 Task: Find a house in Patarra, Costa Rica for 7 guests from July 10 to July 15, with a price range of ₹10,000 to ₹15,000, 4 bedrooms, 7 beds, 4 bathrooms, and amenities including Wifi, Free parking, TV, Gym, and Breakfast. Ensure the property allows self check-in and the host speaks English.
Action: Mouse pressed left at (455, 59)
Screenshot: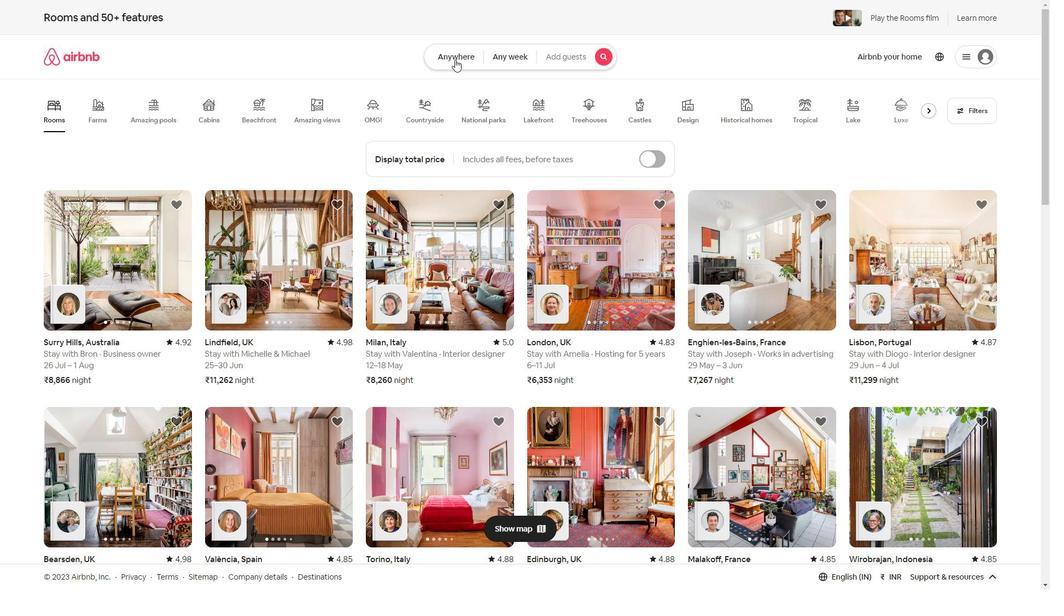 
Action: Mouse moved to (362, 92)
Screenshot: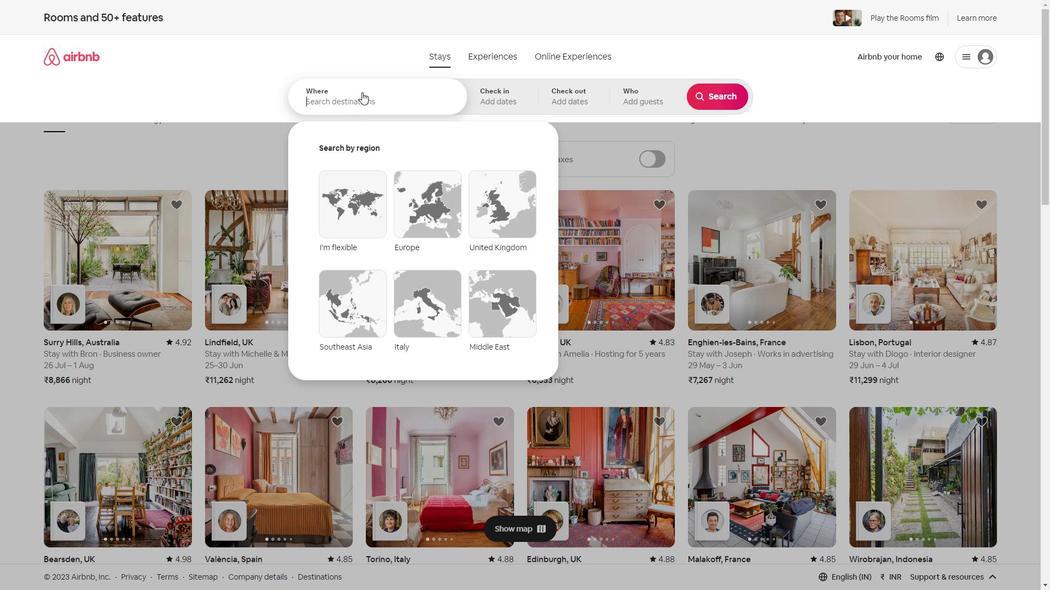 
Action: Key pressed <Key.shift>Patt<Key.backspace>arra,<Key.shift>Costa<Key.space><Key.shift>Rica
Screenshot: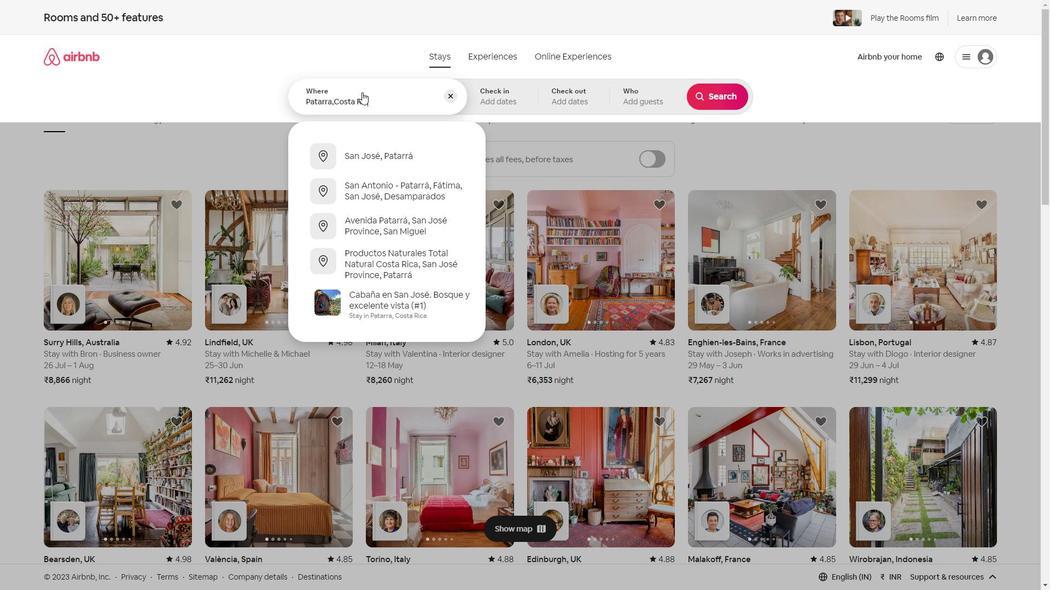
Action: Mouse moved to (510, 107)
Screenshot: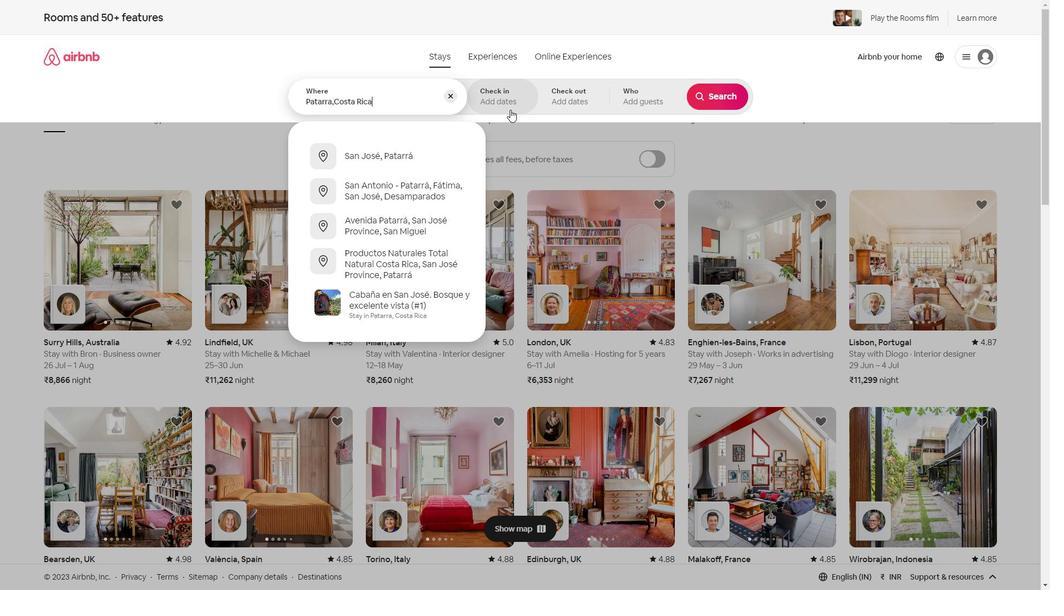 
Action: Mouse pressed left at (510, 107)
Screenshot: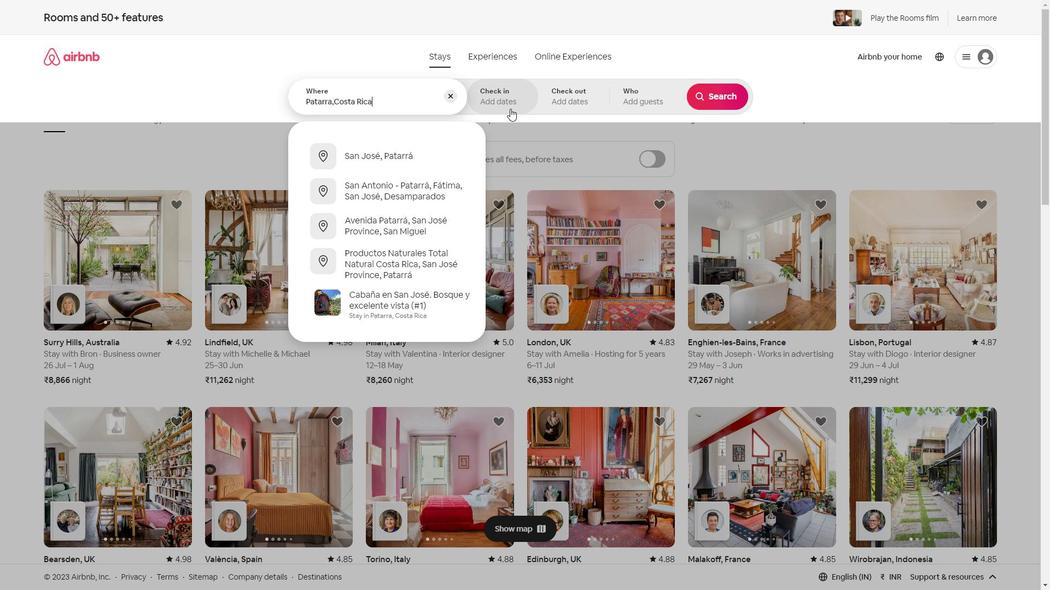 
Action: Mouse moved to (711, 186)
Screenshot: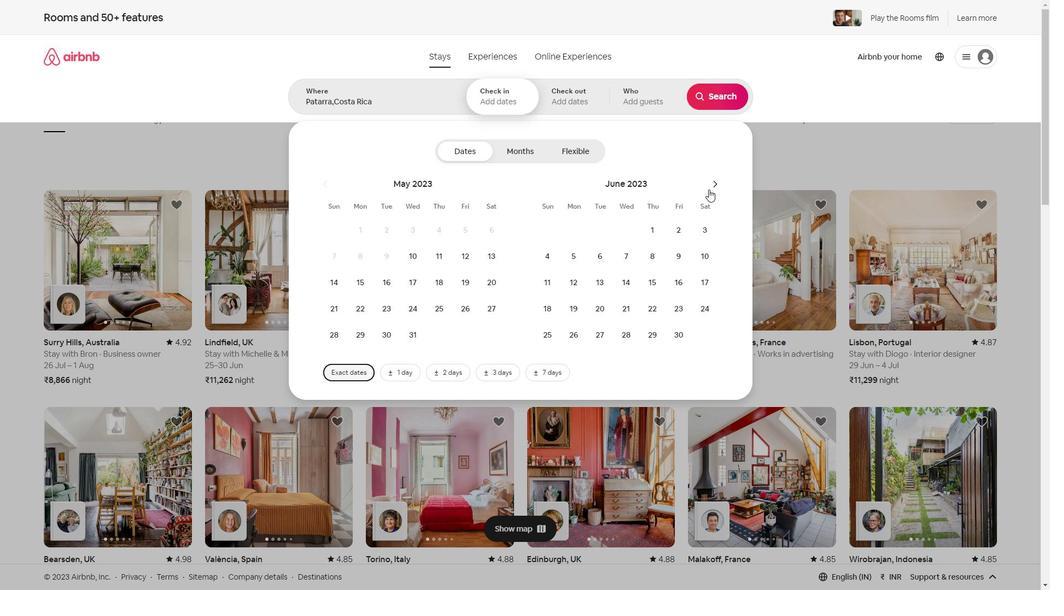 
Action: Mouse pressed left at (711, 186)
Screenshot: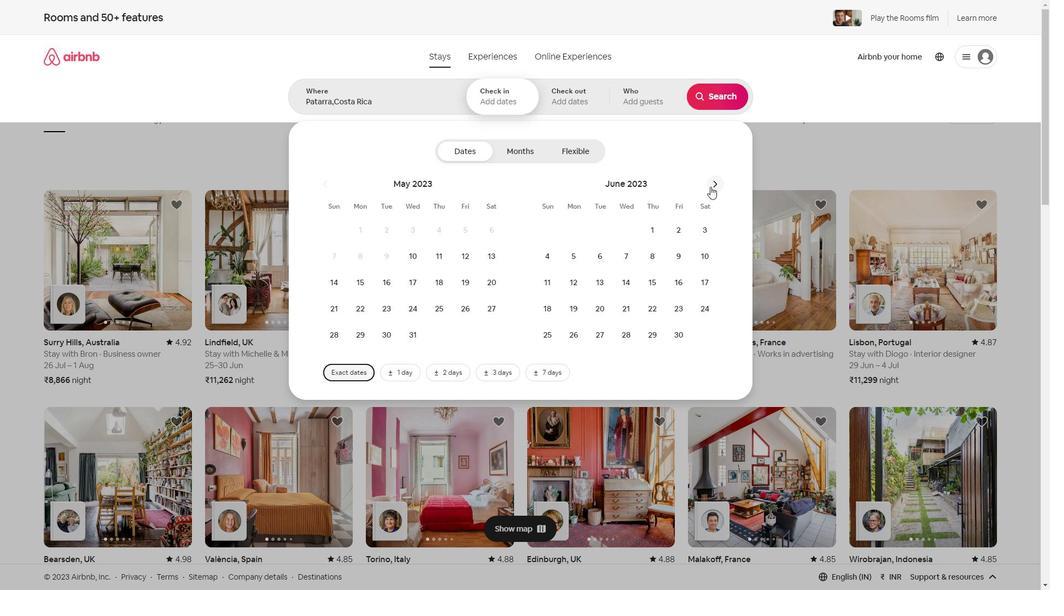 
Action: Mouse moved to (583, 279)
Screenshot: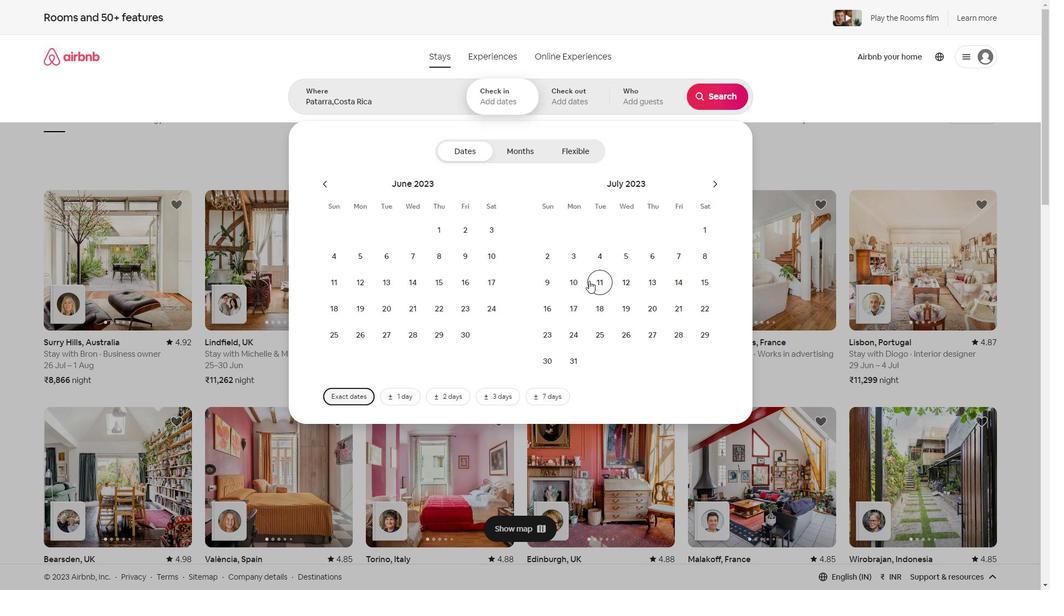 
Action: Mouse pressed left at (583, 279)
Screenshot: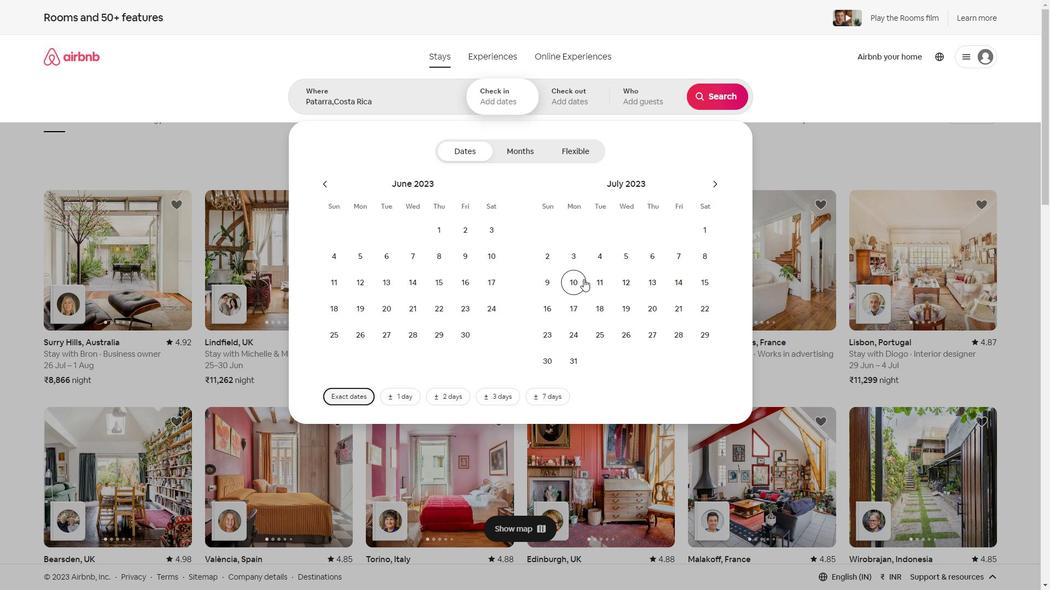 
Action: Mouse moved to (704, 280)
Screenshot: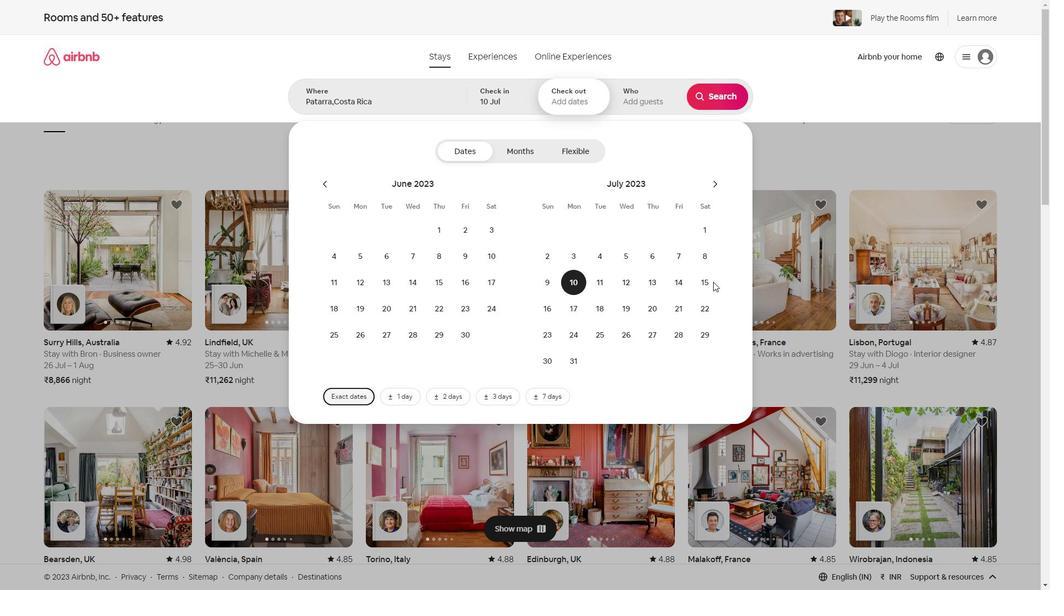 
Action: Mouse pressed left at (704, 280)
Screenshot: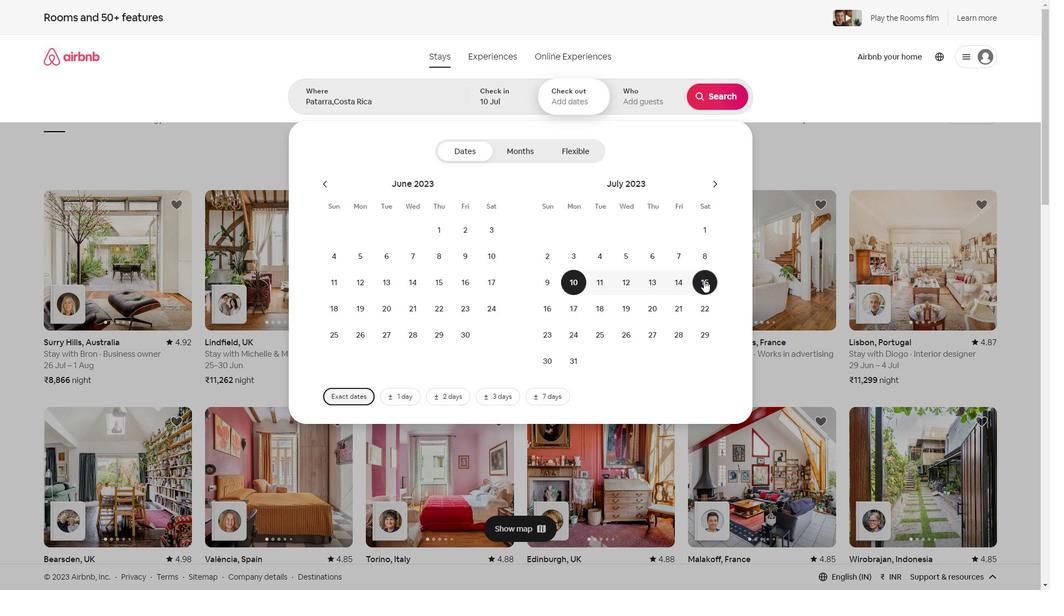 
Action: Mouse moved to (664, 97)
Screenshot: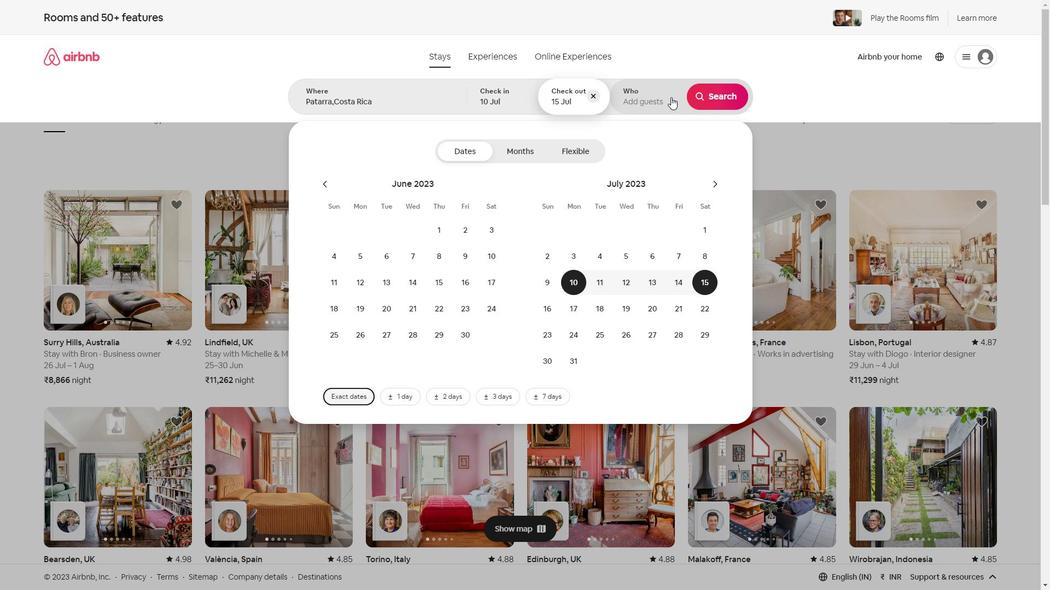 
Action: Mouse pressed left at (664, 97)
Screenshot: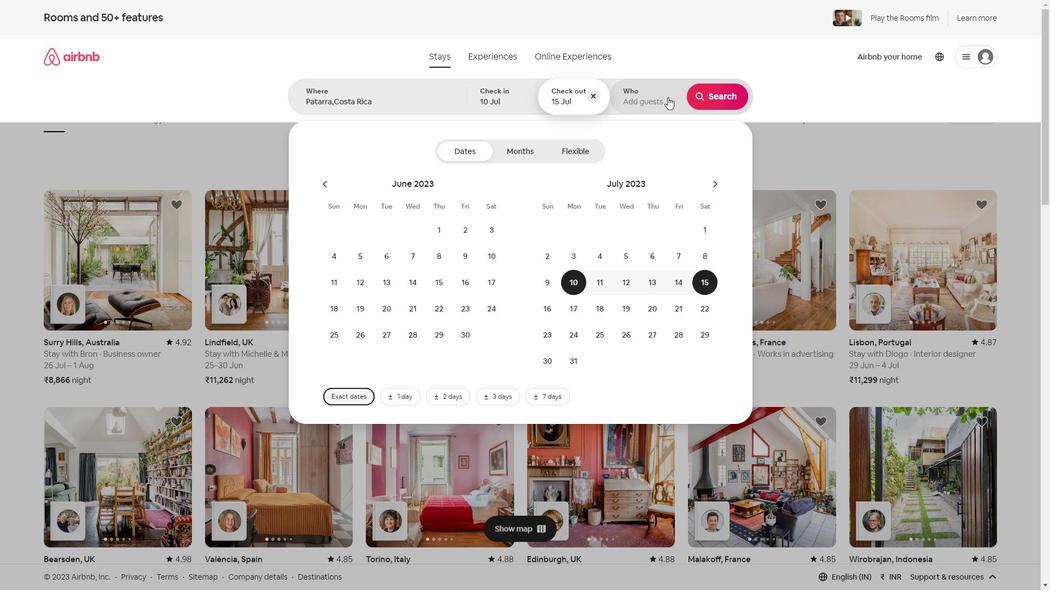 
Action: Mouse moved to (715, 148)
Screenshot: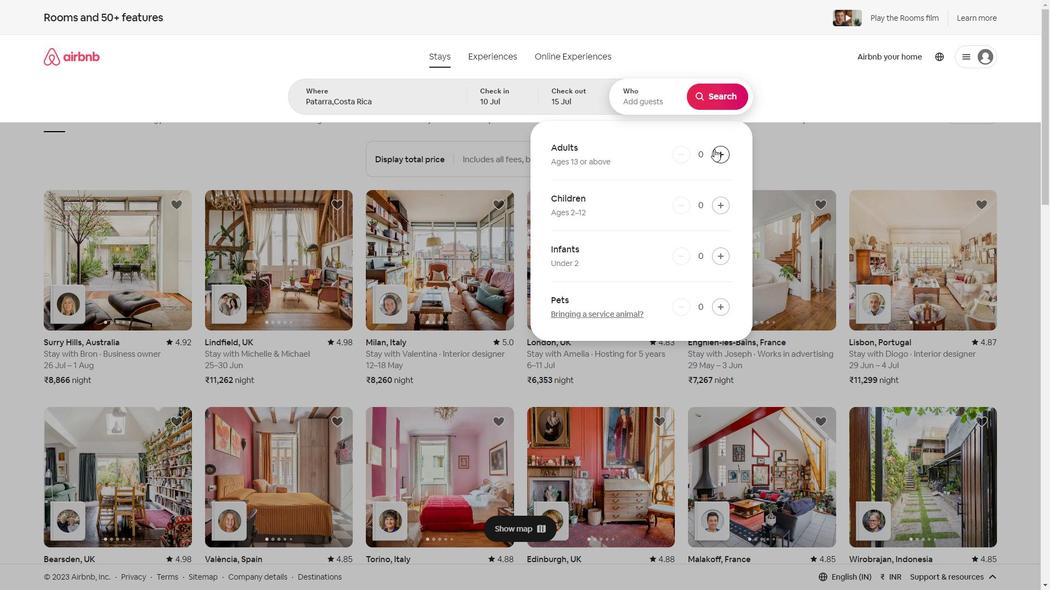 
Action: Mouse pressed left at (715, 148)
Screenshot: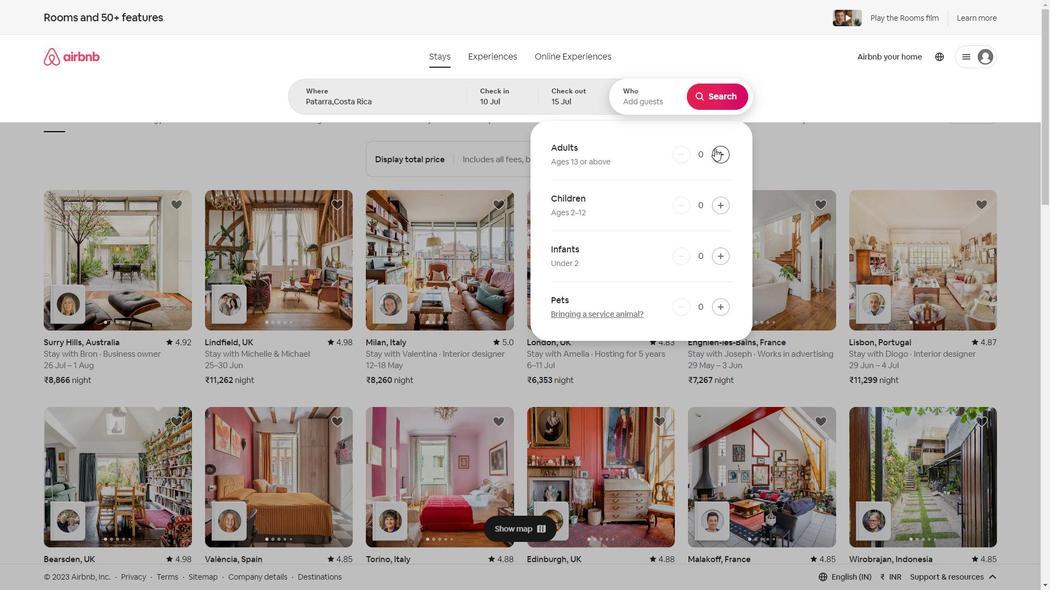 
Action: Mouse pressed left at (715, 148)
Screenshot: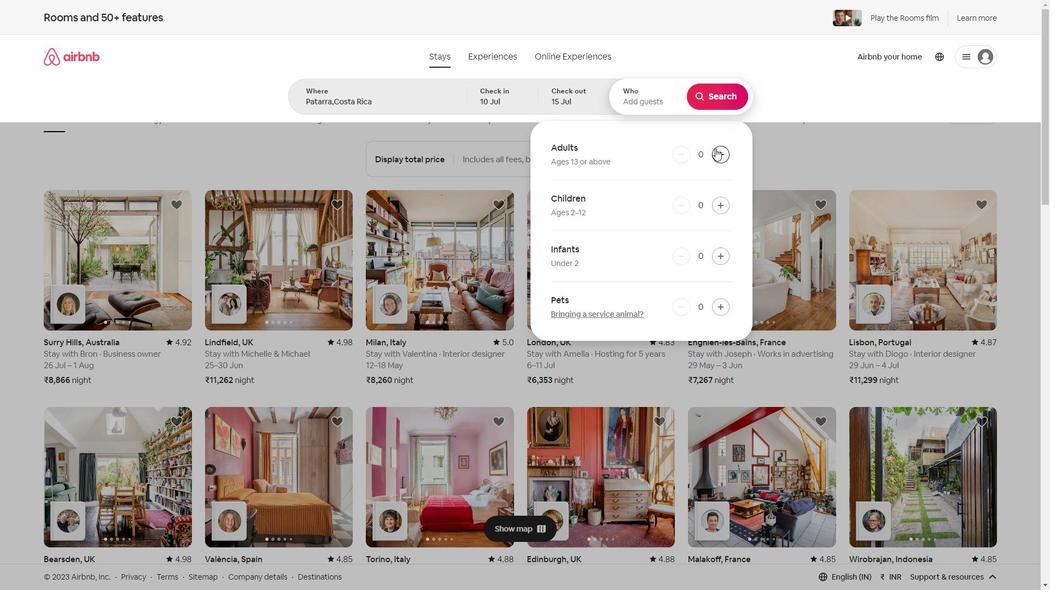 
Action: Mouse pressed left at (715, 148)
Screenshot: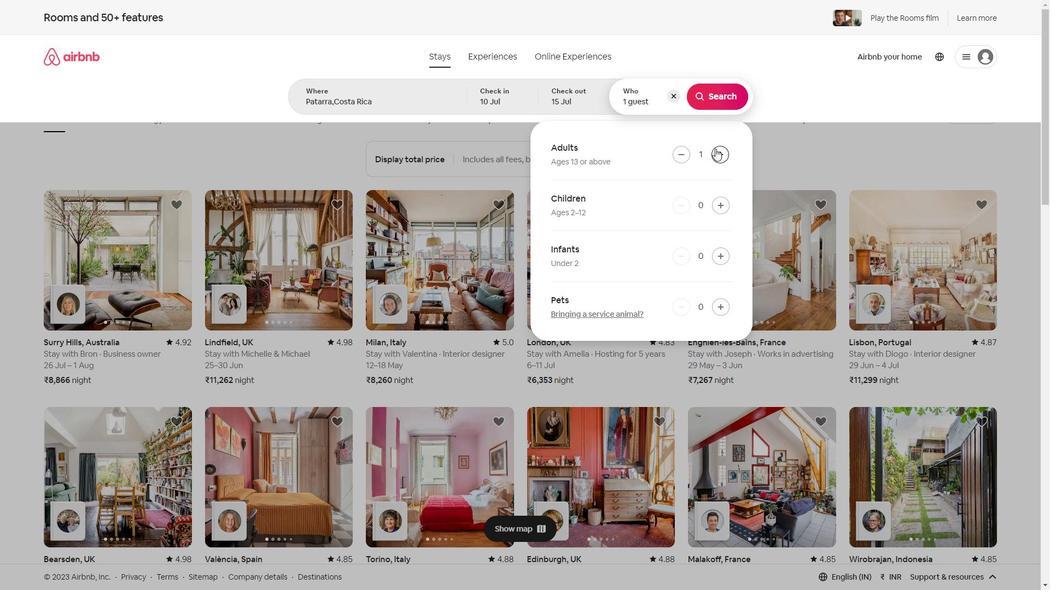 
Action: Mouse pressed left at (715, 148)
Screenshot: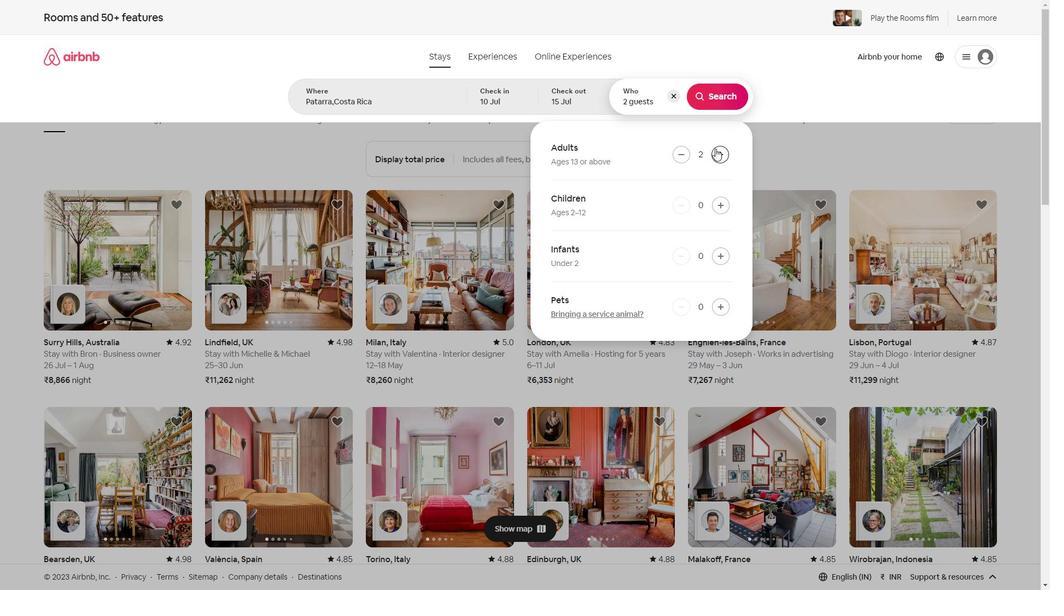 
Action: Mouse moved to (715, 148)
Screenshot: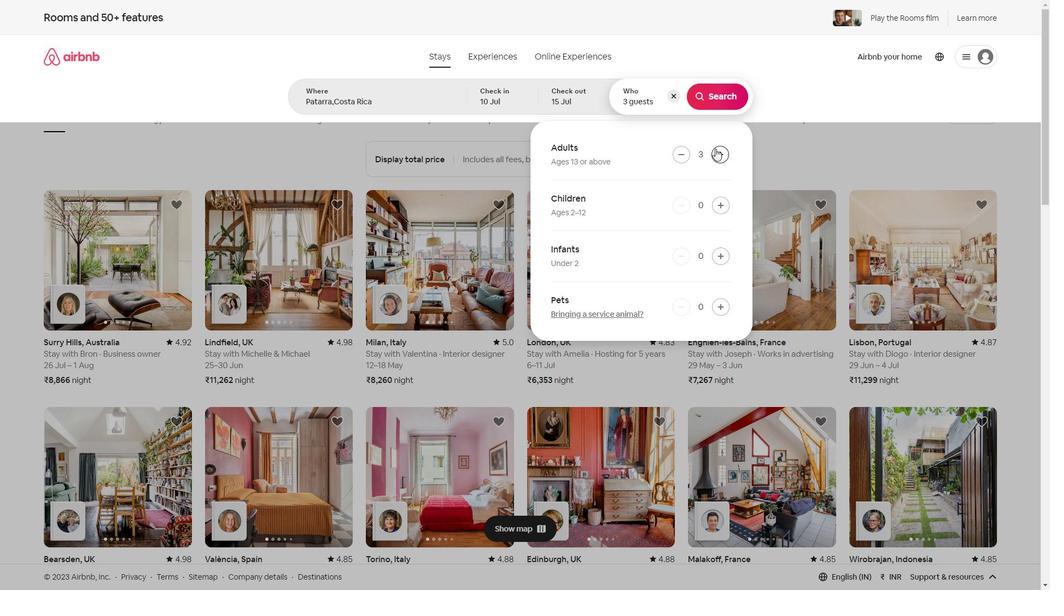 
Action: Mouse pressed left at (715, 148)
Screenshot: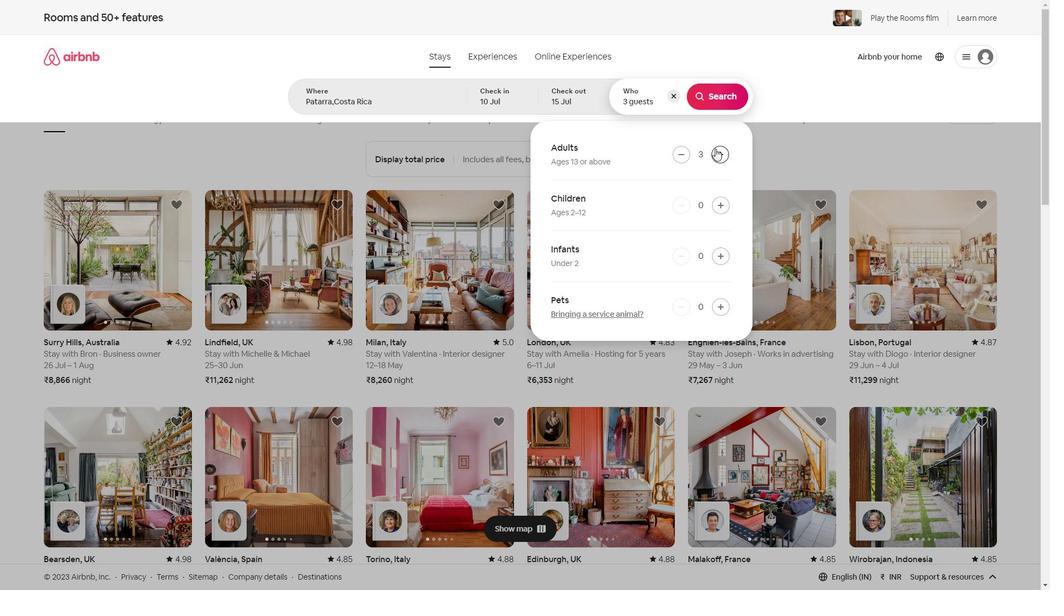 
Action: Mouse moved to (704, 140)
Screenshot: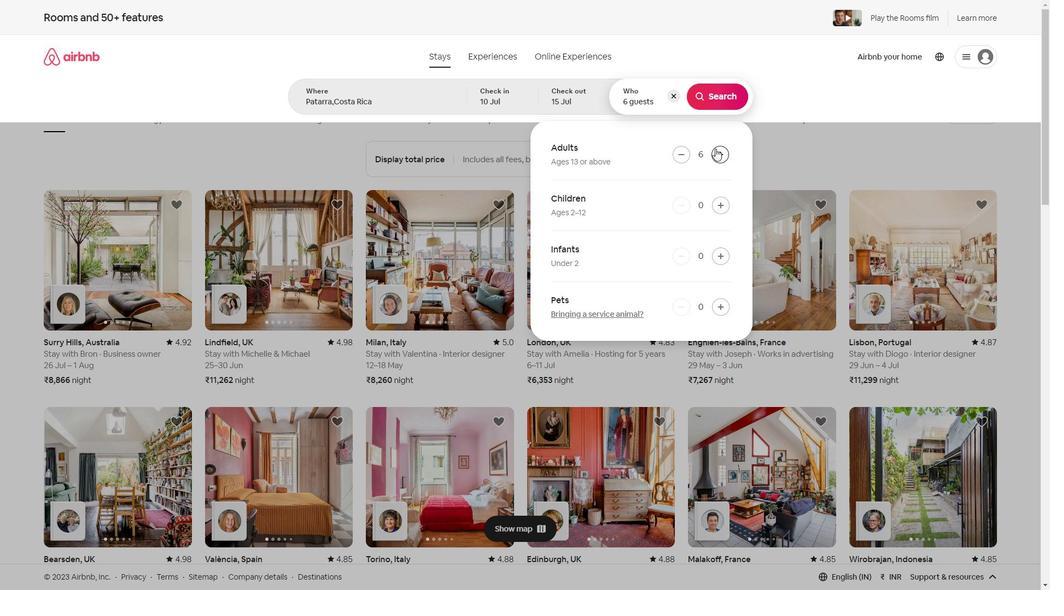
Action: Mouse pressed left at (715, 148)
Screenshot: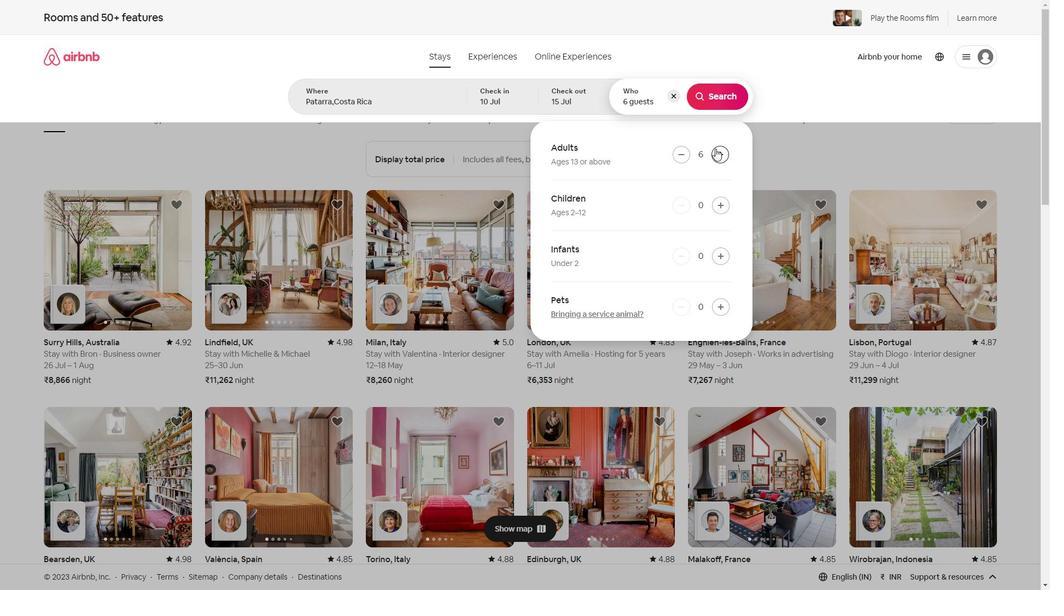 
Action: Mouse moved to (703, 112)
Screenshot: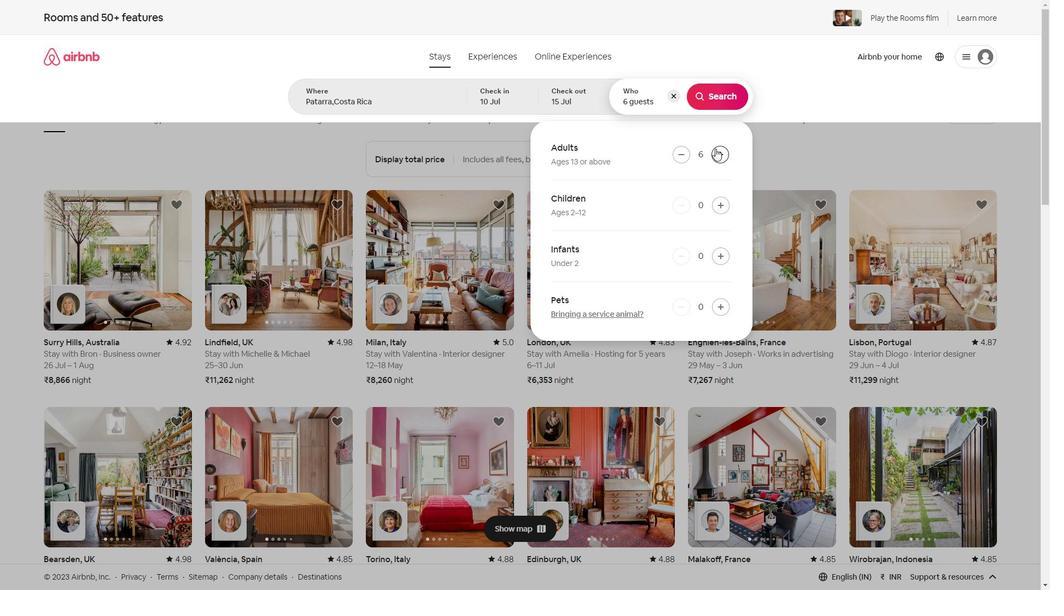 
Action: Mouse pressed left at (715, 148)
Screenshot: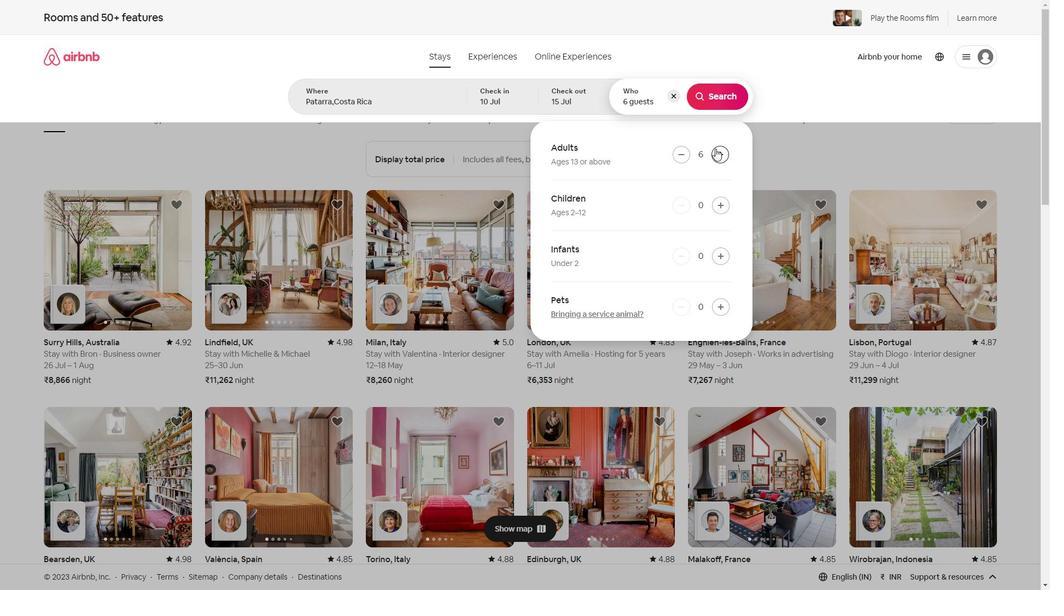 
Action: Mouse moved to (680, 155)
Screenshot: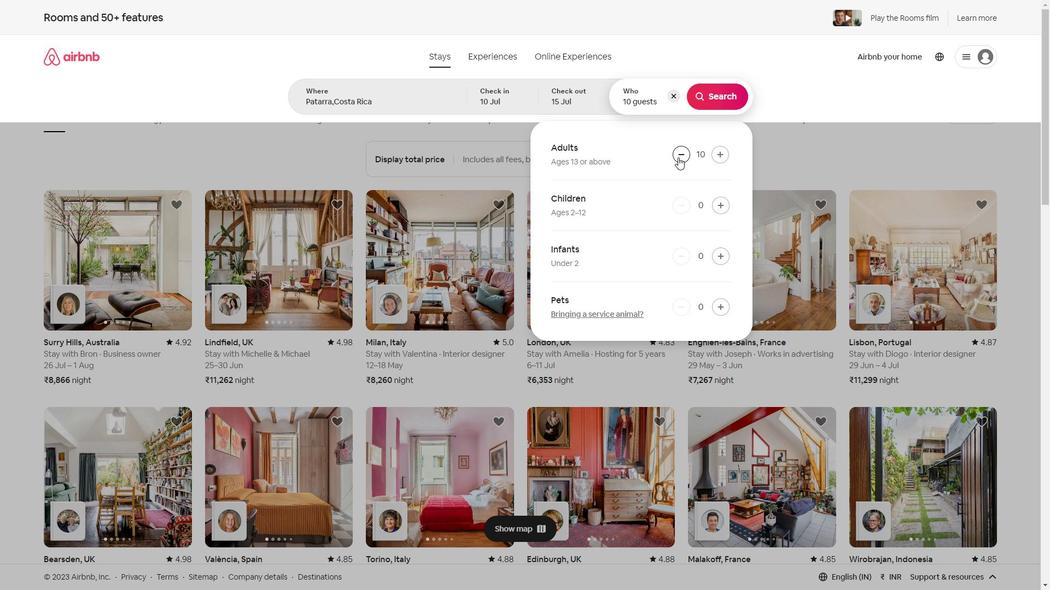 
Action: Mouse pressed left at (680, 155)
Screenshot: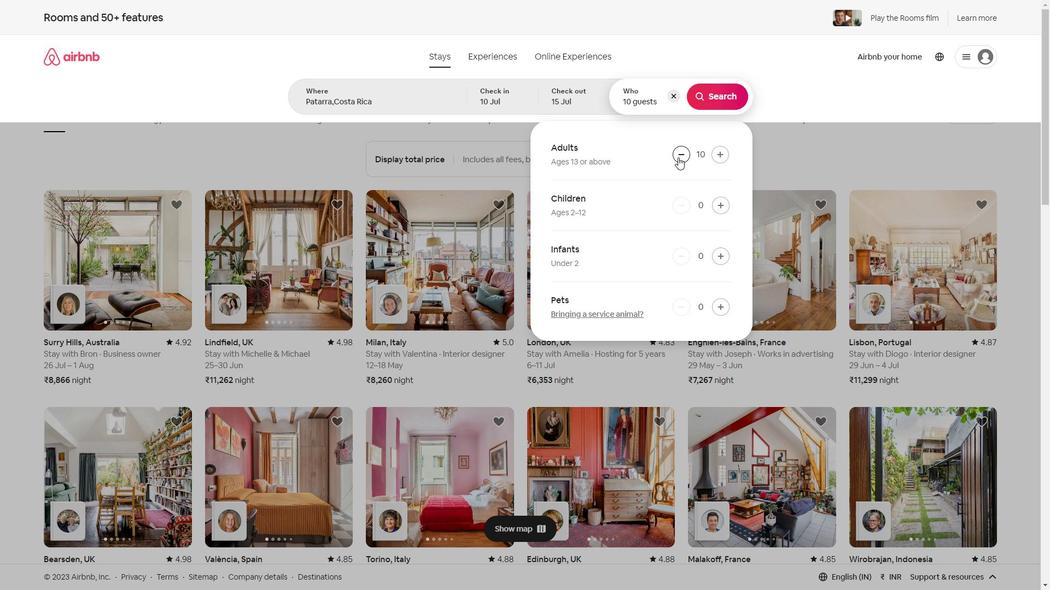
Action: Mouse pressed left at (680, 155)
Screenshot: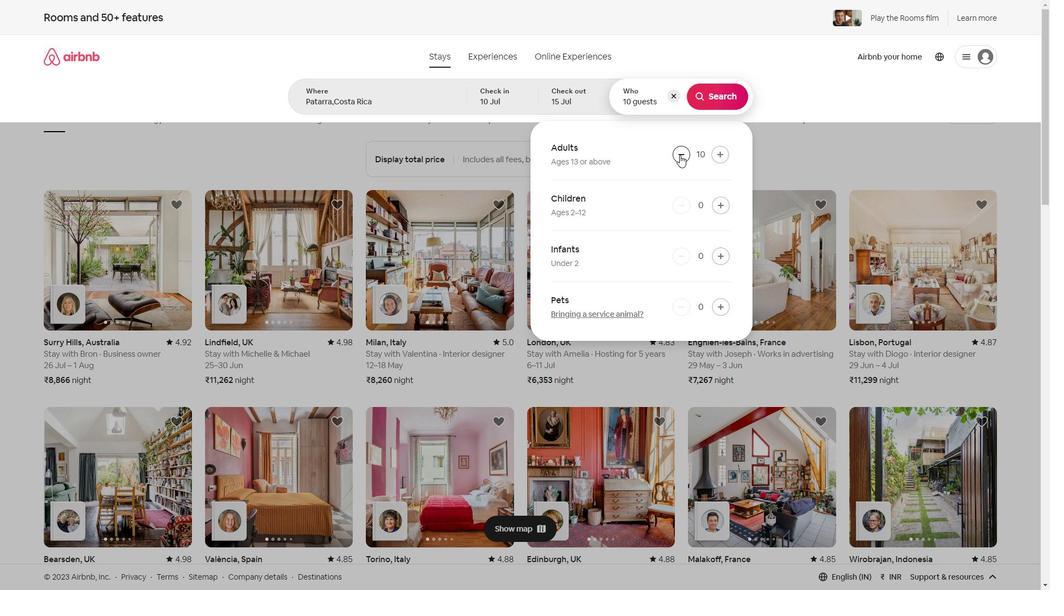 
Action: Mouse pressed left at (680, 155)
Screenshot: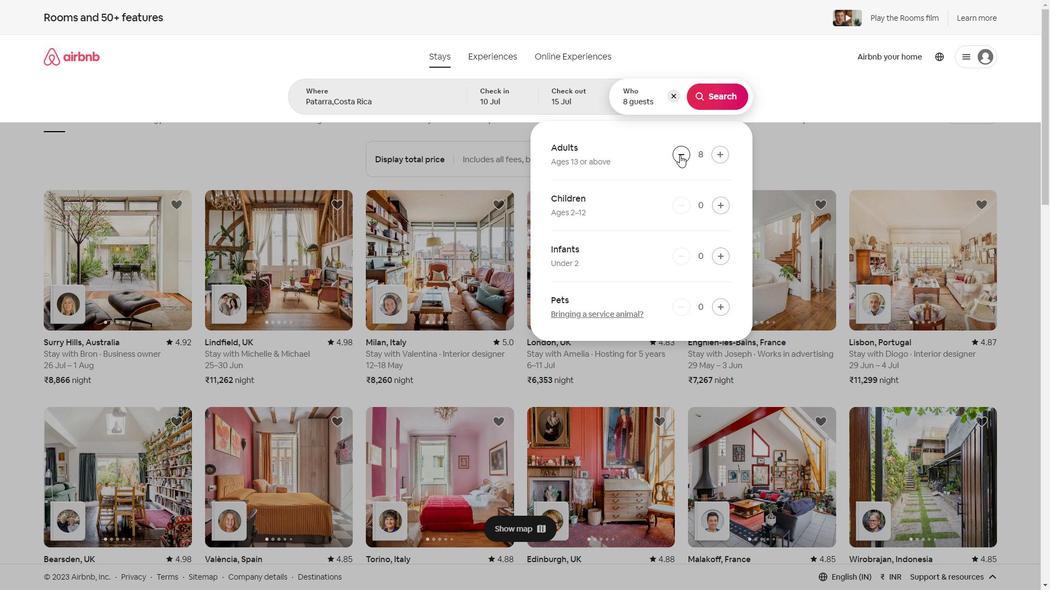 
Action: Mouse moved to (734, 92)
Screenshot: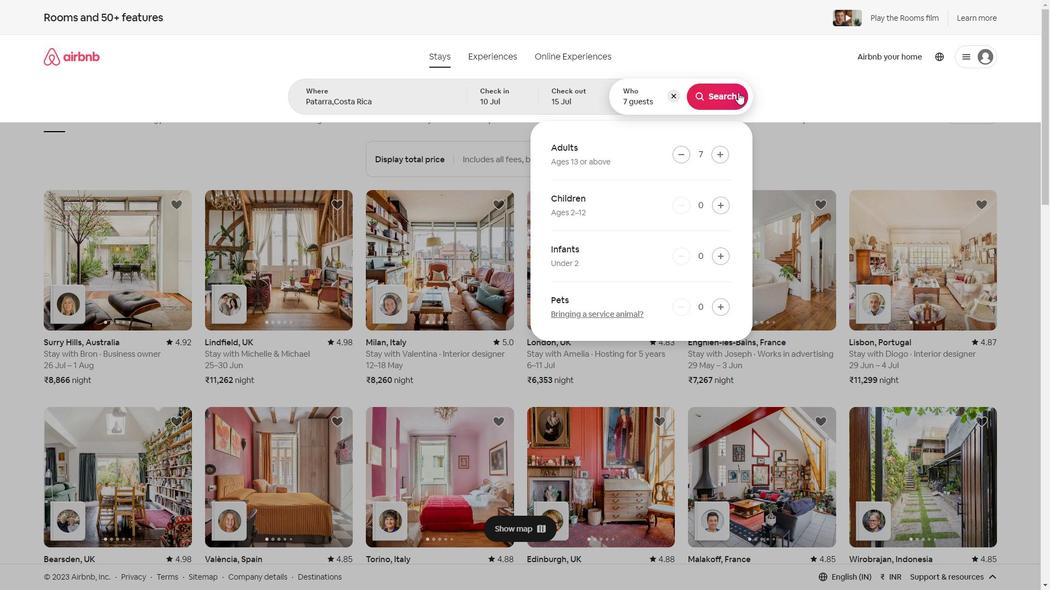 
Action: Mouse pressed left at (734, 92)
Screenshot: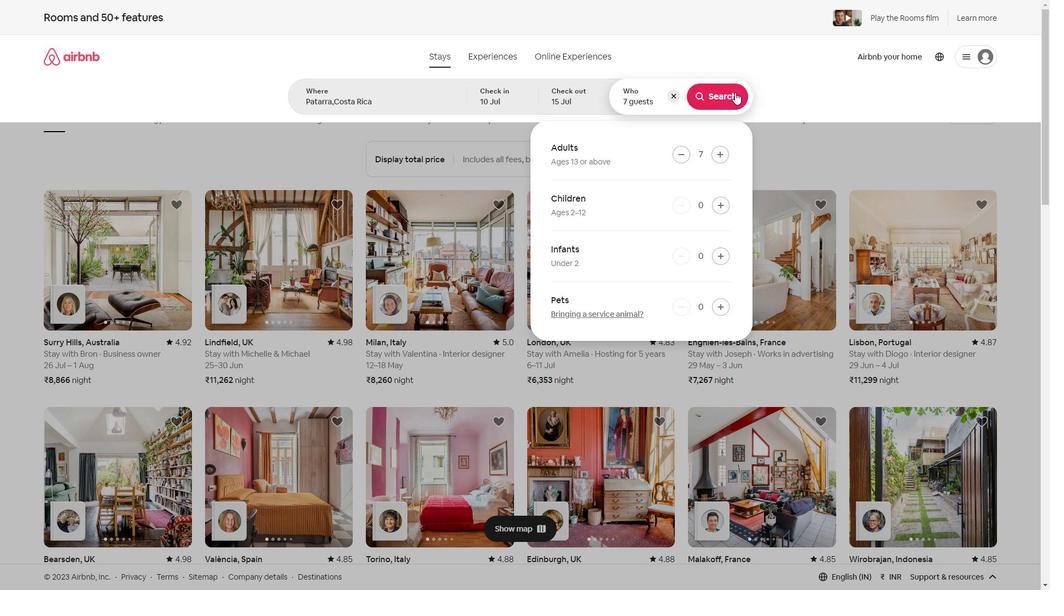 
Action: Mouse moved to (989, 61)
Screenshot: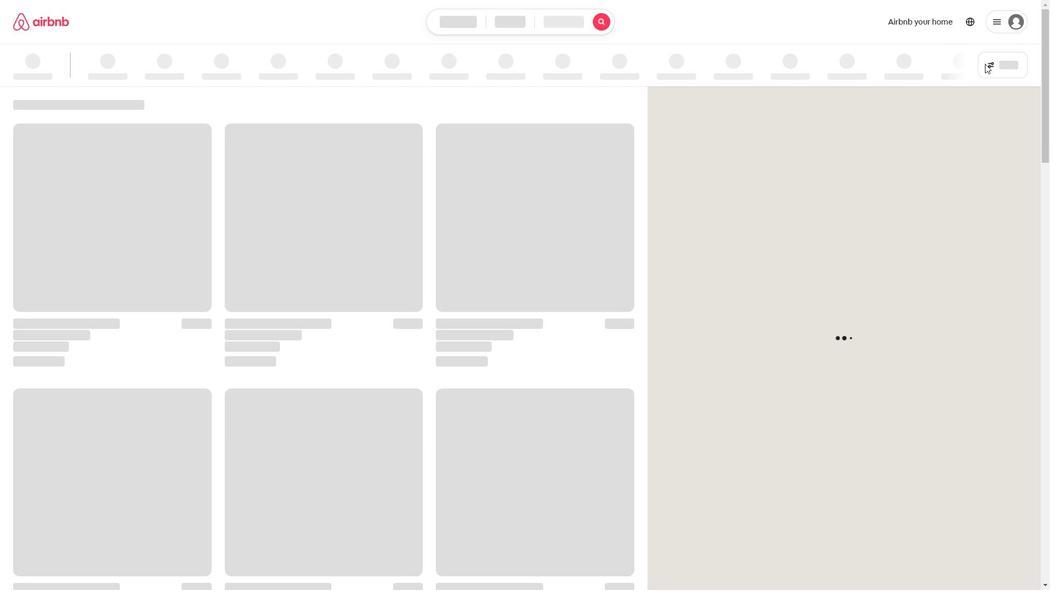 
Action: Mouse pressed left at (989, 61)
Screenshot: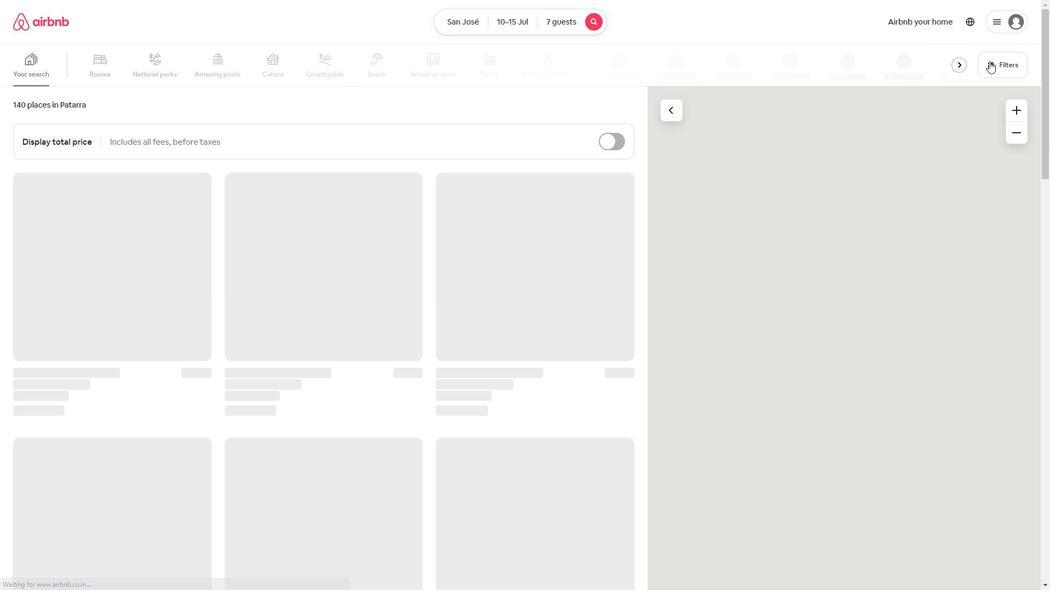 
Action: Mouse moved to (383, 324)
Screenshot: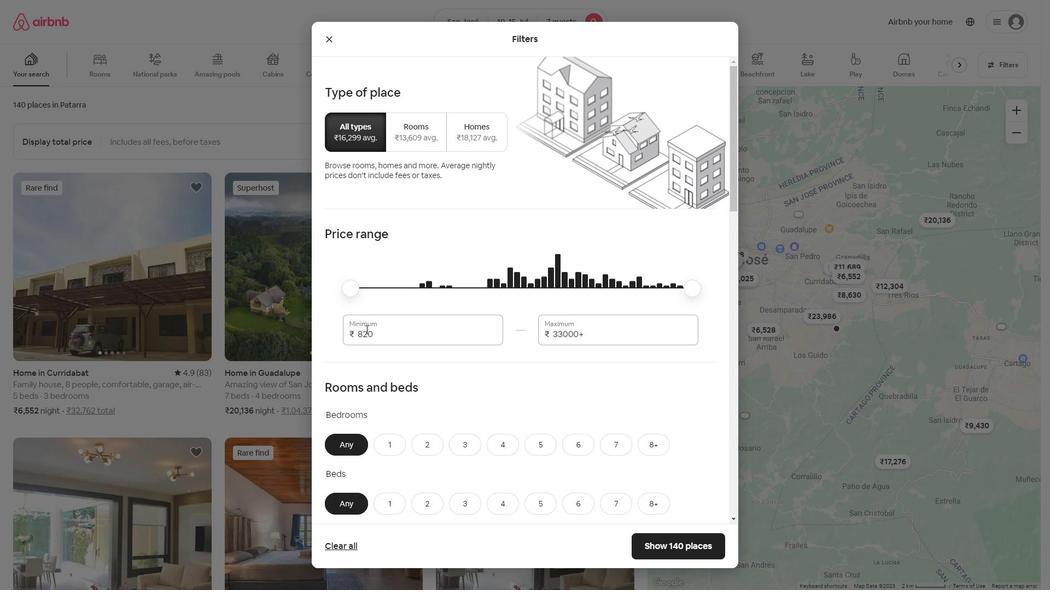 
Action: Mouse pressed left at (383, 324)
Screenshot: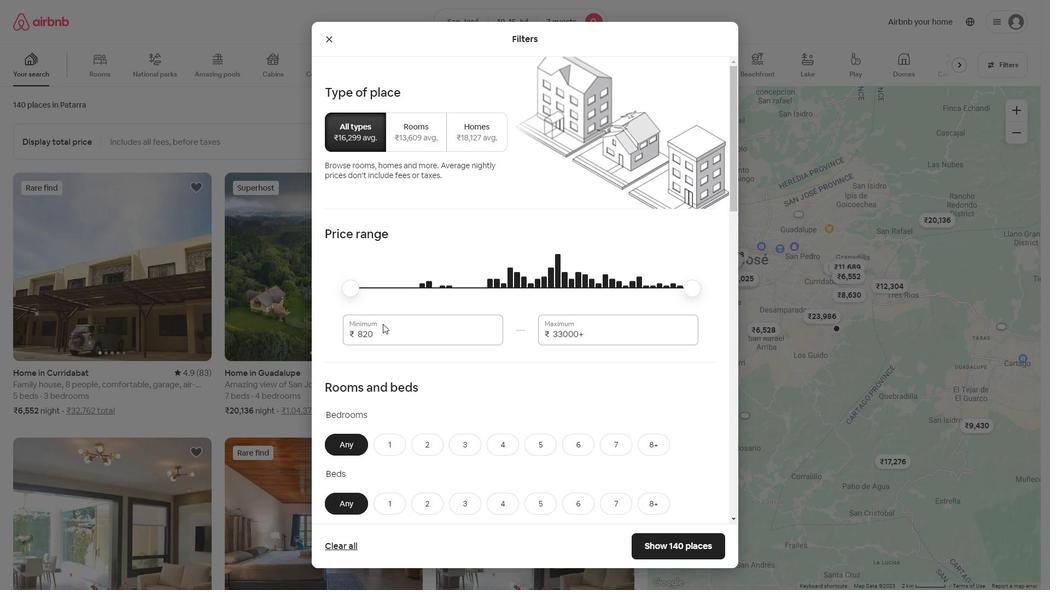 
Action: Mouse moved to (383, 323)
Screenshot: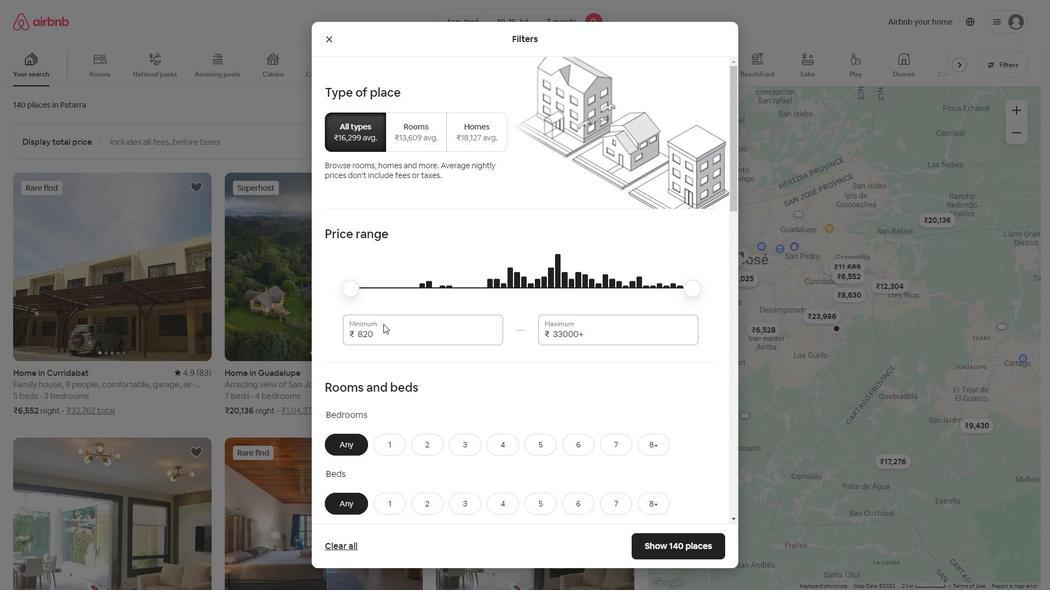 
Action: Key pressed <Key.backspace><Key.backspace><Key.backspace><Key.backspace><Key.backspace><Key.backspace><Key.backspace><Key.backspace><Key.backspace><Key.backspace><Key.backspace><Key.backspace>10
Screenshot: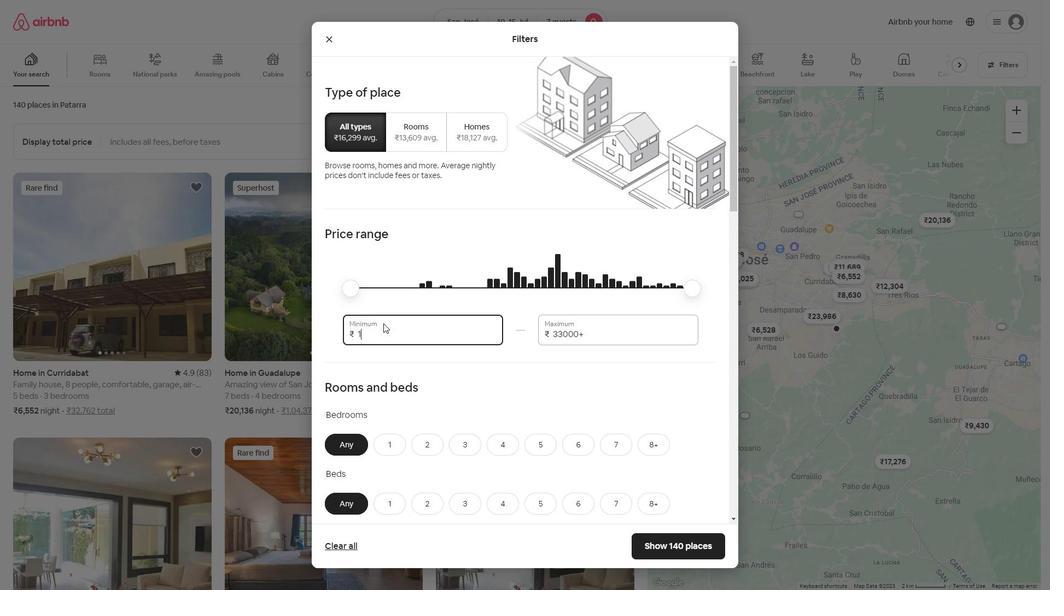 
Action: Mouse moved to (409, 297)
Screenshot: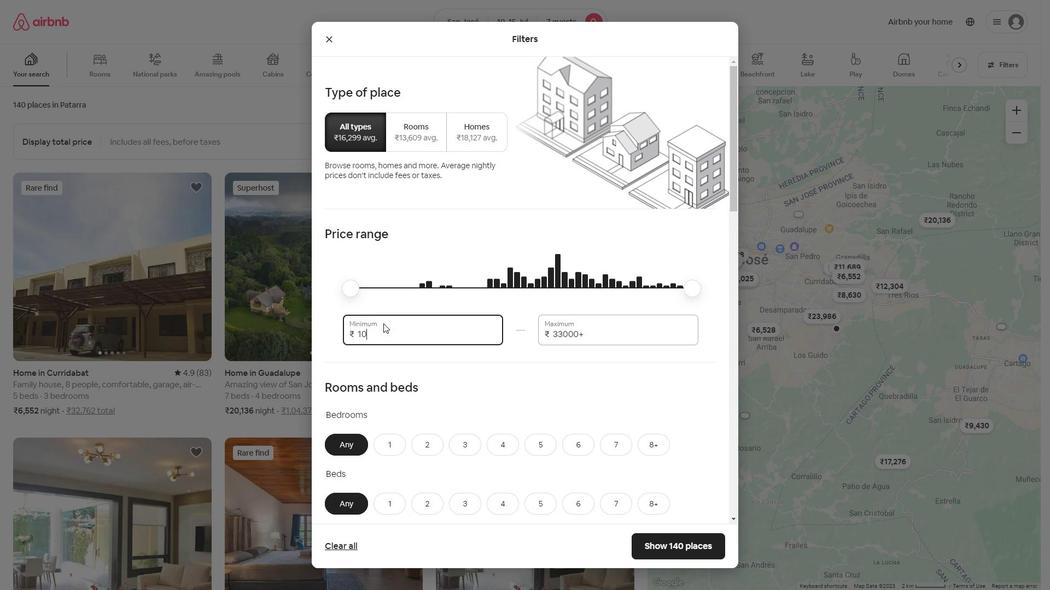 
Action: Key pressed 00
Screenshot: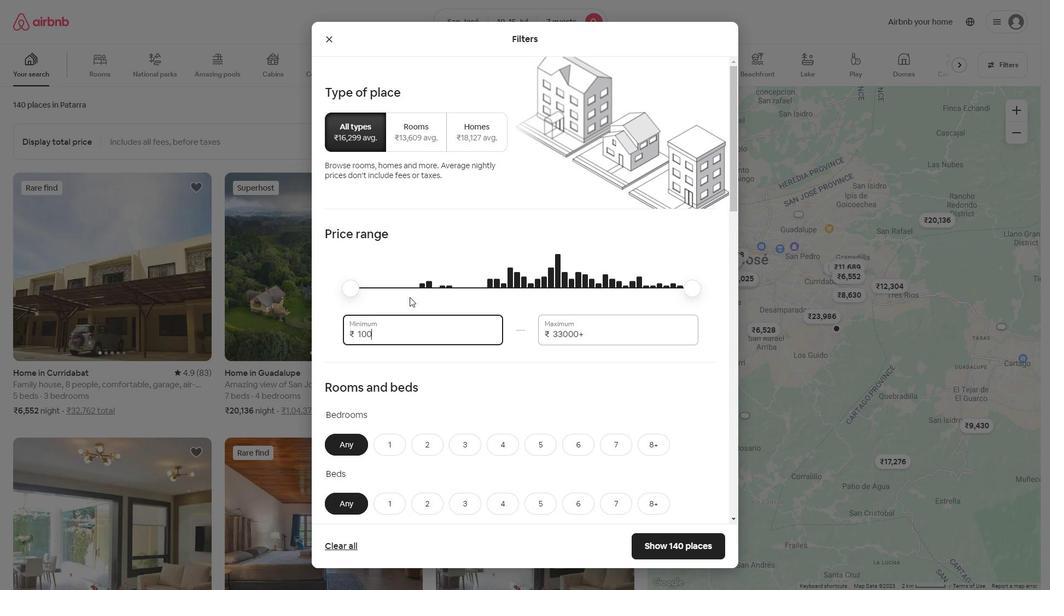
Action: Mouse moved to (439, 326)
Screenshot: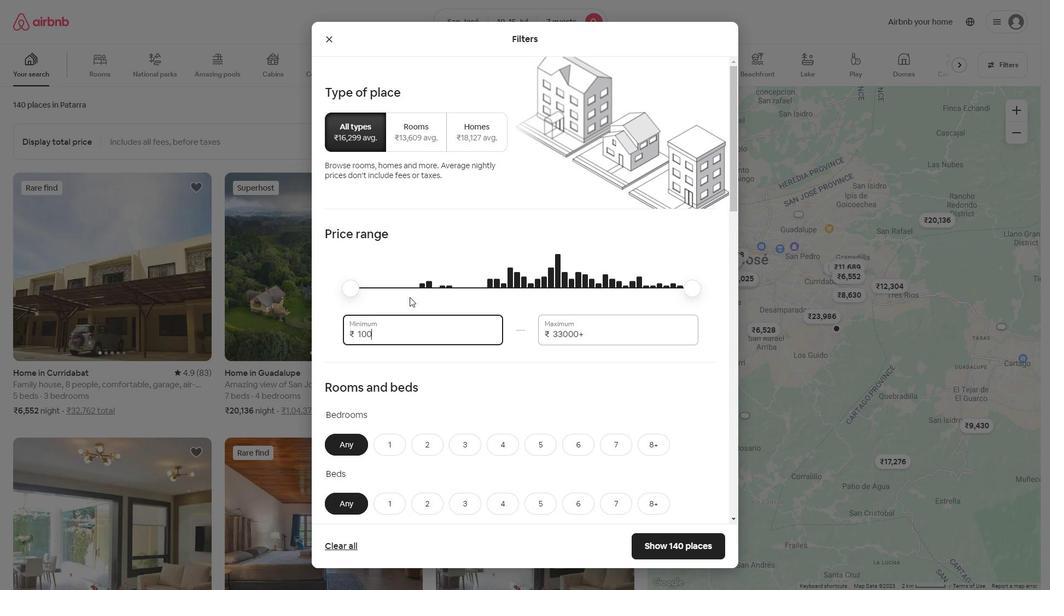
Action: Key pressed 0
Screenshot: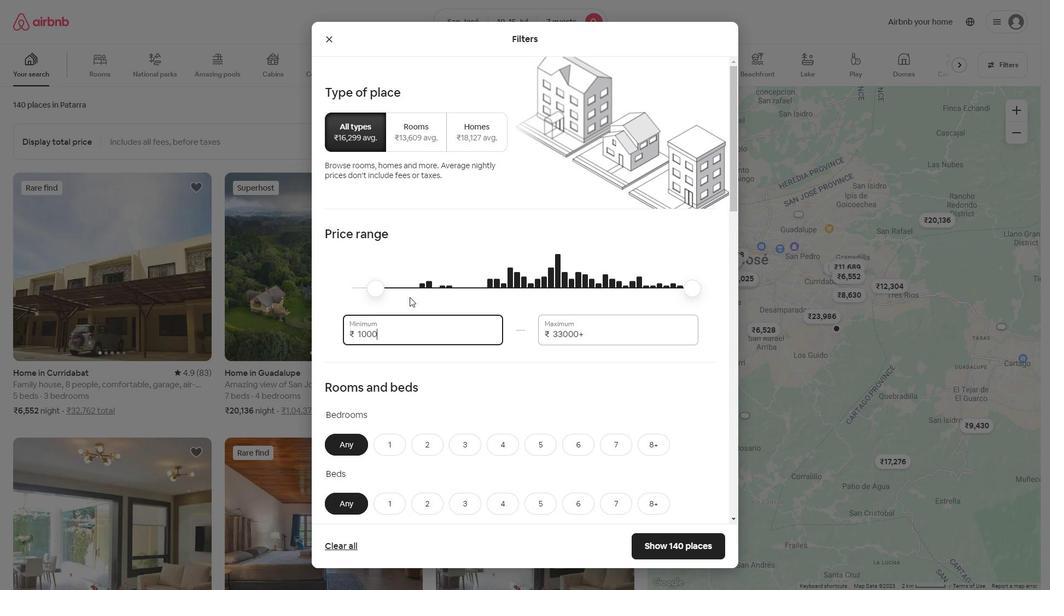 
Action: Mouse moved to (605, 335)
Screenshot: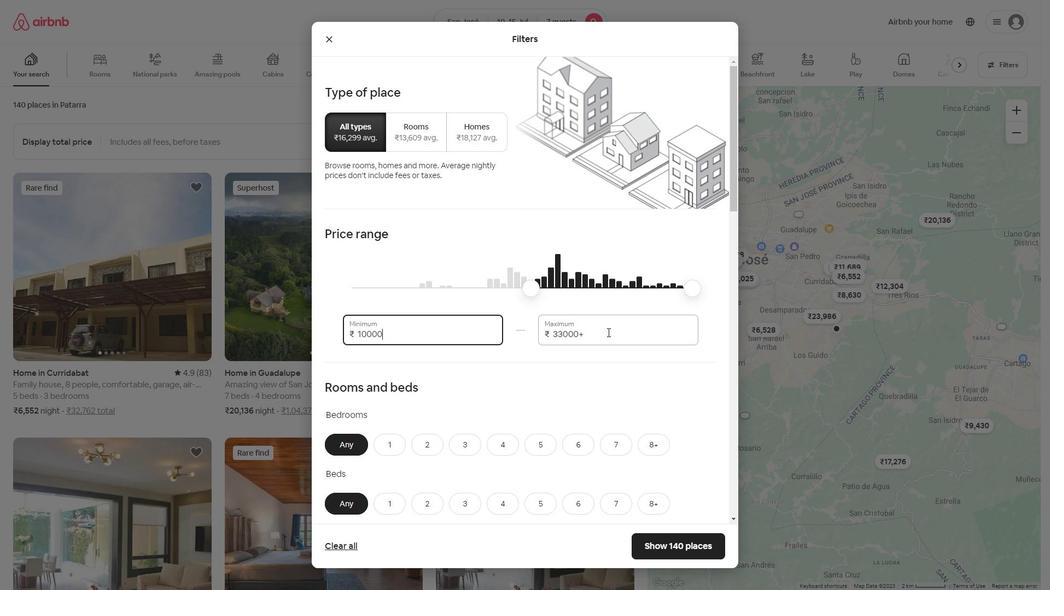 
Action: Mouse pressed left at (605, 335)
Screenshot: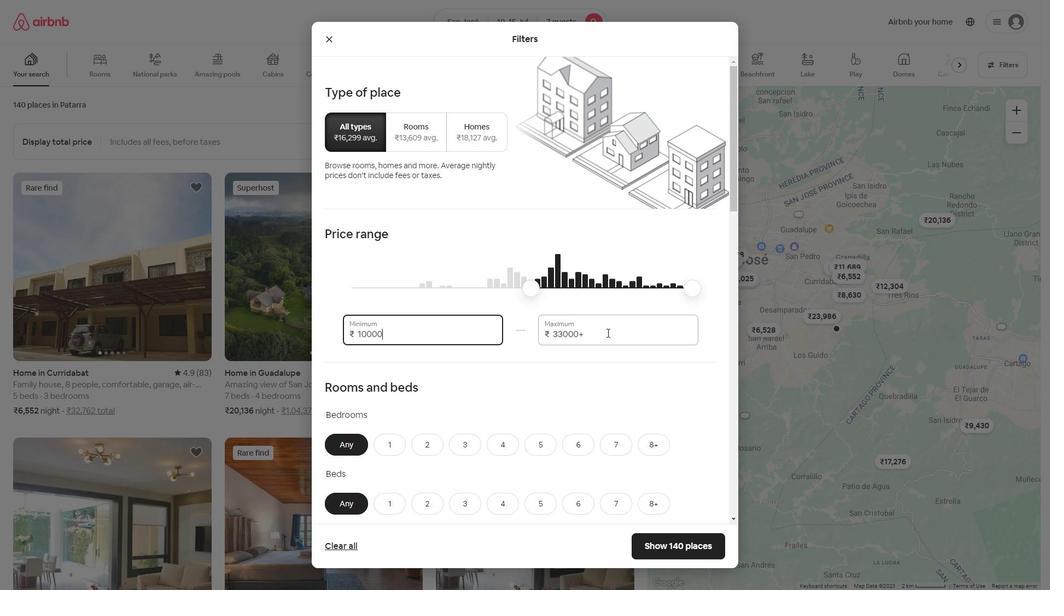 
Action: Key pressed <Key.backspace><Key.backspace><Key.backspace><Key.backspace><Key.backspace><Key.backspace><Key.backspace><Key.backspace><Key.backspace><Key.backspace><Key.backspace><Key.backspace><Key.backspace><Key.backspace><Key.backspace><Key.backspace><Key.backspace><Key.backspace><Key.backspace>15000
Screenshot: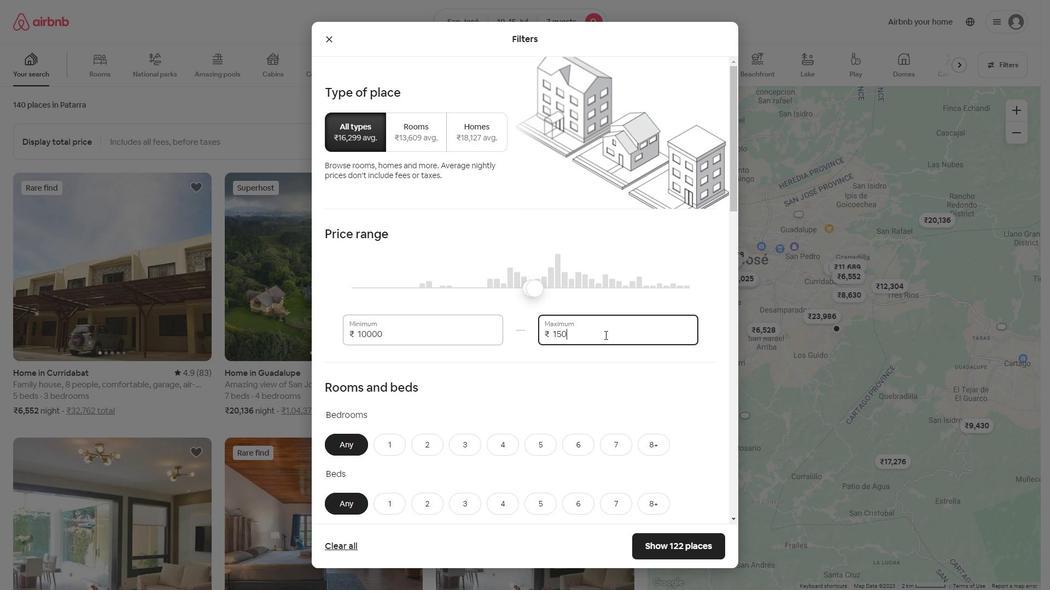 
Action: Mouse moved to (509, 442)
Screenshot: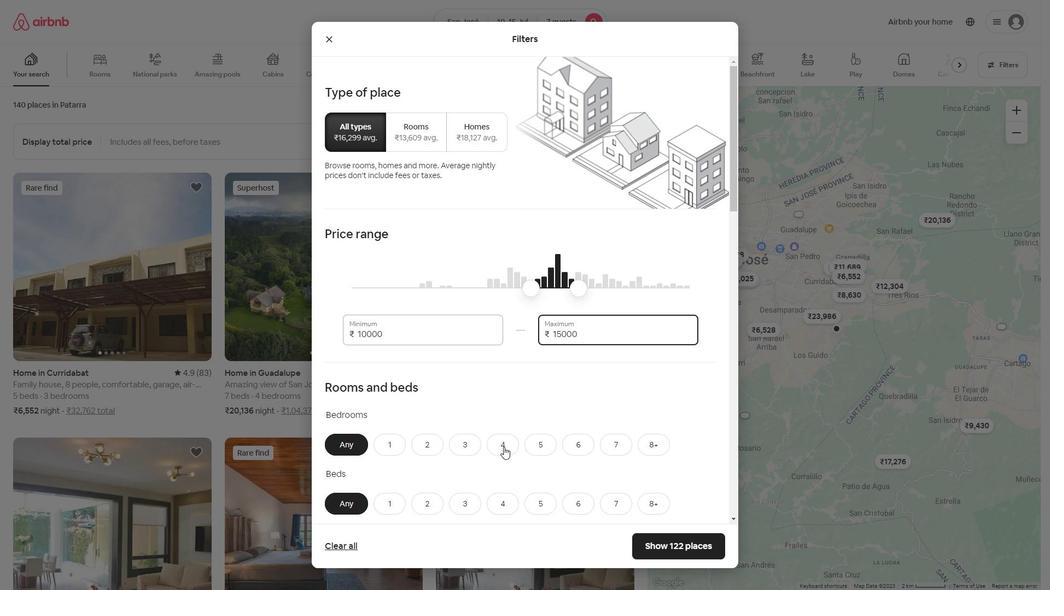 
Action: Mouse pressed left at (509, 442)
Screenshot: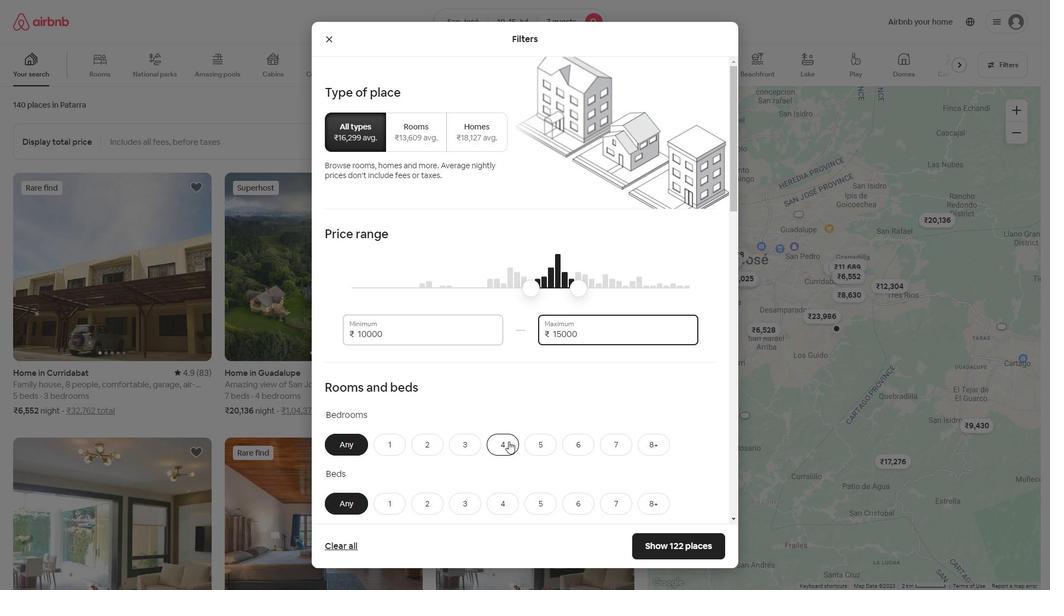 
Action: Mouse moved to (538, 479)
Screenshot: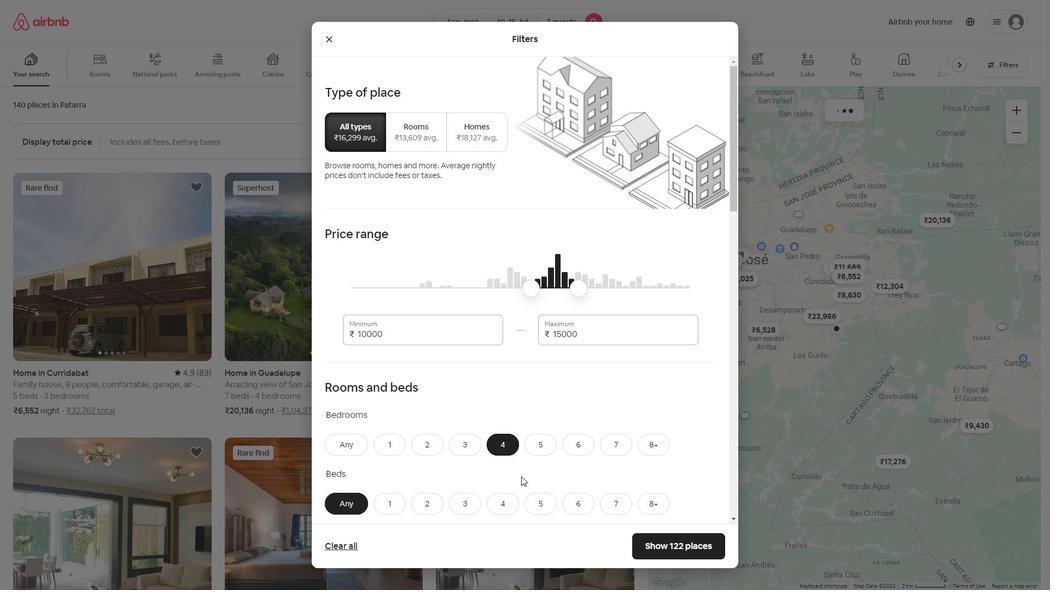
Action: Mouse scrolled (538, 478) with delta (0, 0)
Screenshot: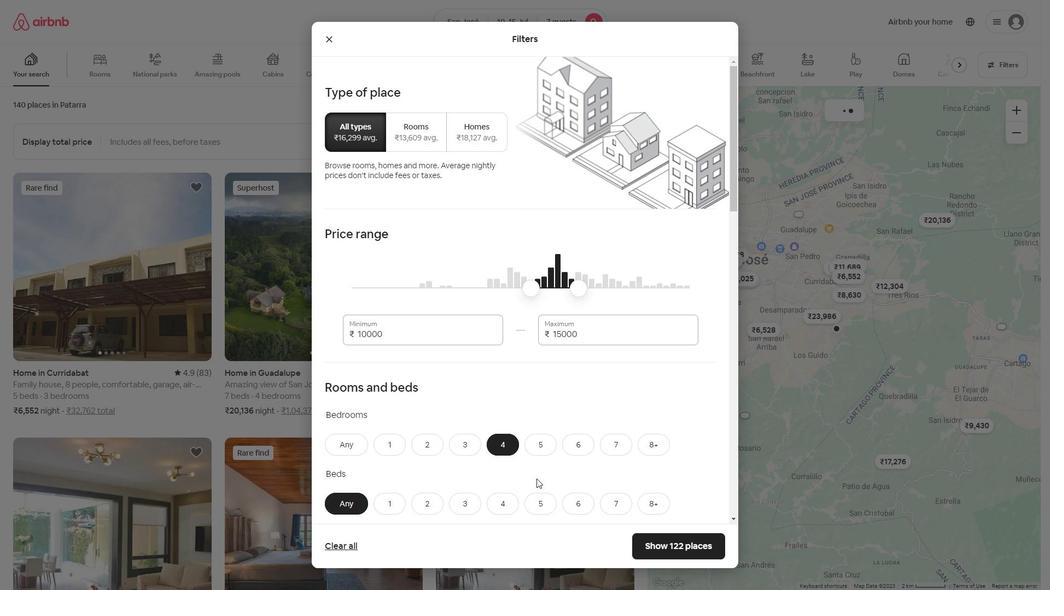 
Action: Mouse scrolled (538, 478) with delta (0, 0)
Screenshot: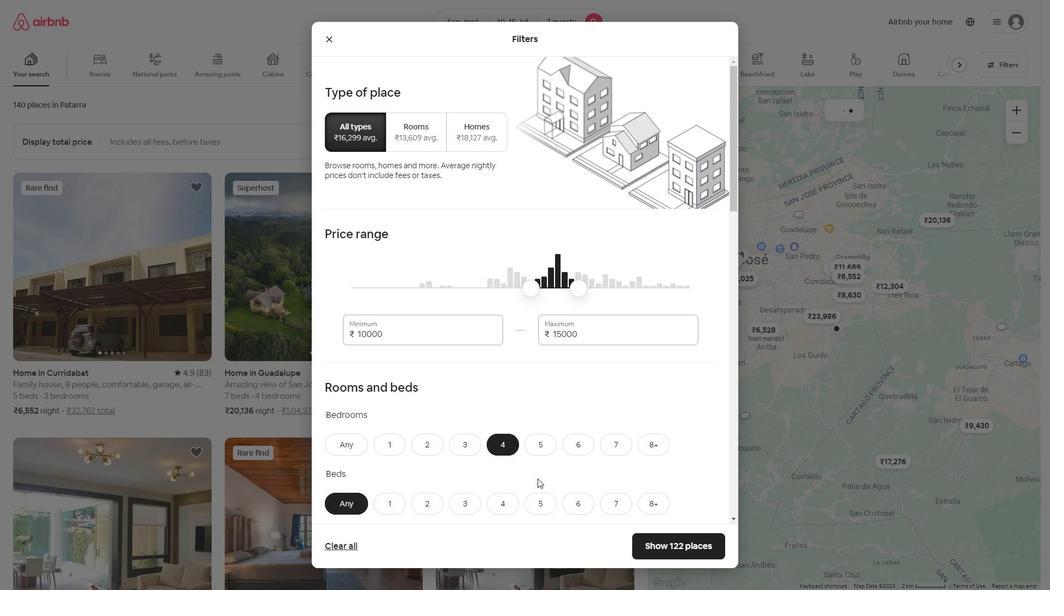 
Action: Mouse scrolled (538, 478) with delta (0, 0)
Screenshot: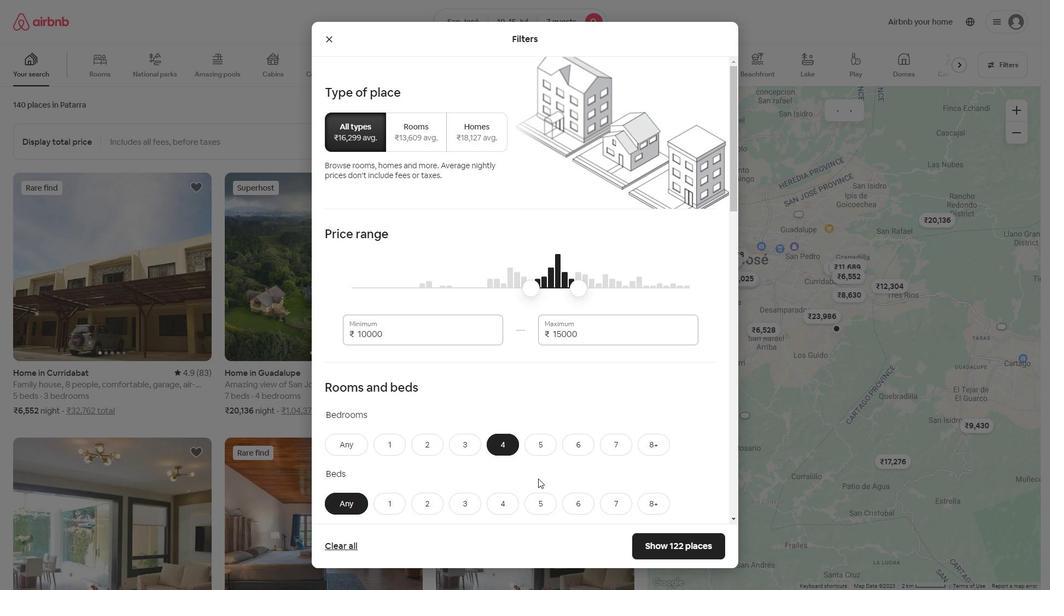 
Action: Mouse moved to (618, 347)
Screenshot: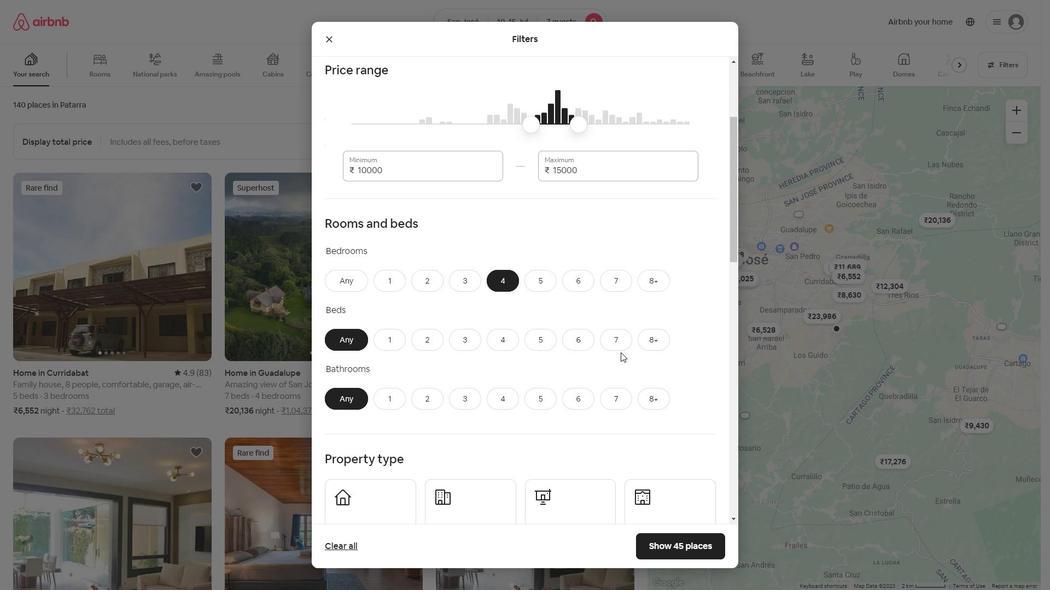 
Action: Mouse pressed left at (618, 347)
Screenshot: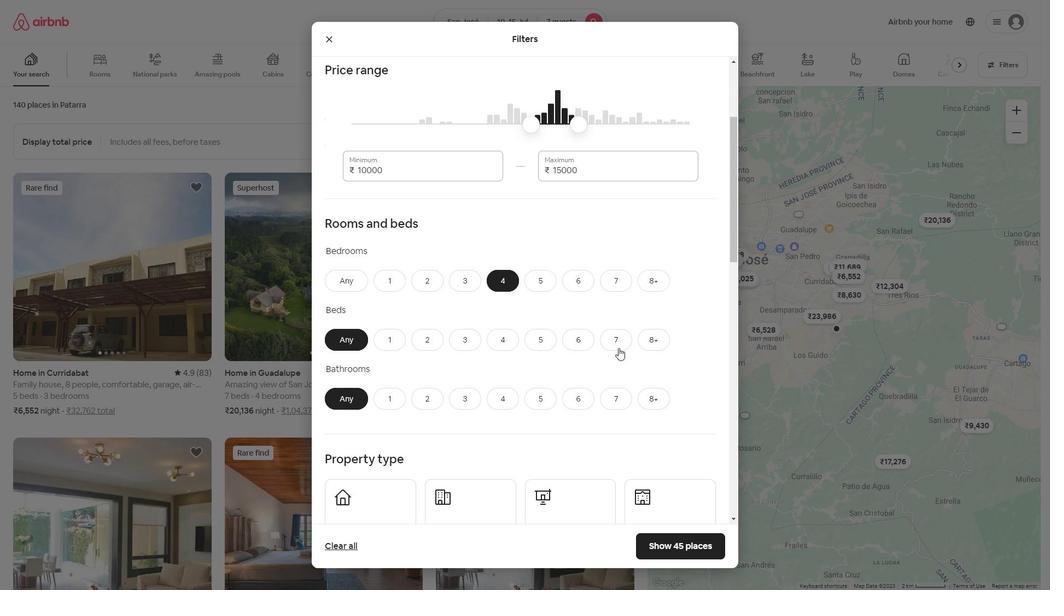 
Action: Mouse moved to (501, 401)
Screenshot: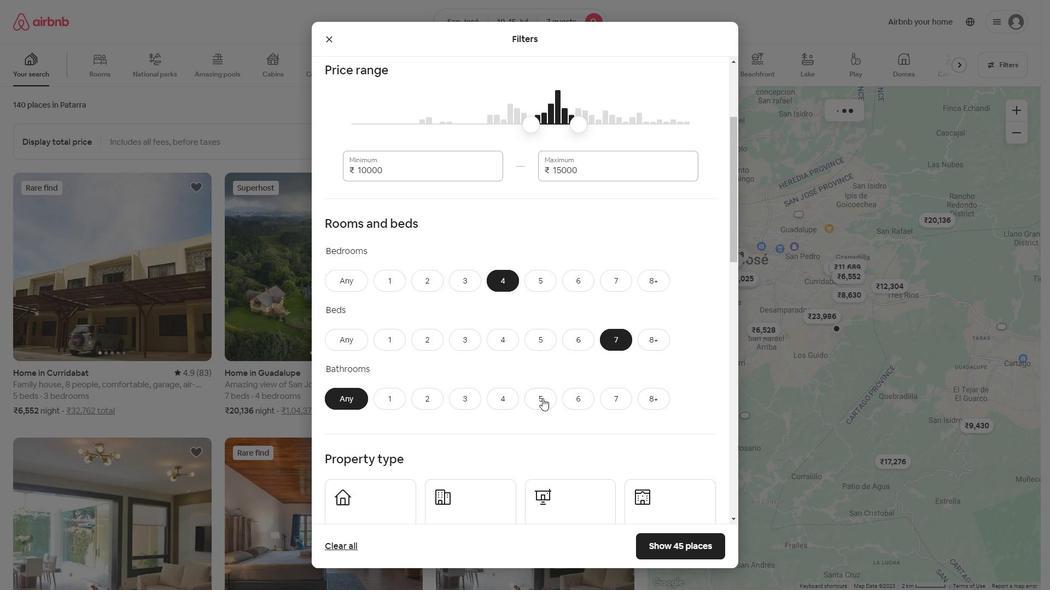 
Action: Mouse pressed left at (501, 401)
Screenshot: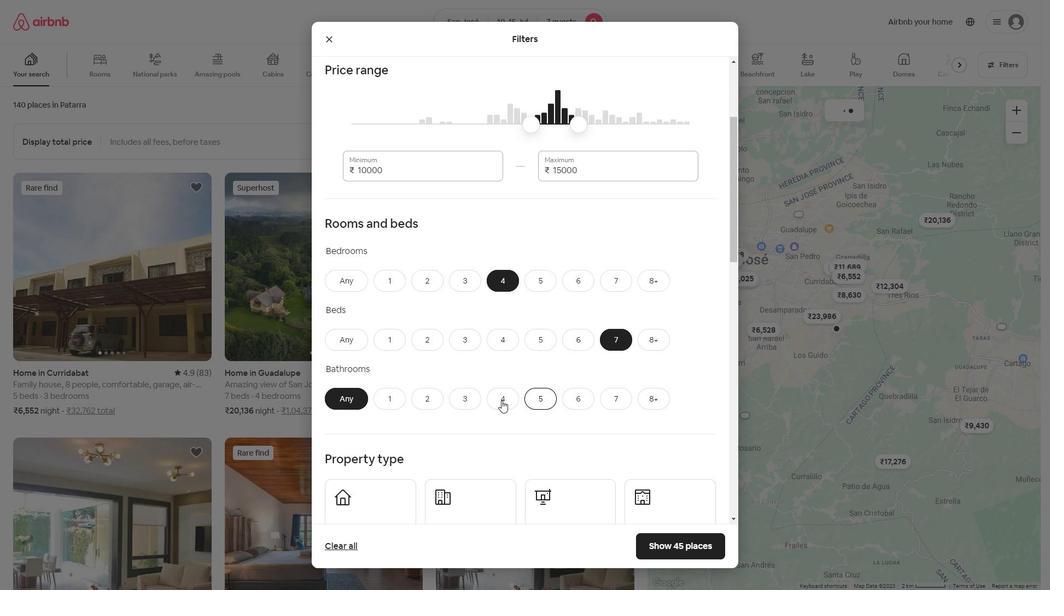 
Action: Mouse scrolled (501, 400) with delta (0, 0)
Screenshot: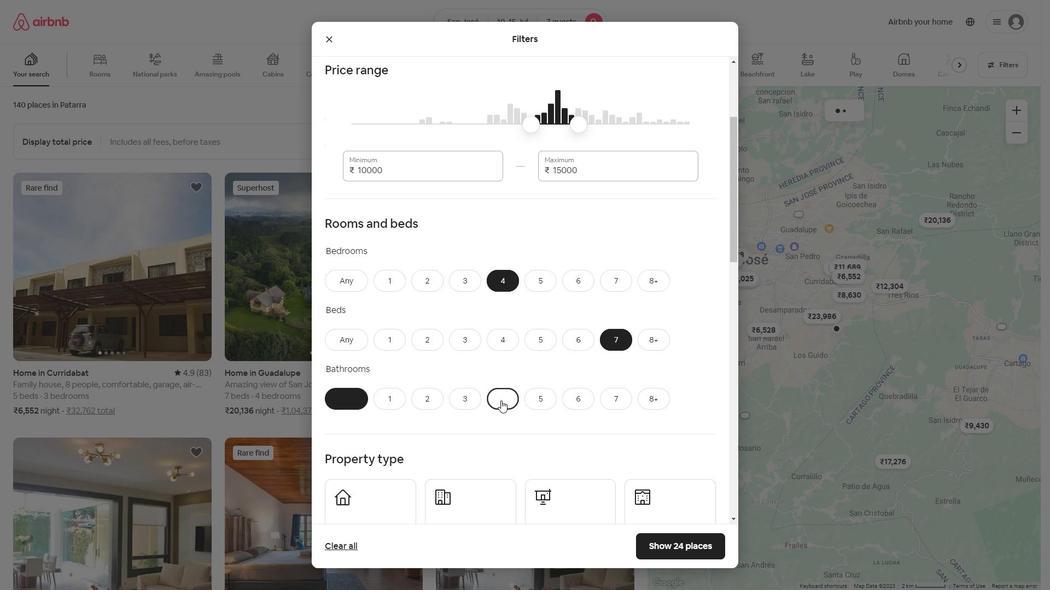 
Action: Mouse scrolled (501, 400) with delta (0, 0)
Screenshot: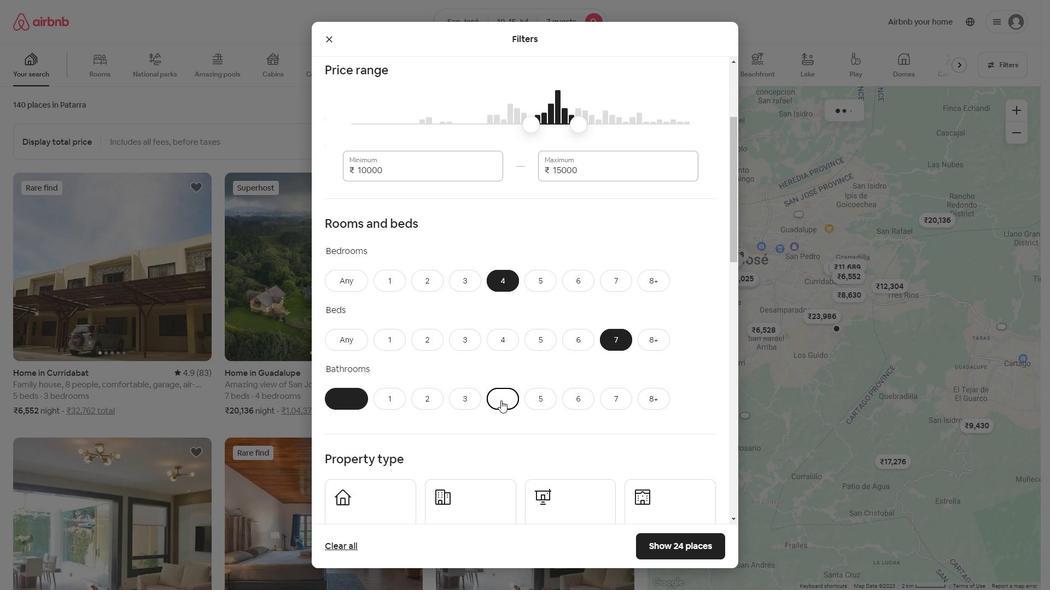 
Action: Mouse scrolled (501, 400) with delta (0, 0)
Screenshot: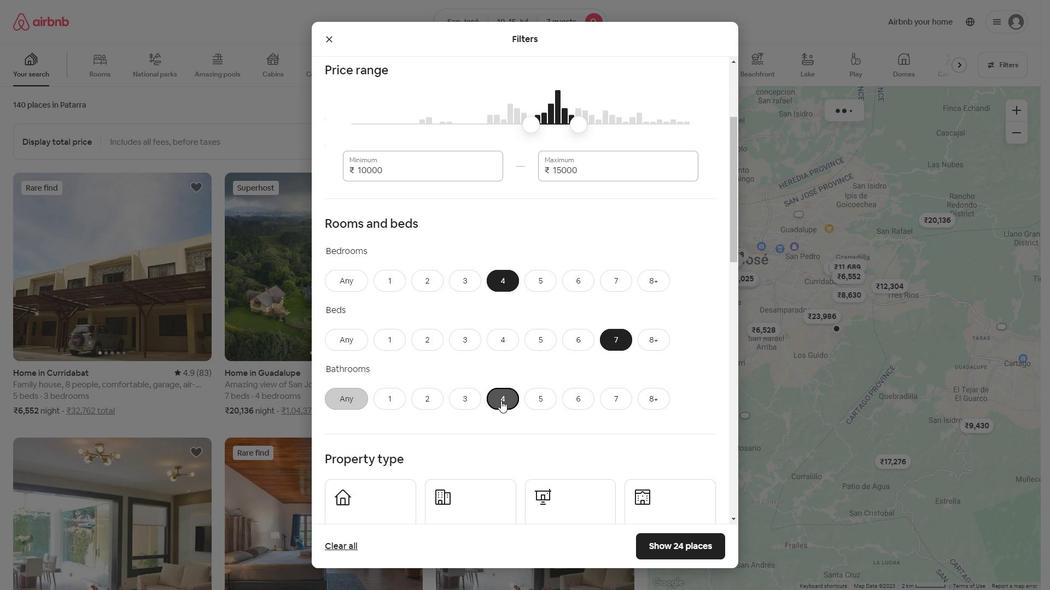 
Action: Mouse moved to (364, 332)
Screenshot: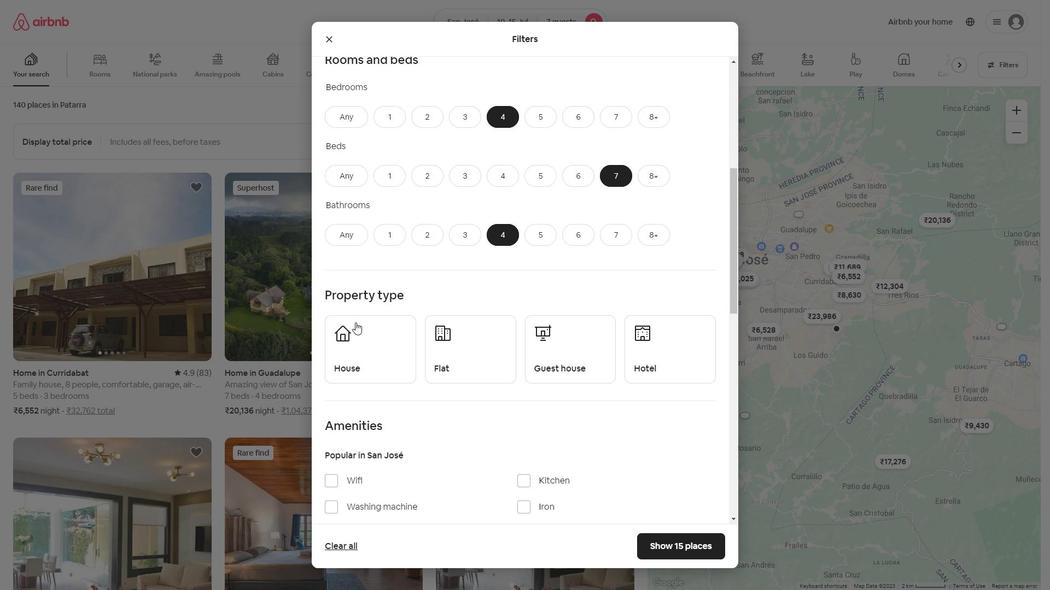
Action: Mouse pressed left at (364, 332)
Screenshot: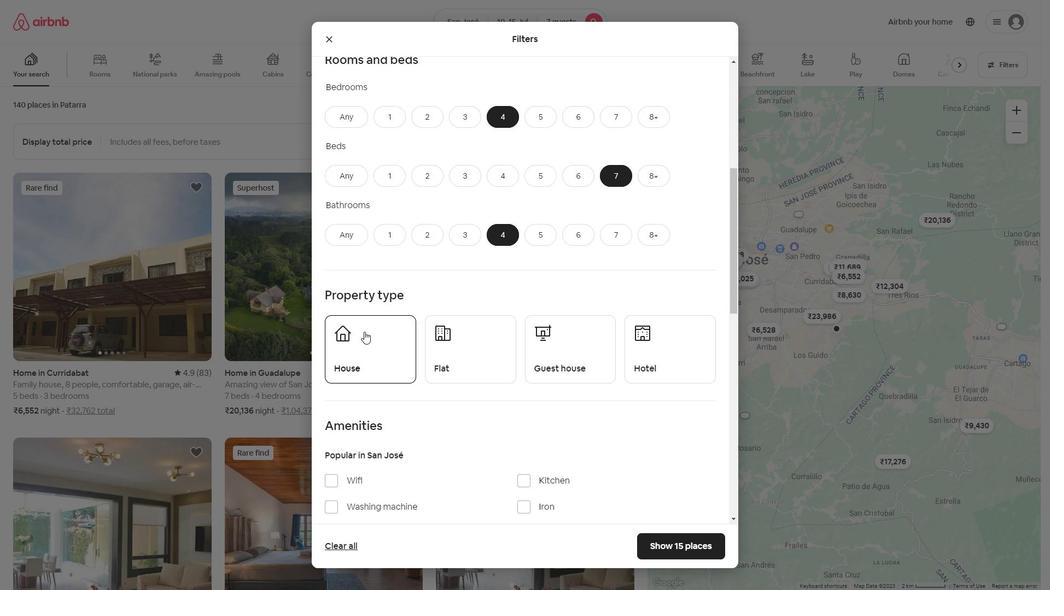 
Action: Mouse moved to (434, 345)
Screenshot: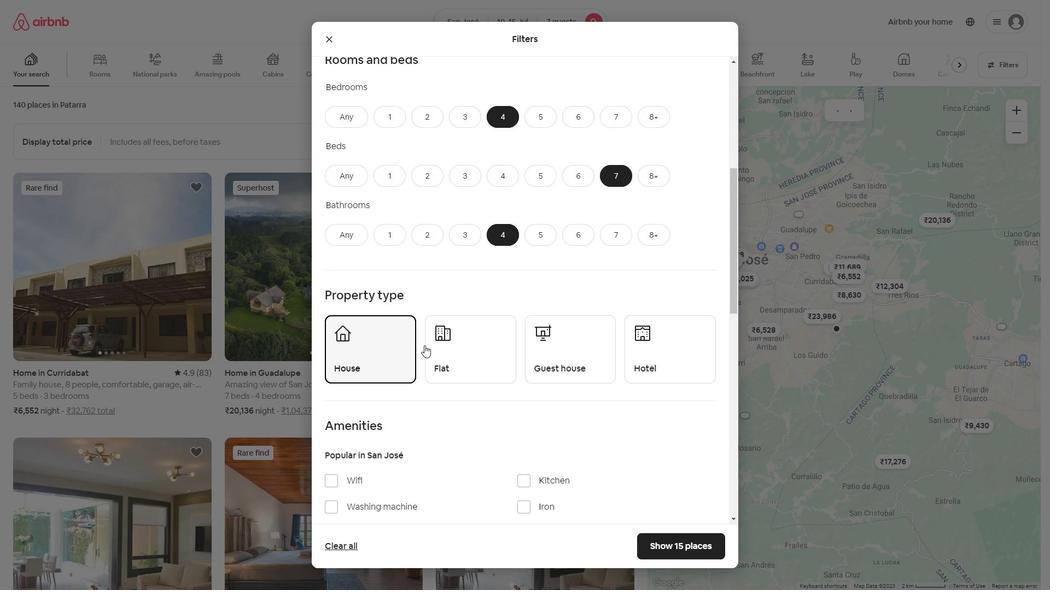 
Action: Mouse pressed left at (434, 345)
Screenshot: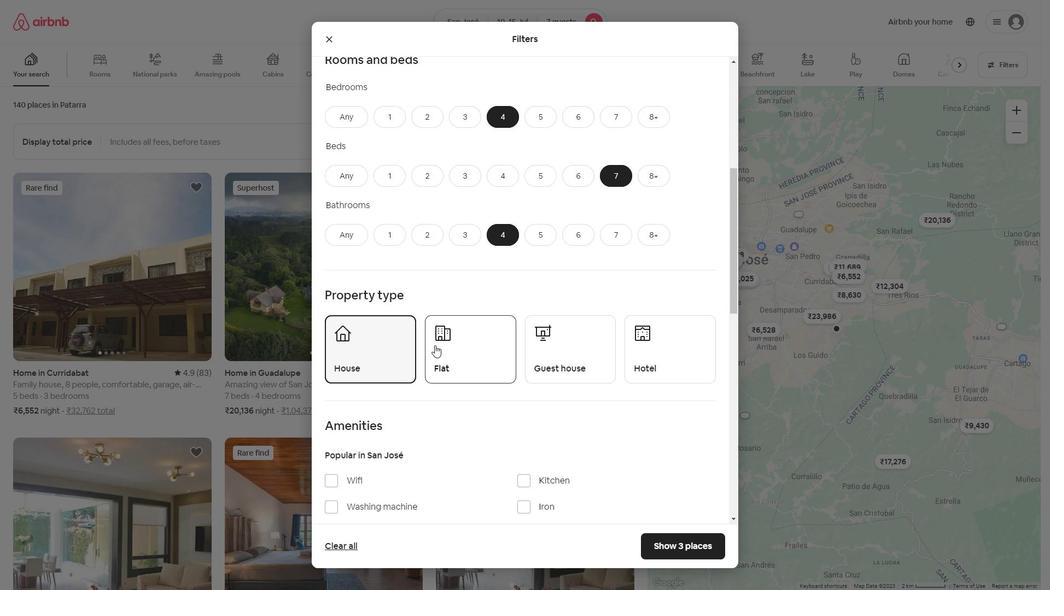 
Action: Mouse moved to (562, 346)
Screenshot: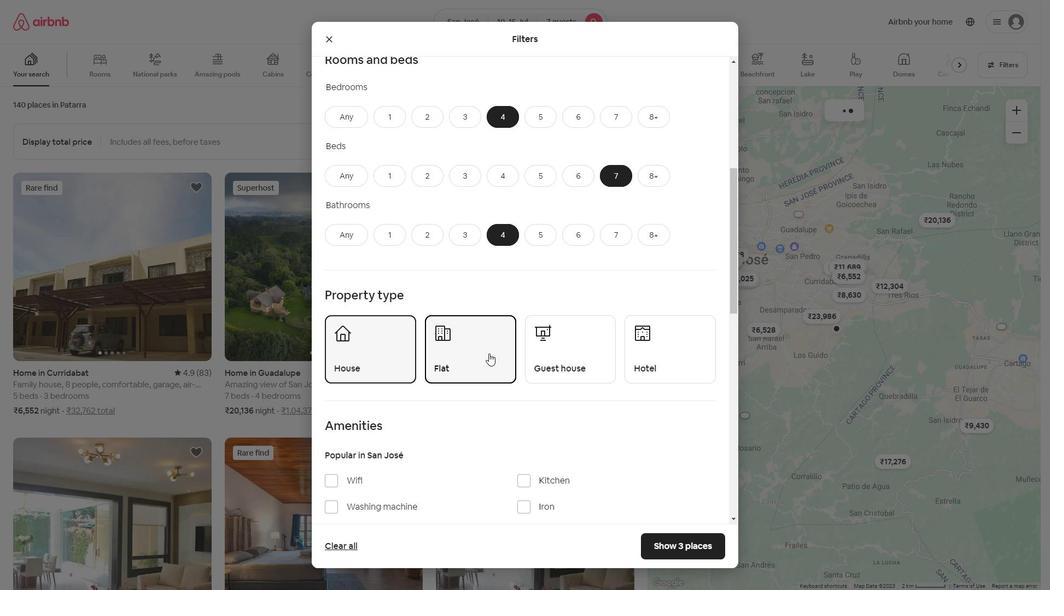 
Action: Mouse pressed left at (562, 346)
Screenshot: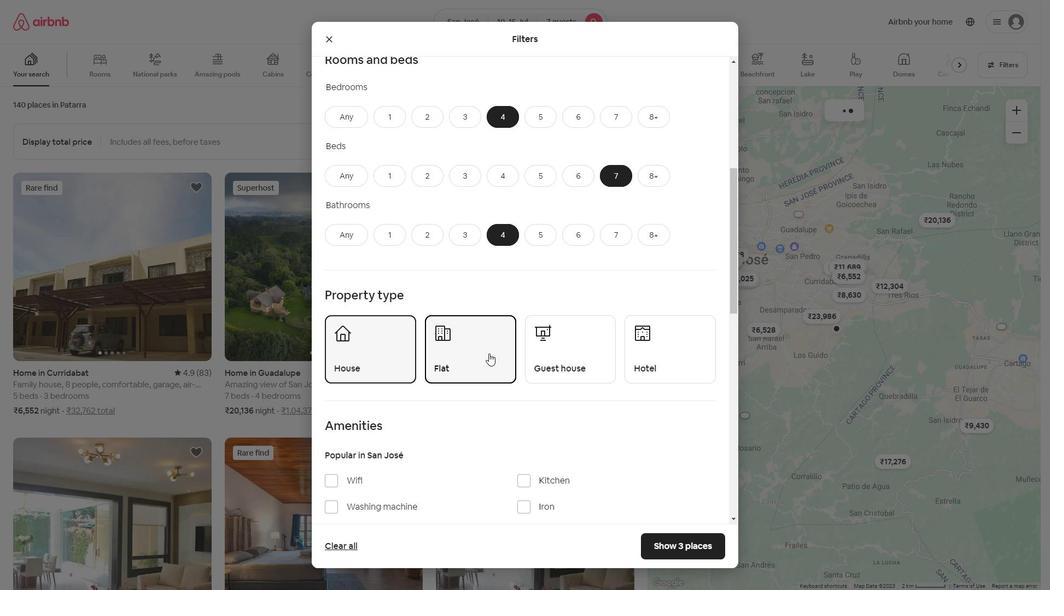 
Action: Mouse moved to (495, 378)
Screenshot: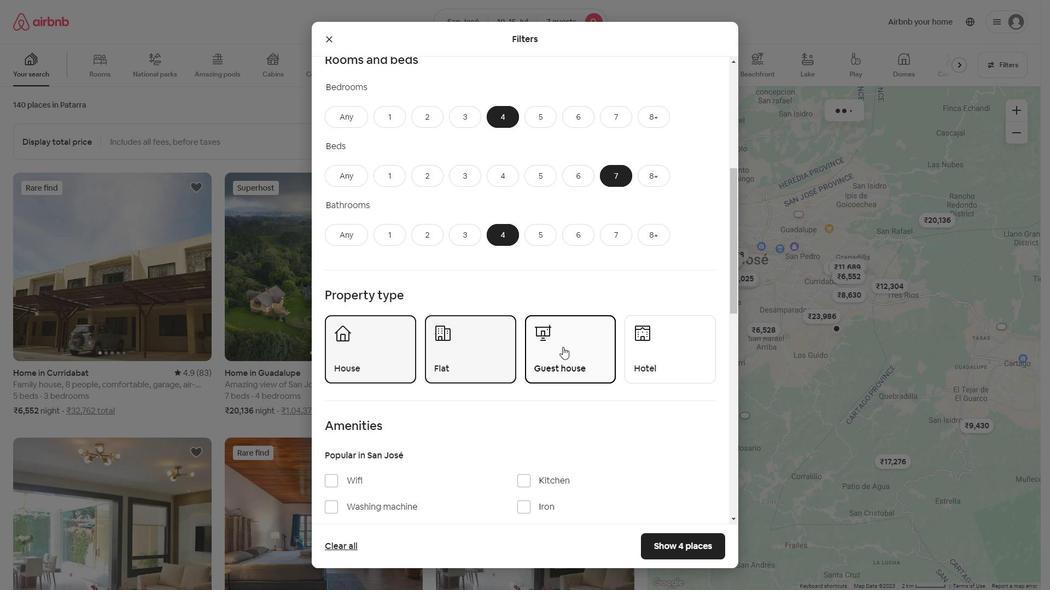 
Action: Mouse scrolled (495, 378) with delta (0, 0)
Screenshot: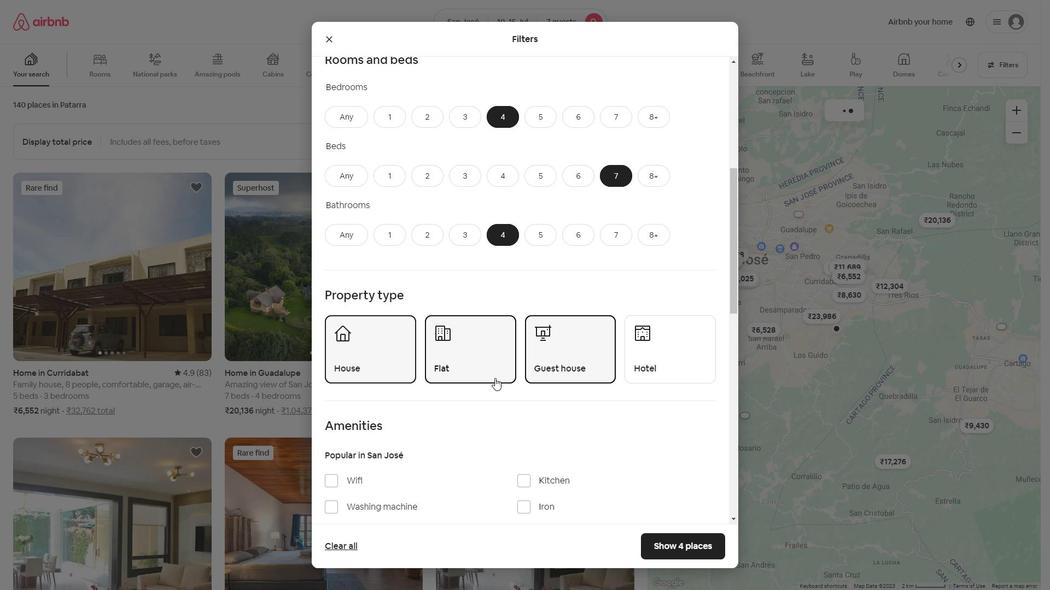 
Action: Mouse moved to (494, 378)
Screenshot: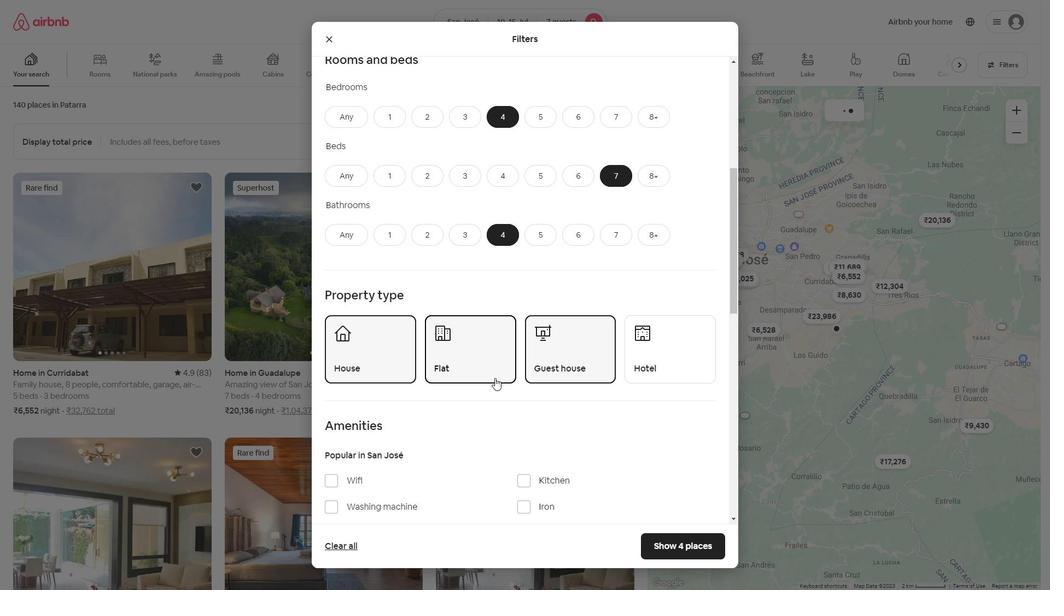 
Action: Mouse scrolled (494, 378) with delta (0, 0)
Screenshot: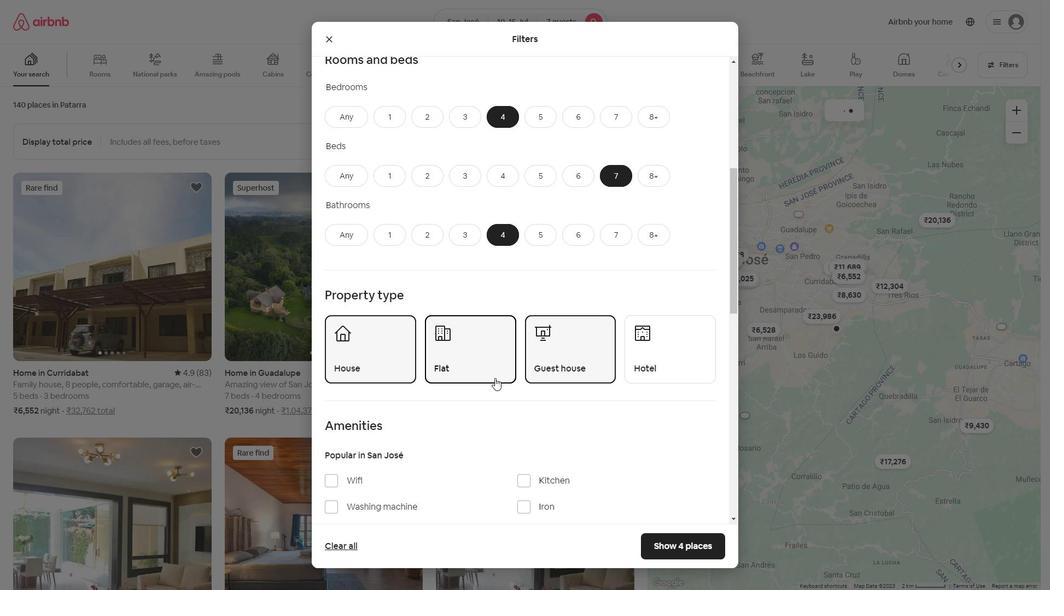
Action: Mouse scrolled (494, 378) with delta (0, 0)
Screenshot: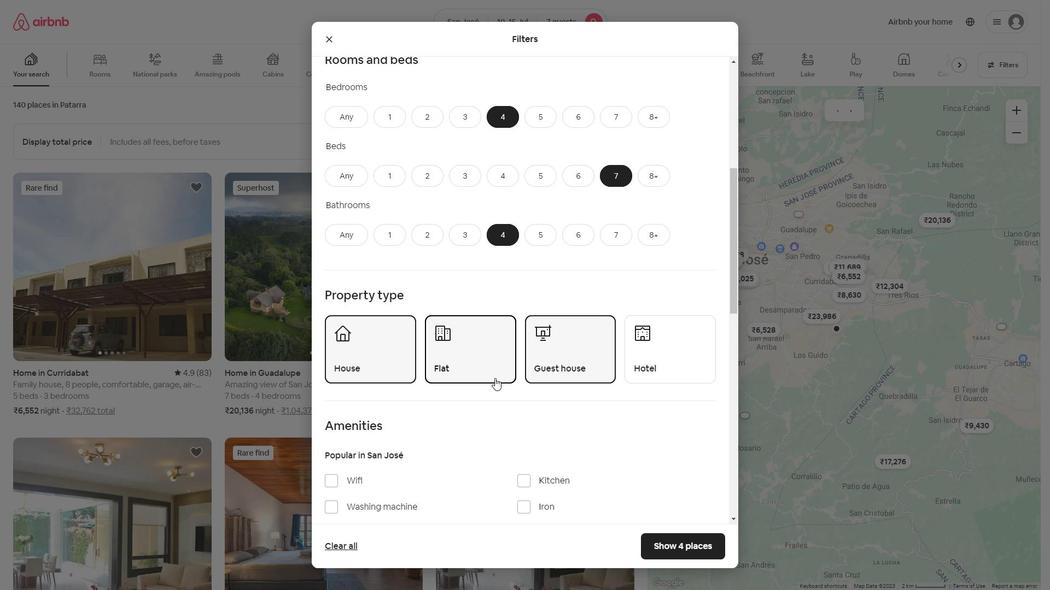 
Action: Mouse moved to (322, 314)
Screenshot: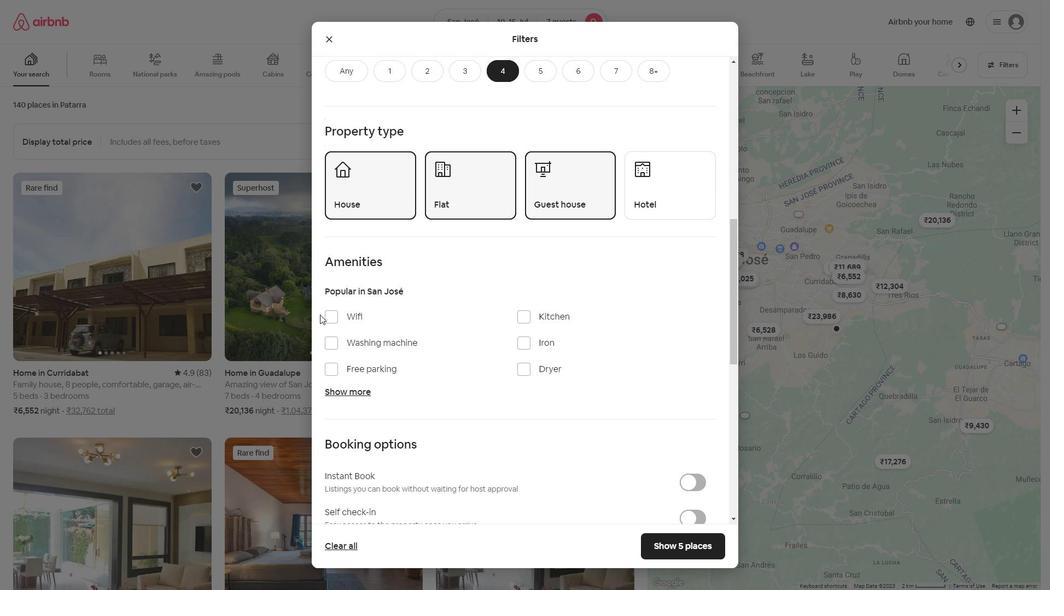 
Action: Mouse pressed left at (322, 314)
Screenshot: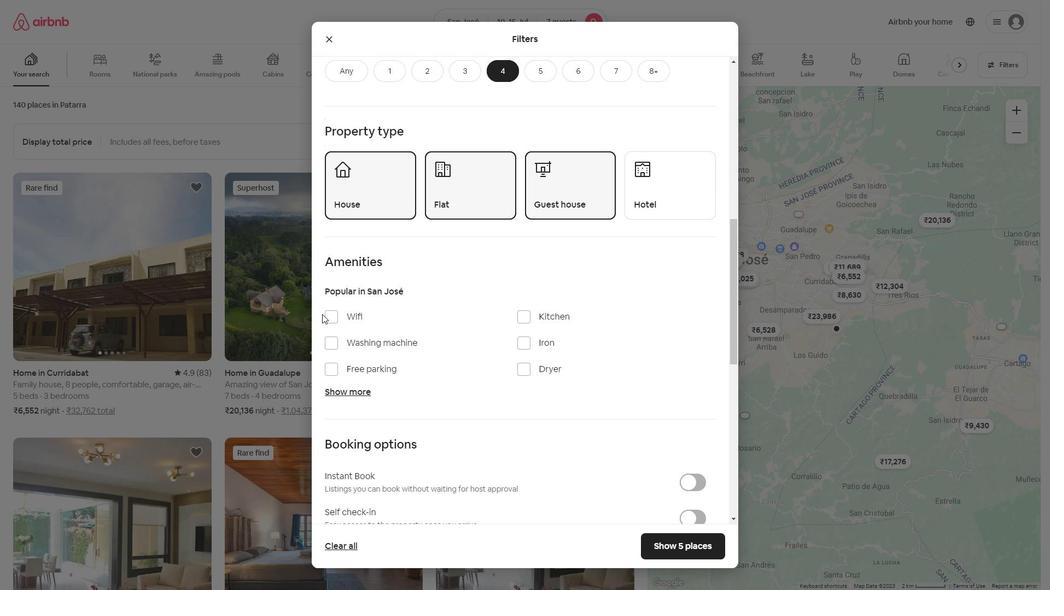 
Action: Mouse moved to (348, 321)
Screenshot: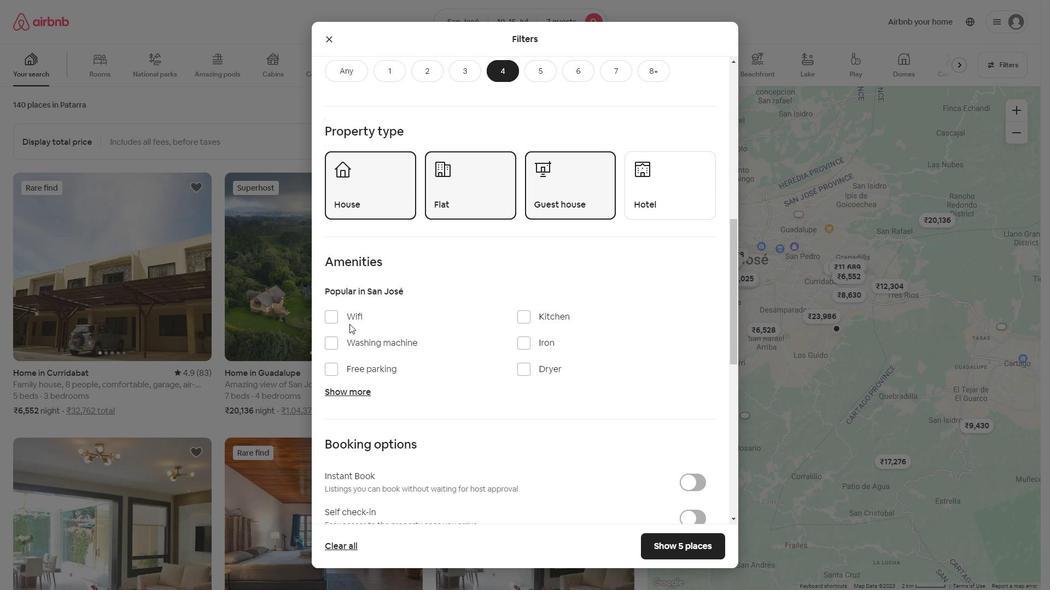 
Action: Mouse pressed left at (348, 321)
Screenshot: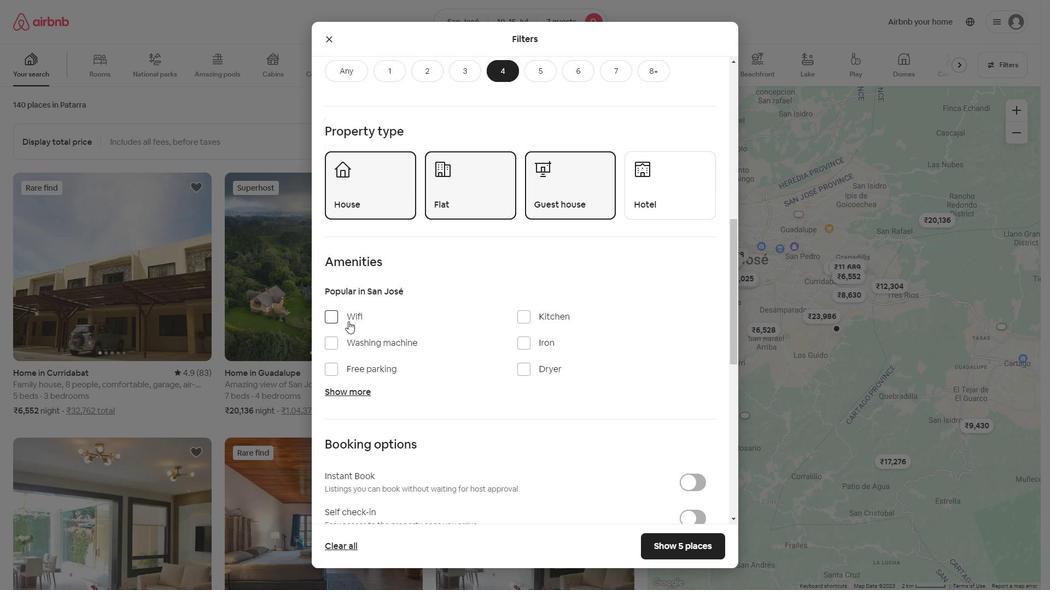 
Action: Mouse moved to (365, 364)
Screenshot: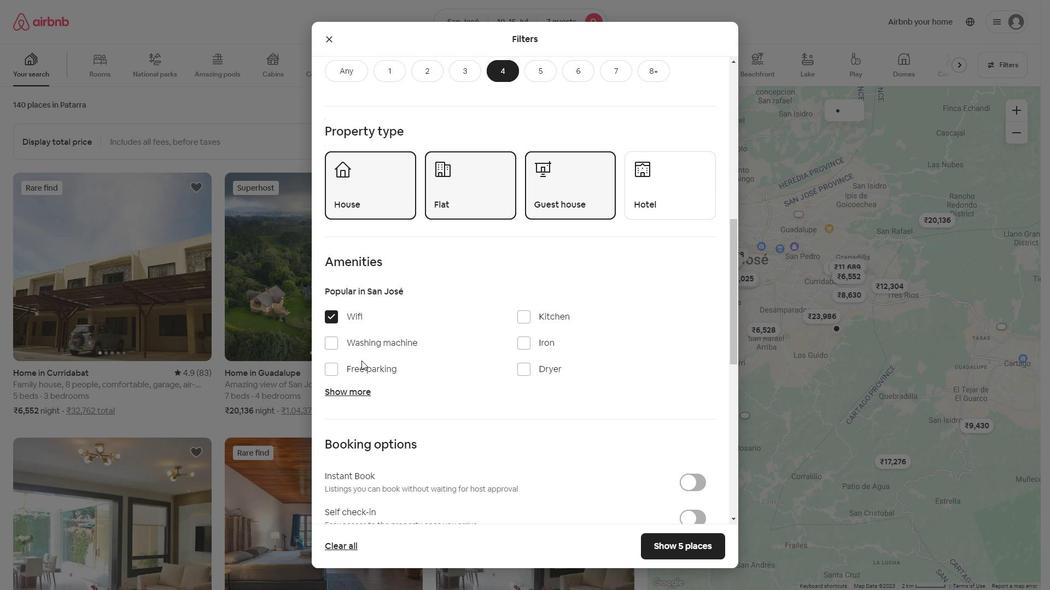 
Action: Mouse pressed left at (365, 364)
Screenshot: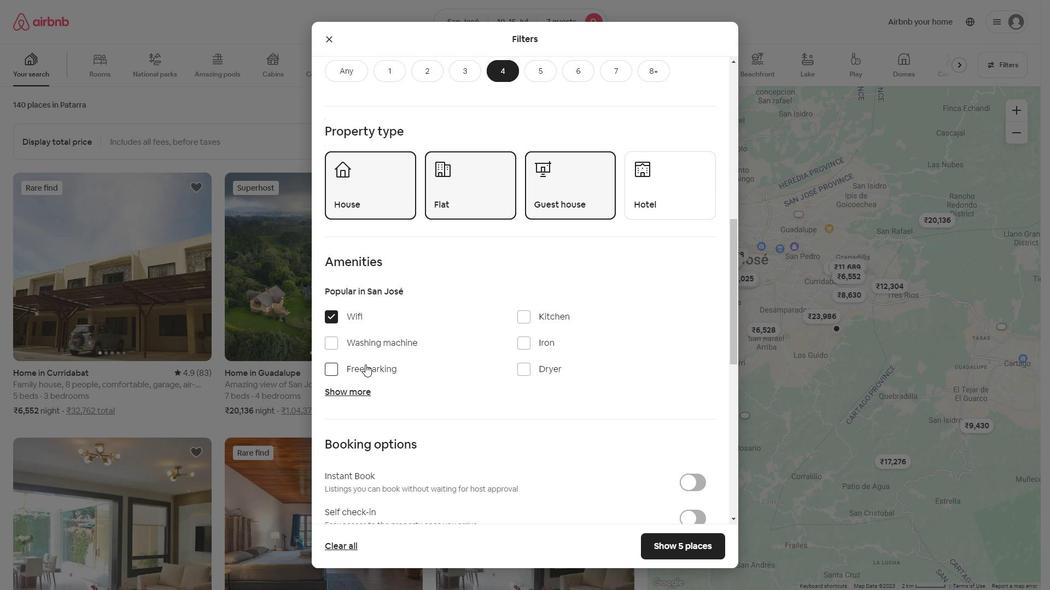 
Action: Mouse moved to (454, 363)
Screenshot: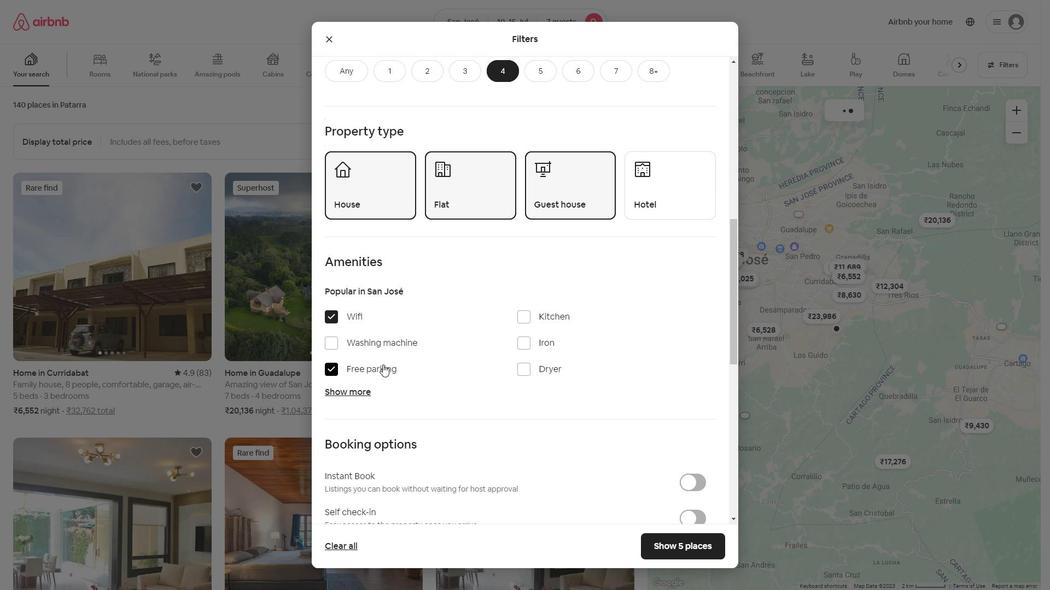 
Action: Mouse scrolled (454, 362) with delta (0, 0)
Screenshot: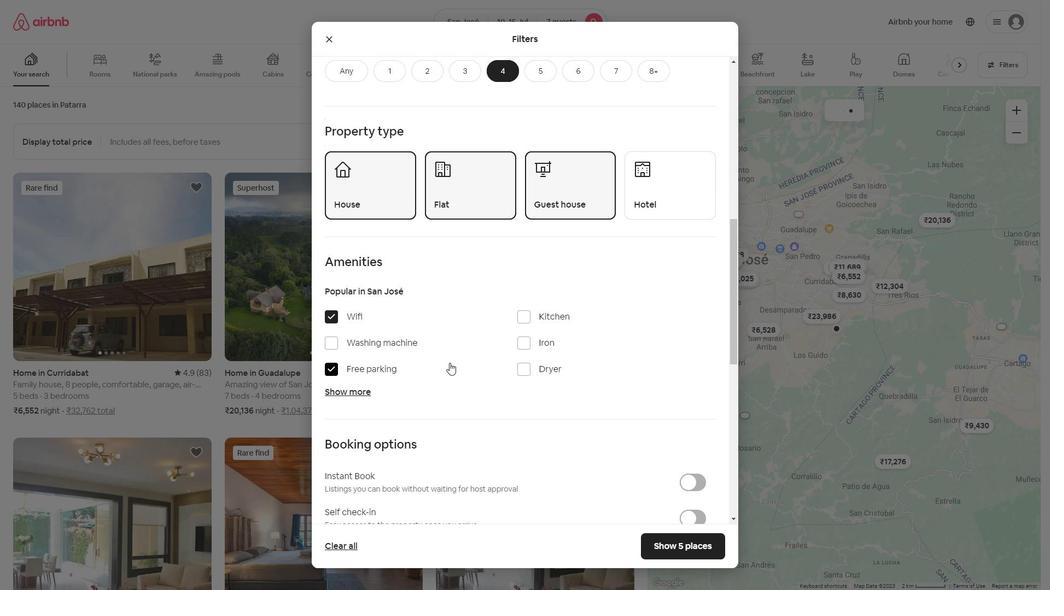
Action: Mouse moved to (358, 339)
Screenshot: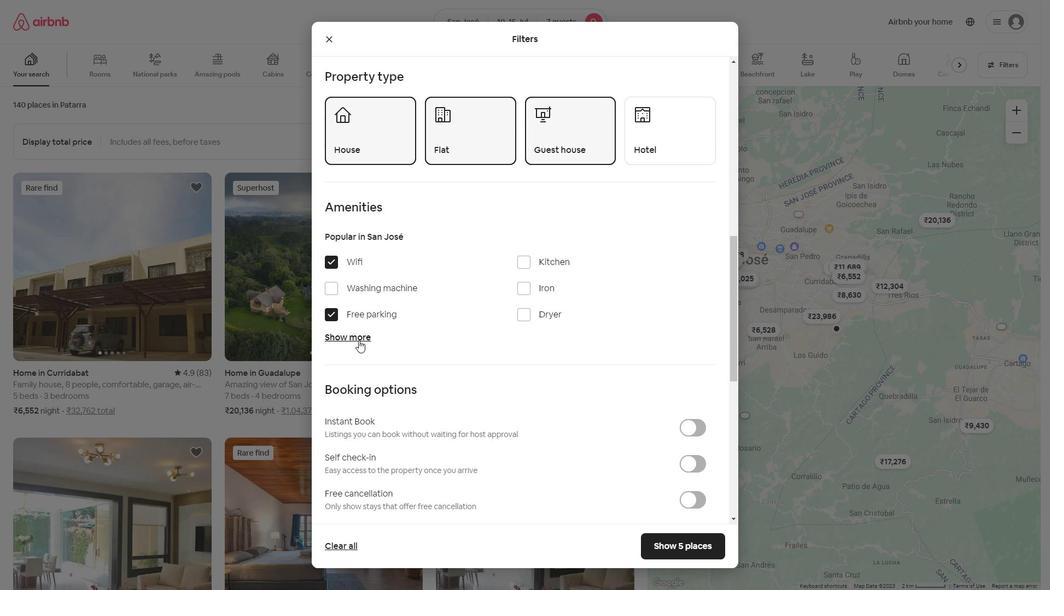 
Action: Mouse pressed left at (358, 339)
Screenshot: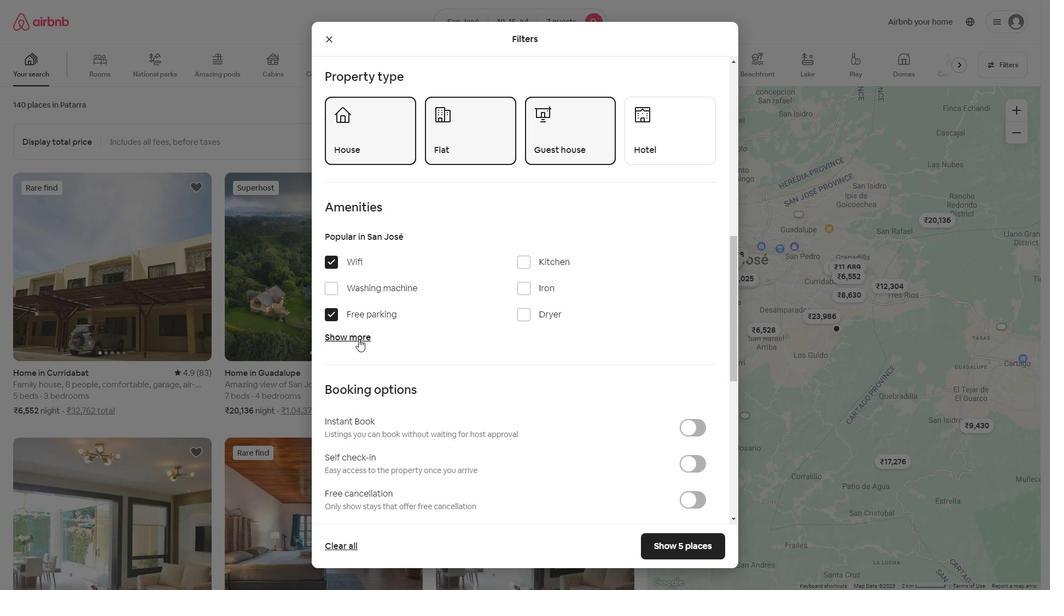 
Action: Mouse moved to (446, 337)
Screenshot: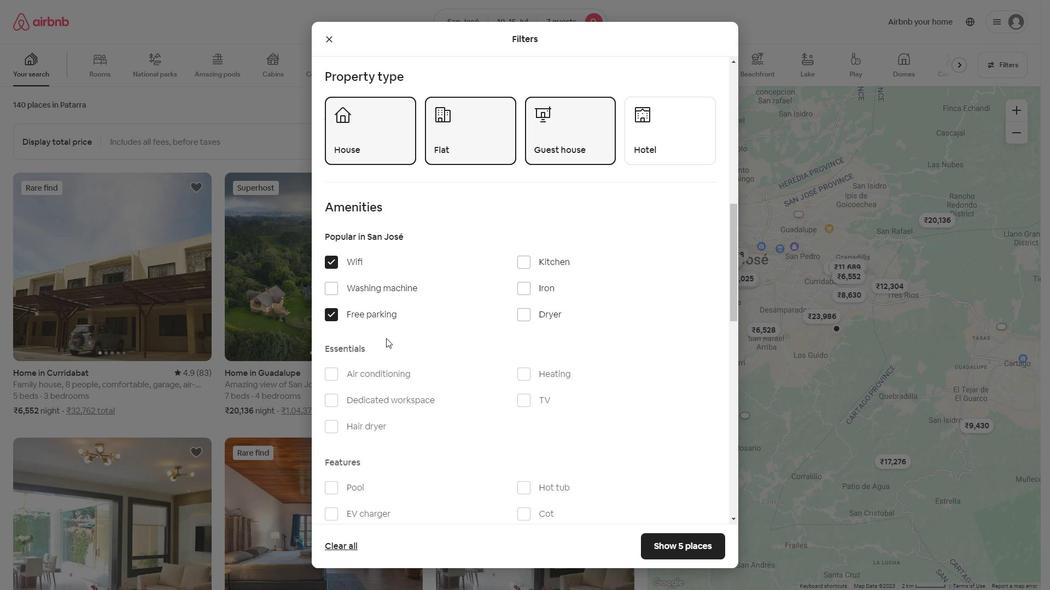 
Action: Mouse scrolled (446, 337) with delta (0, 0)
Screenshot: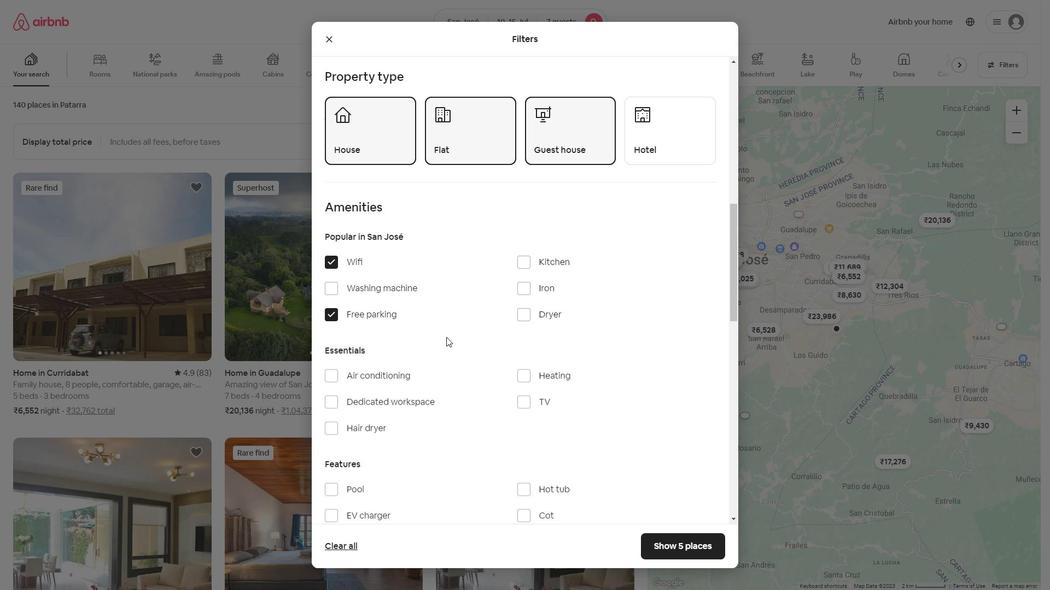 
Action: Mouse scrolled (446, 337) with delta (0, 0)
Screenshot: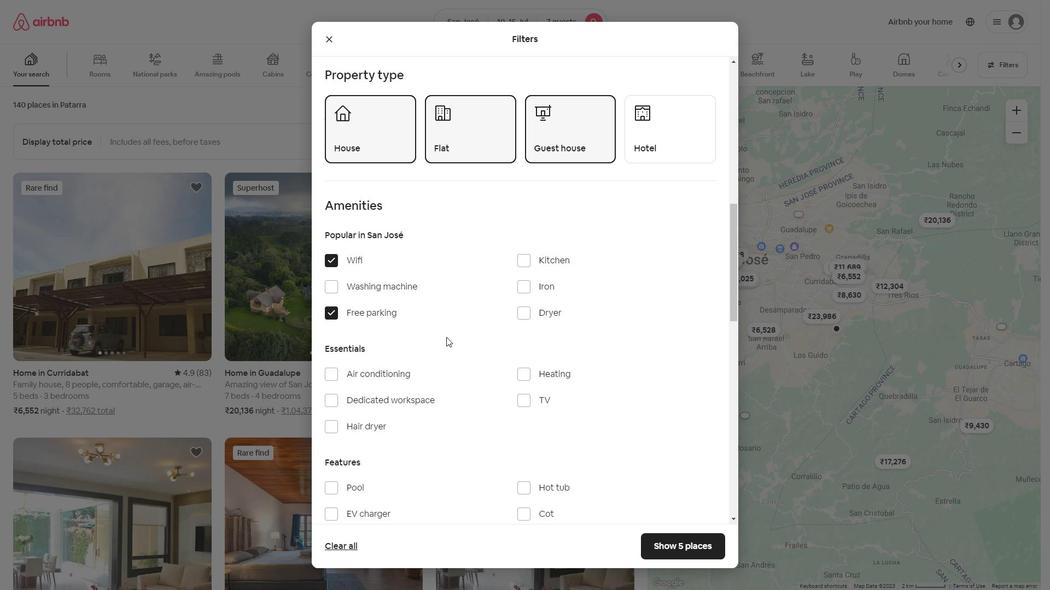 
Action: Mouse moved to (517, 289)
Screenshot: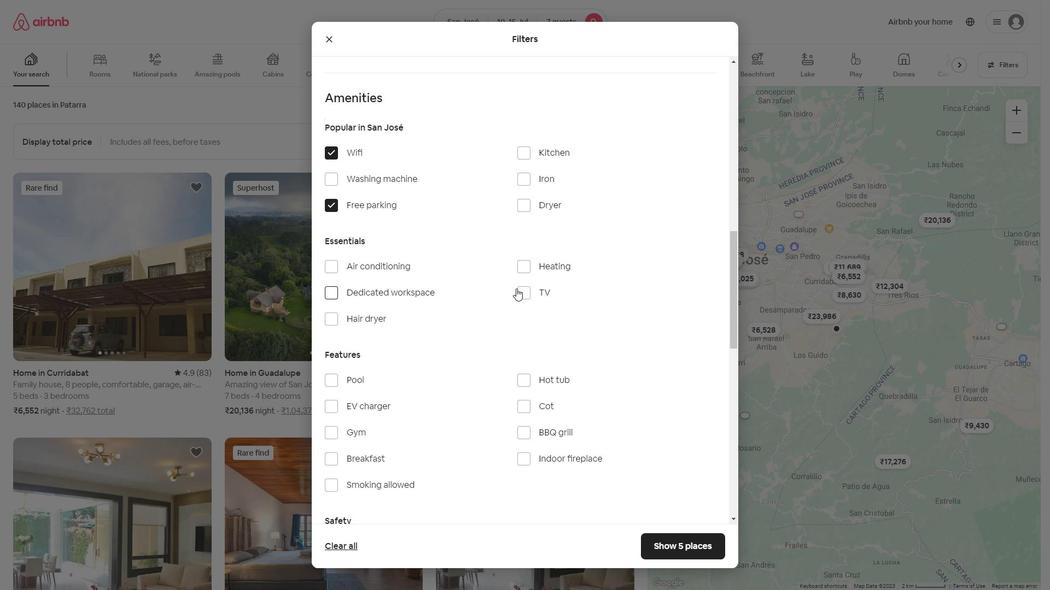 
Action: Mouse pressed left at (517, 289)
Screenshot: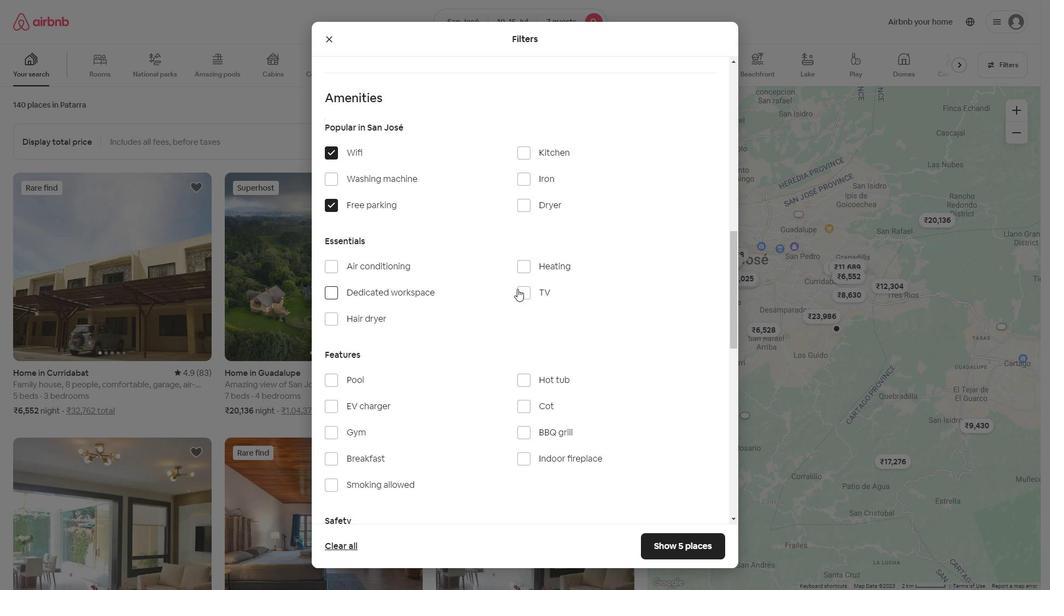 
Action: Mouse moved to (371, 306)
Screenshot: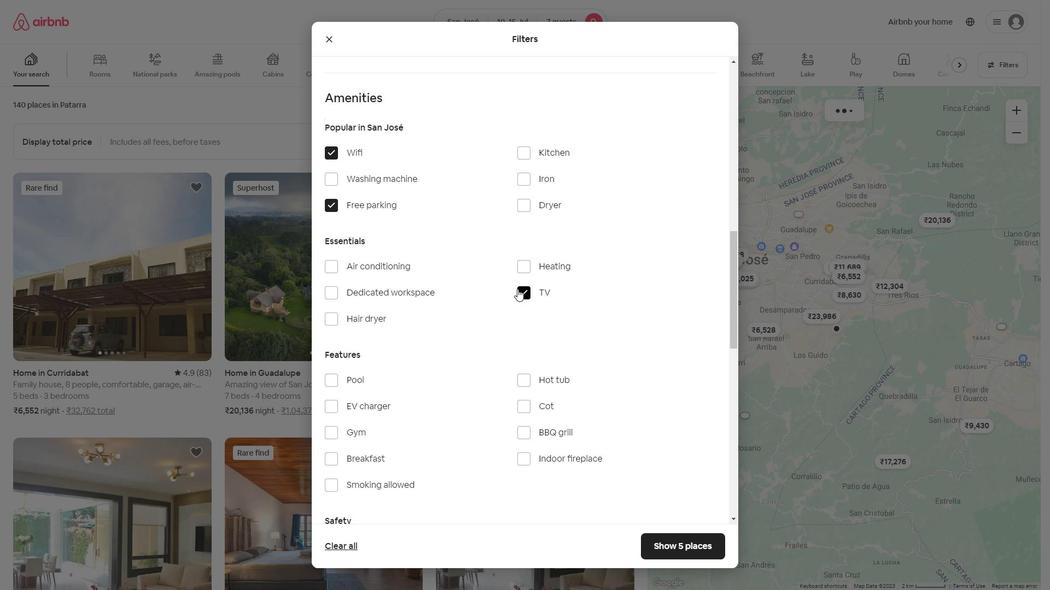 
Action: Mouse scrolled (371, 306) with delta (0, 0)
Screenshot: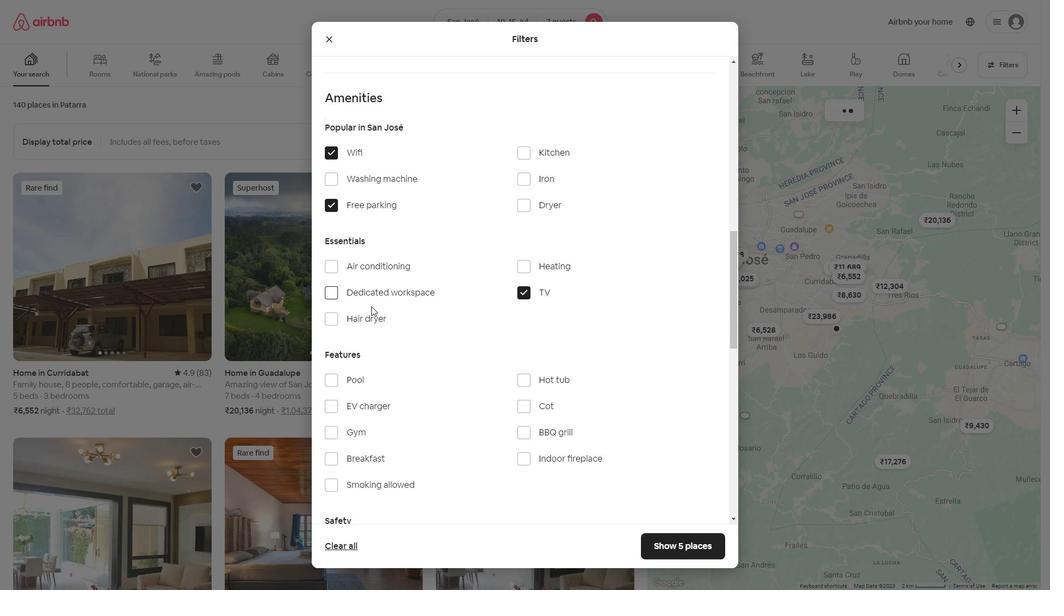 
Action: Mouse scrolled (371, 306) with delta (0, 0)
Screenshot: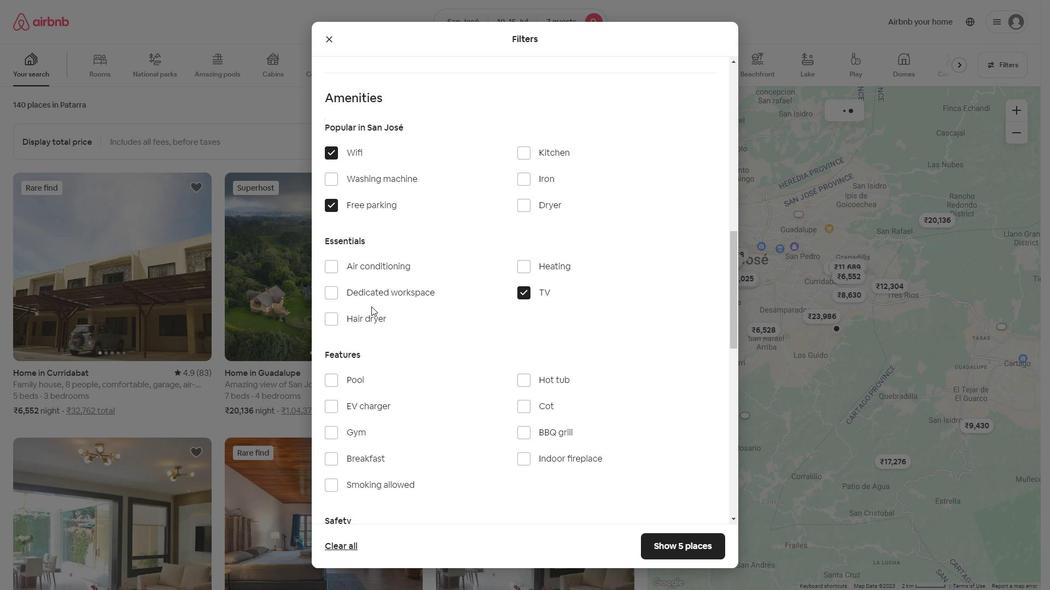 
Action: Mouse moved to (343, 322)
Screenshot: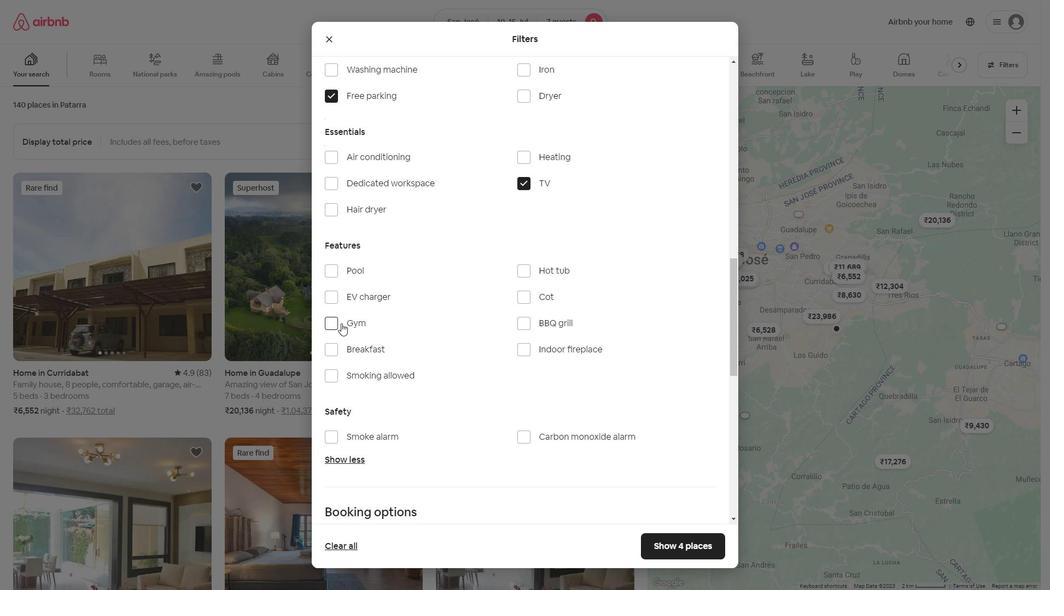 
Action: Mouse pressed left at (343, 322)
Screenshot: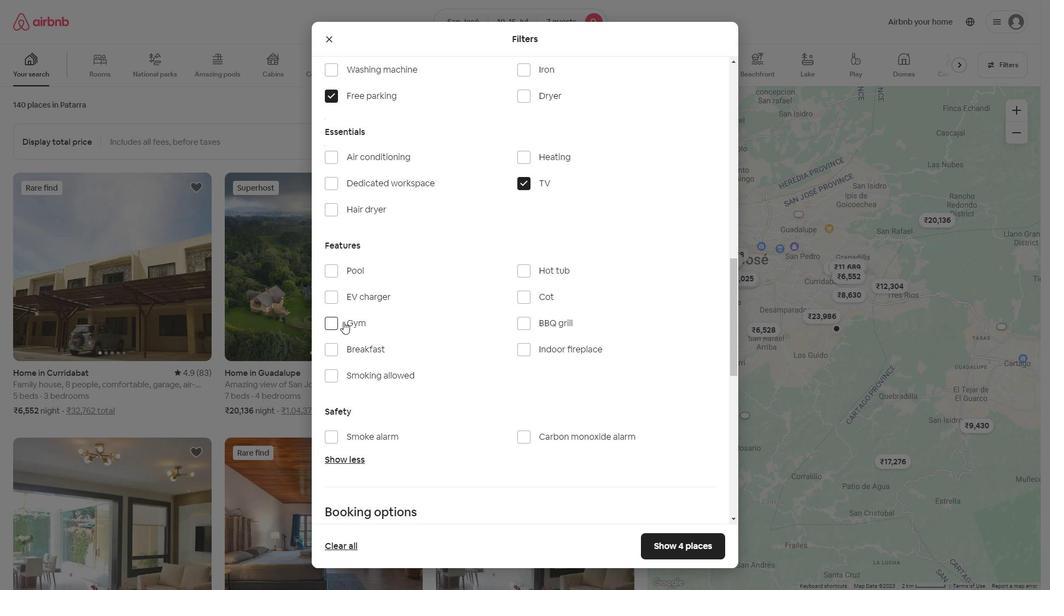 
Action: Mouse moved to (357, 343)
Screenshot: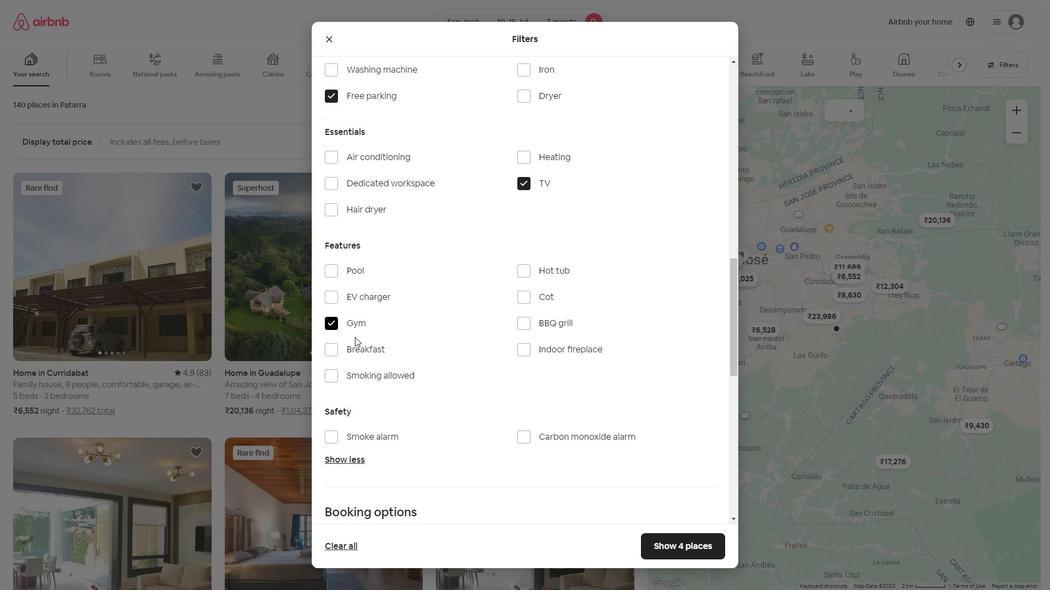 
Action: Mouse pressed left at (357, 343)
Screenshot: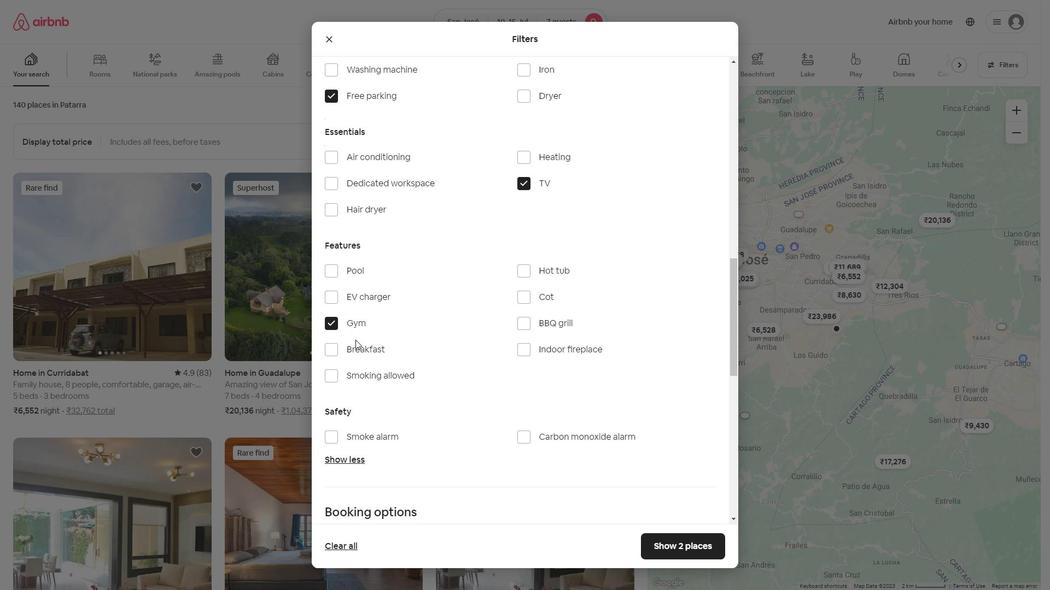
Action: Mouse scrolled (357, 343) with delta (0, 0)
Screenshot: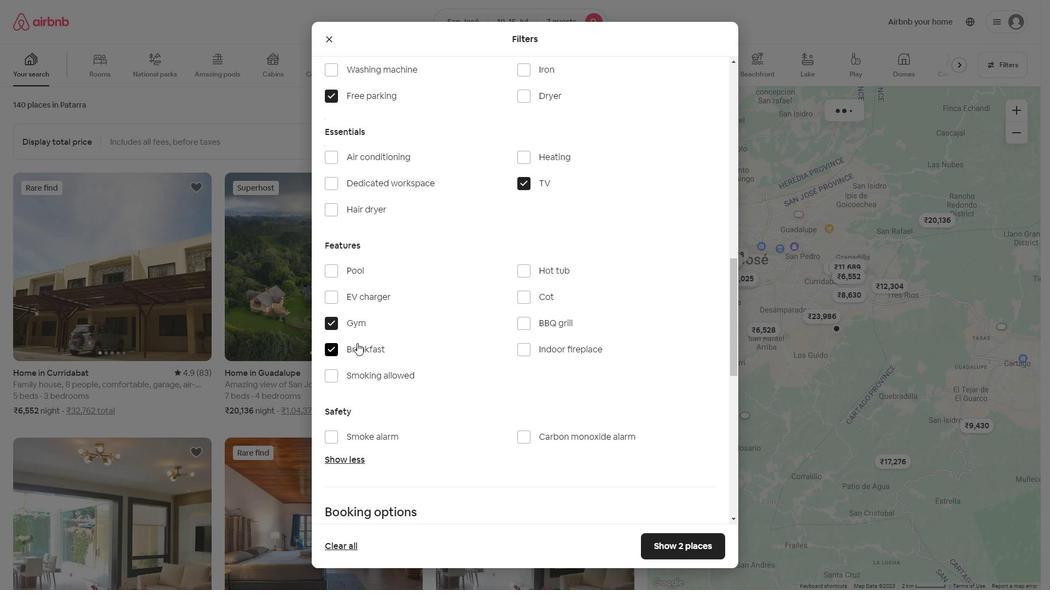 
Action: Mouse scrolled (357, 343) with delta (0, 0)
Screenshot: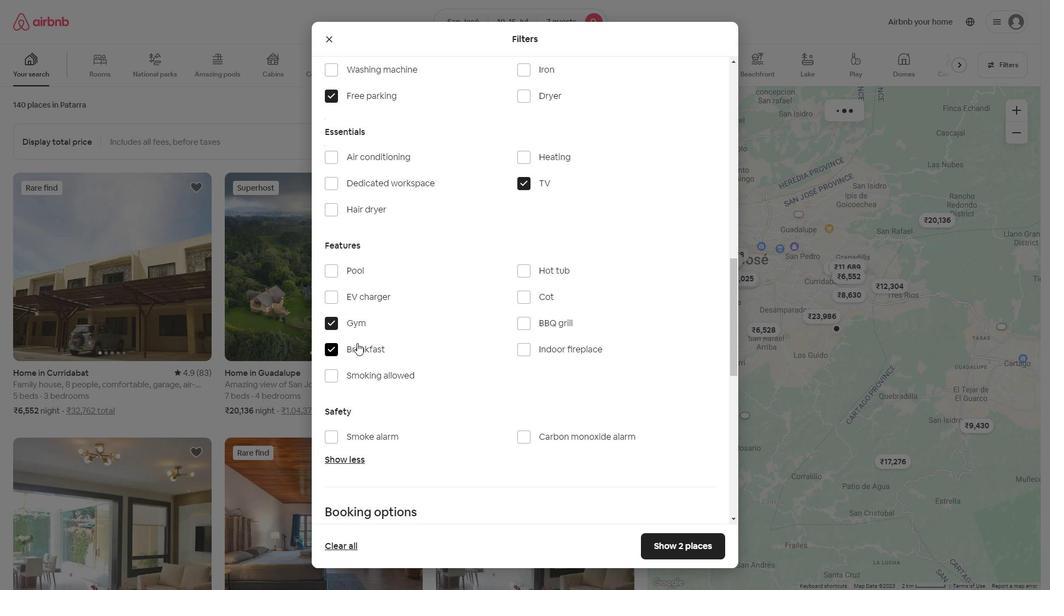 
Action: Mouse scrolled (357, 343) with delta (0, 0)
Screenshot: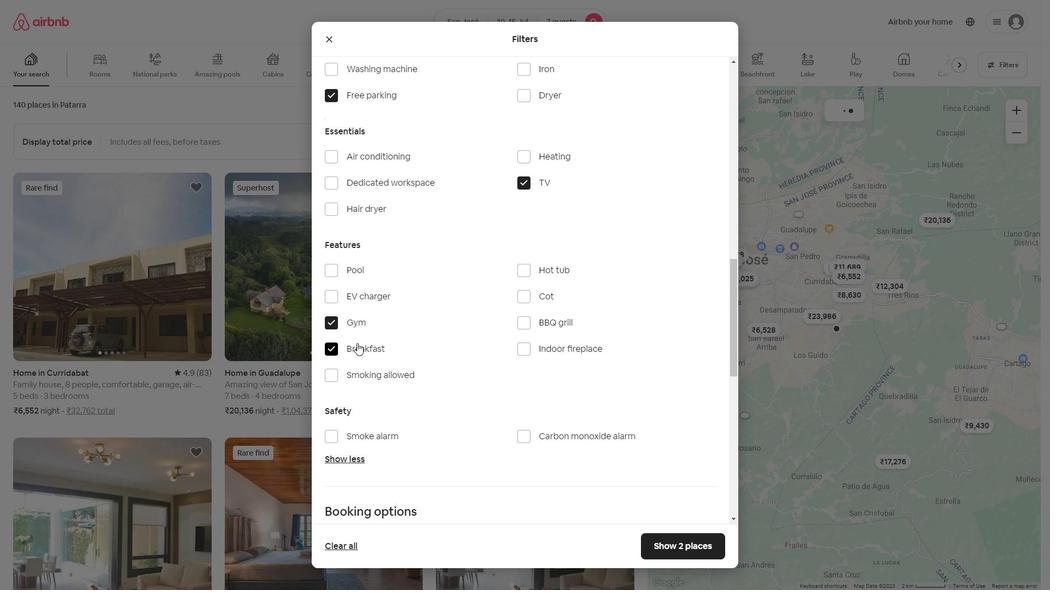 
Action: Mouse moved to (357, 343)
Screenshot: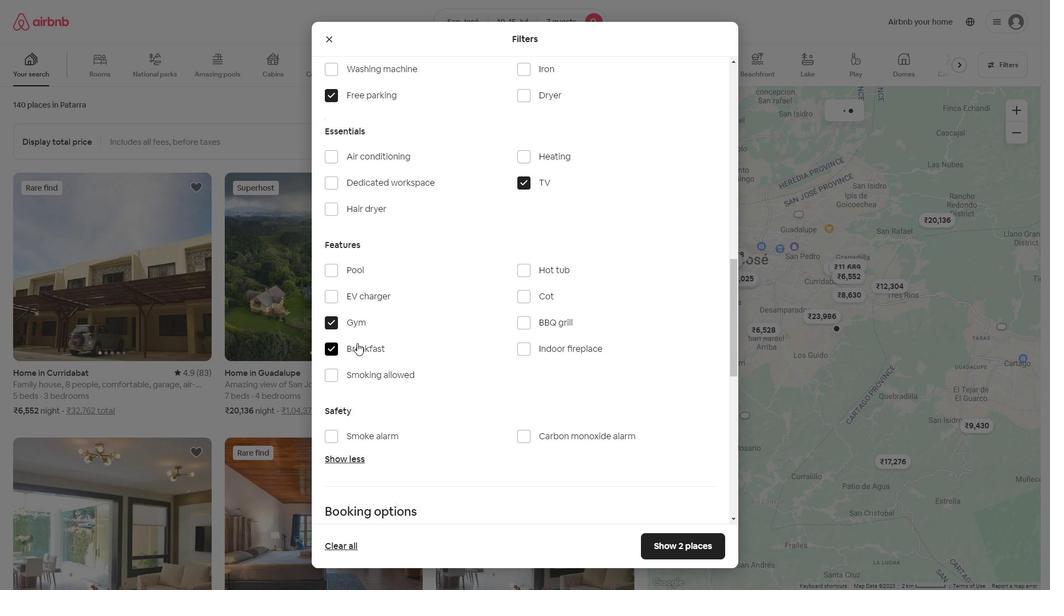 
Action: Mouse scrolled (357, 343) with delta (0, 0)
Screenshot: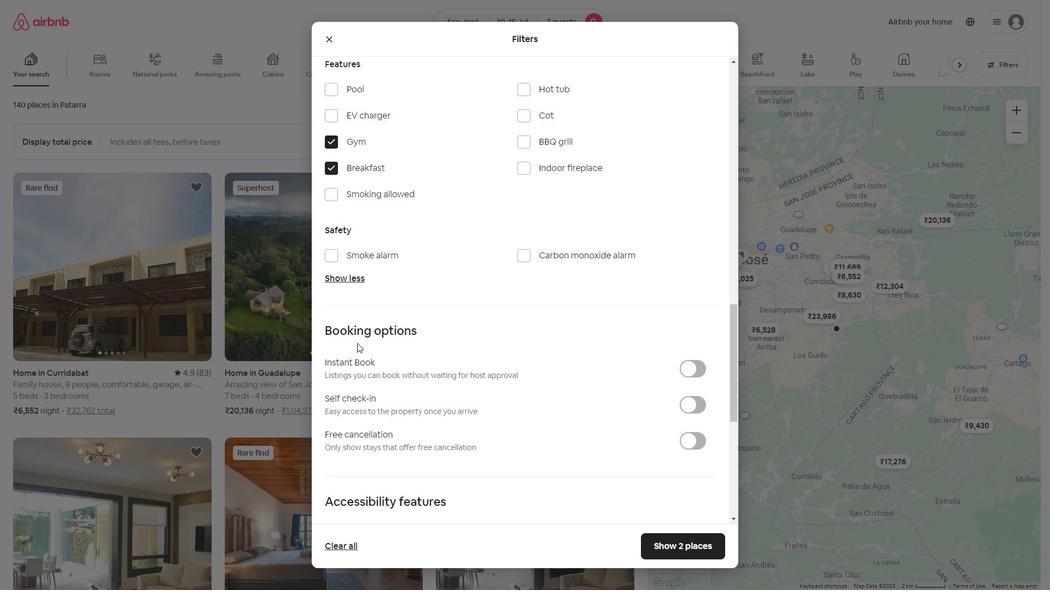 
Action: Mouse moved to (413, 338)
Screenshot: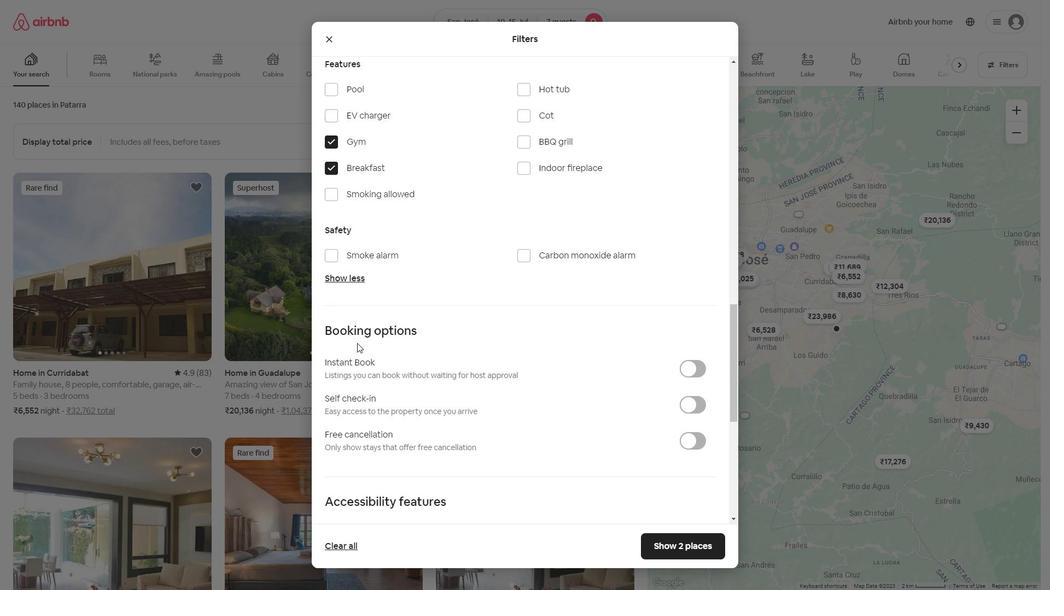 
Action: Mouse scrolled (357, 343) with delta (0, 0)
Screenshot: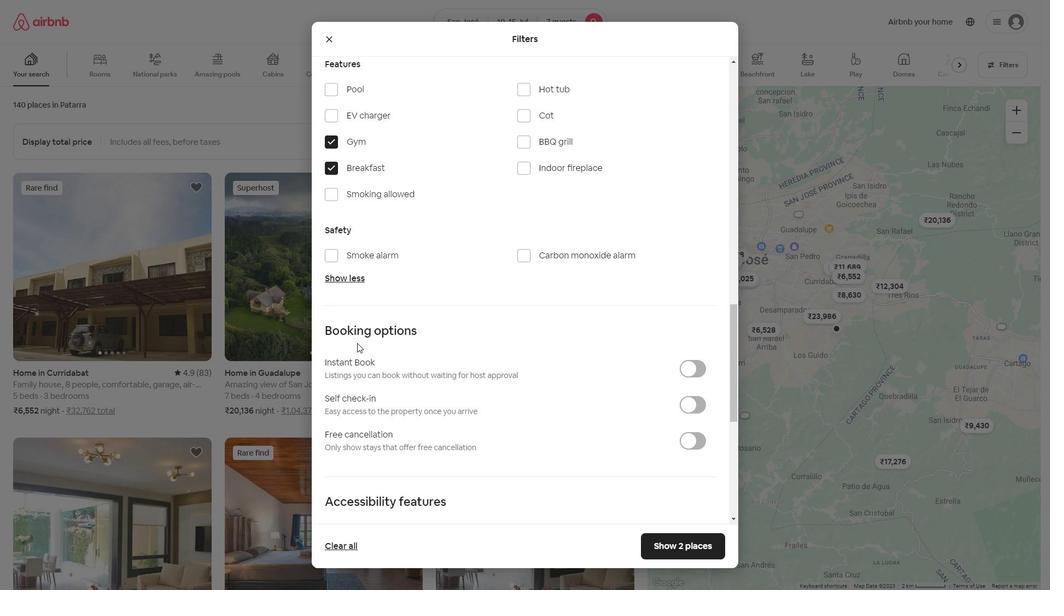 
Action: Mouse moved to (699, 252)
Screenshot: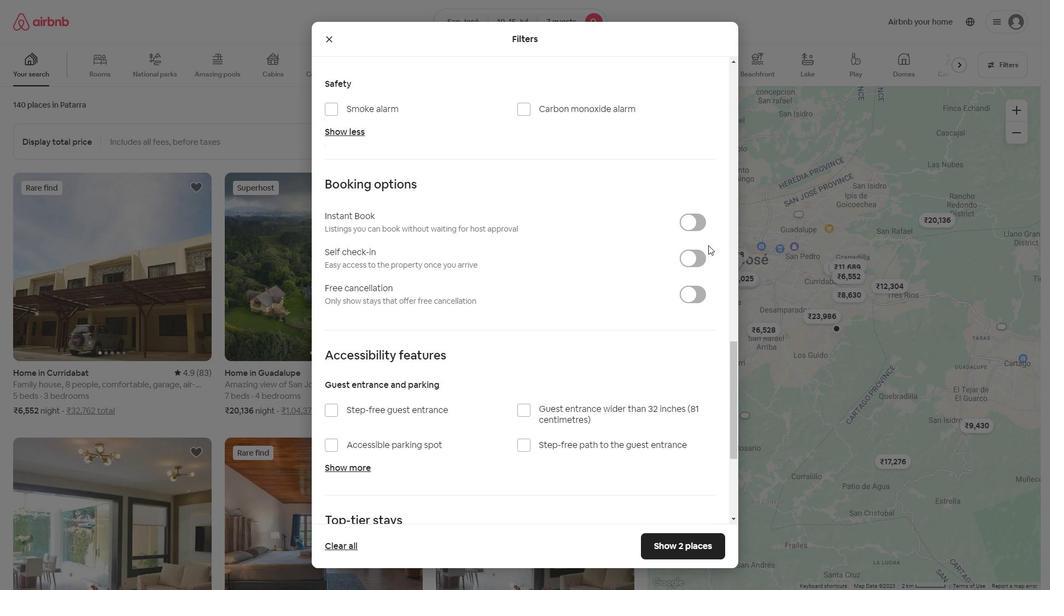 
Action: Mouse pressed left at (699, 252)
Screenshot: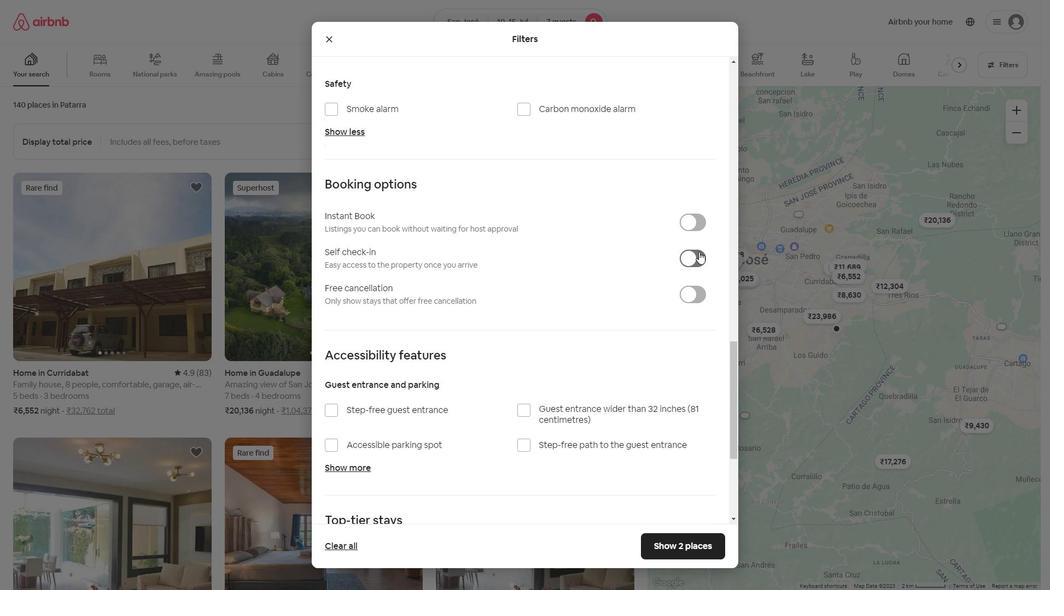 
Action: Mouse moved to (449, 350)
Screenshot: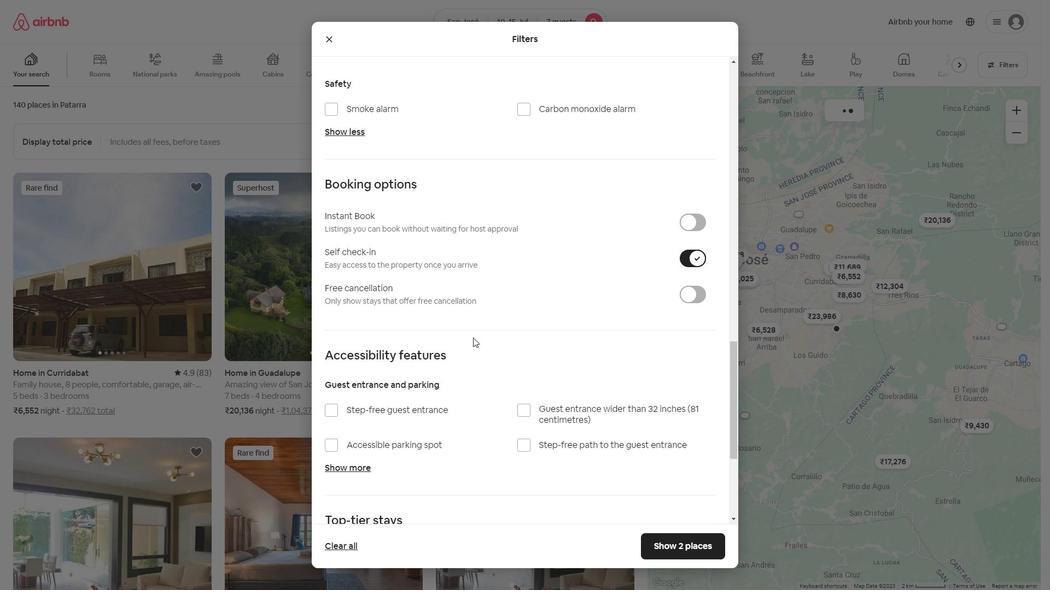 
Action: Mouse scrolled (449, 350) with delta (0, 0)
Screenshot: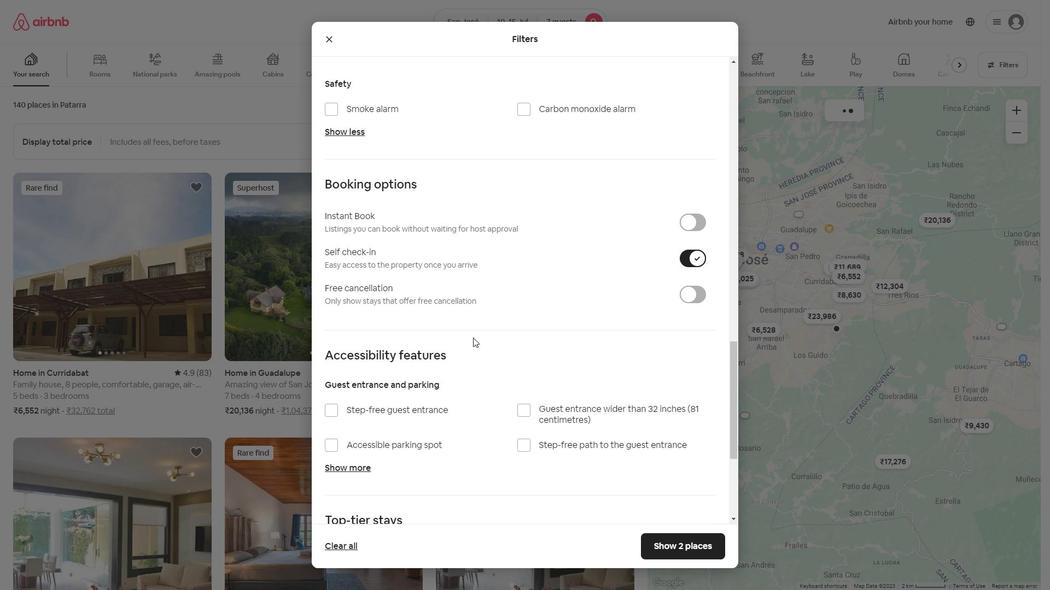 
Action: Mouse moved to (447, 351)
Screenshot: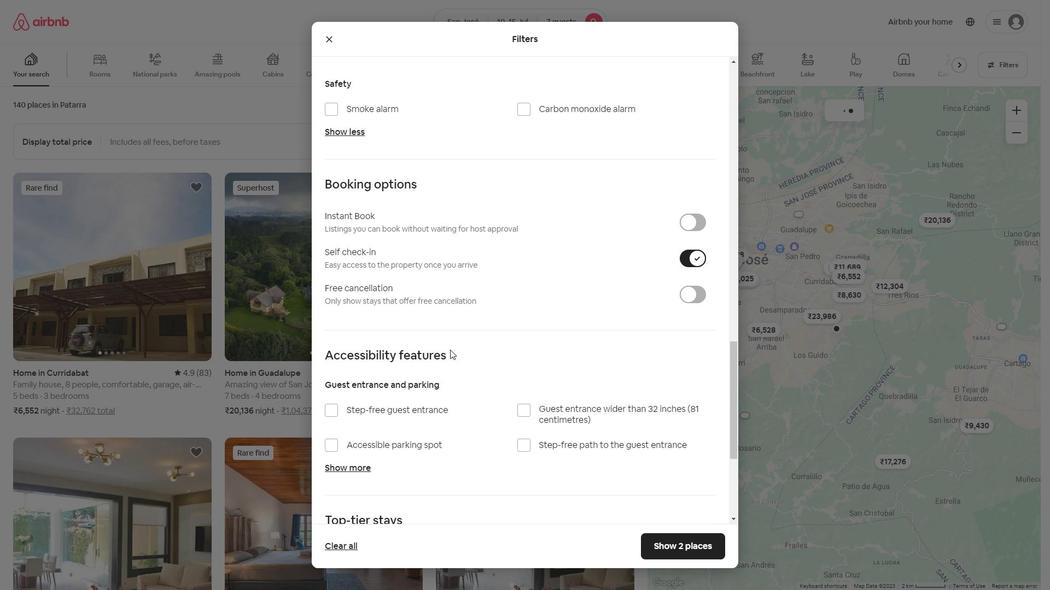 
Action: Mouse scrolled (449, 350) with delta (0, 0)
Screenshot: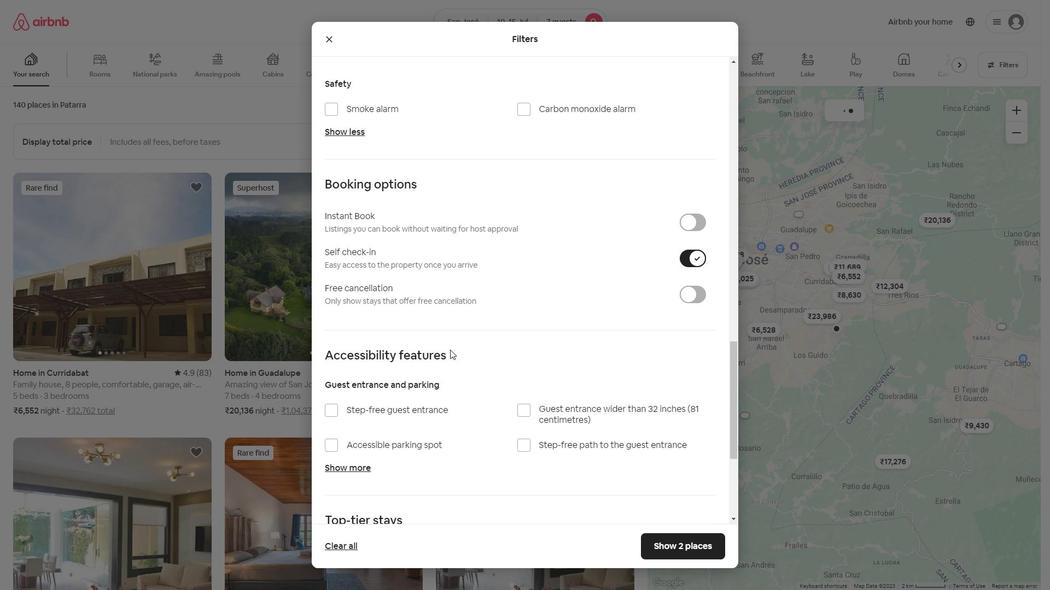 
Action: Mouse moved to (446, 352)
Screenshot: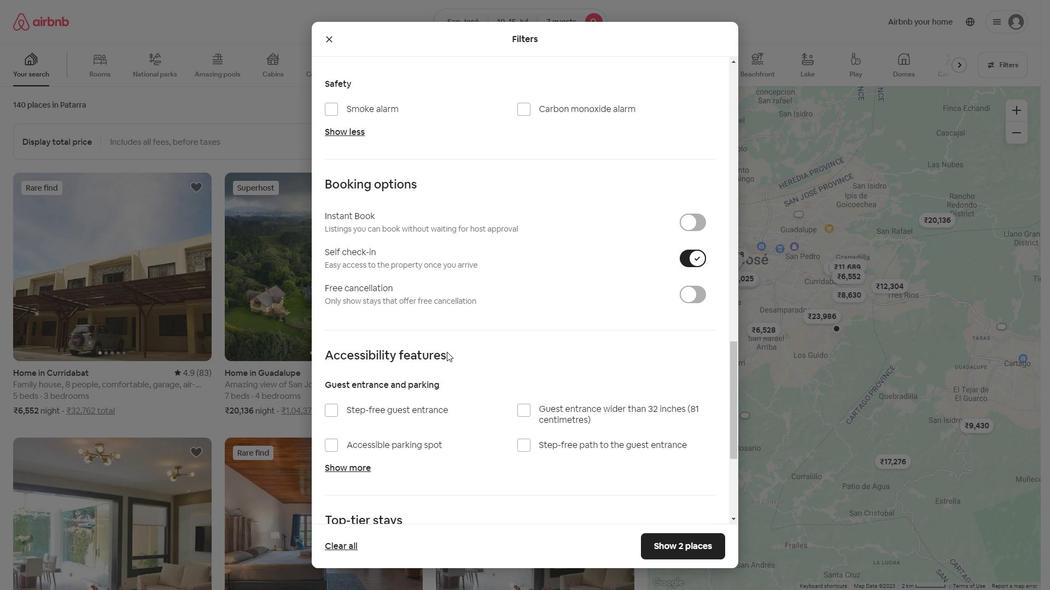 
Action: Mouse scrolled (446, 351) with delta (0, 0)
Screenshot: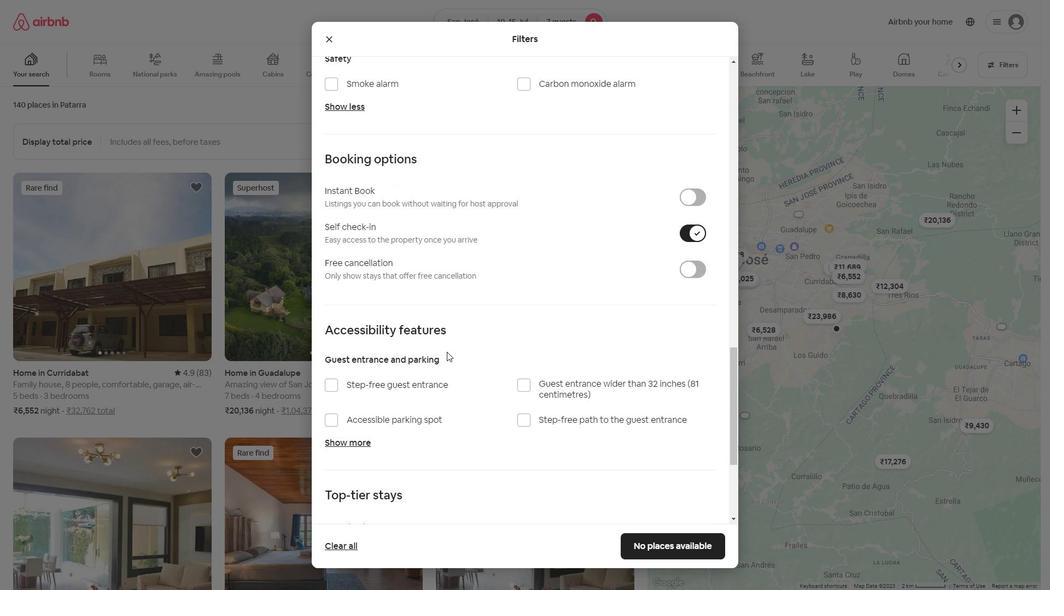 
Action: Mouse scrolled (446, 351) with delta (0, 0)
Screenshot: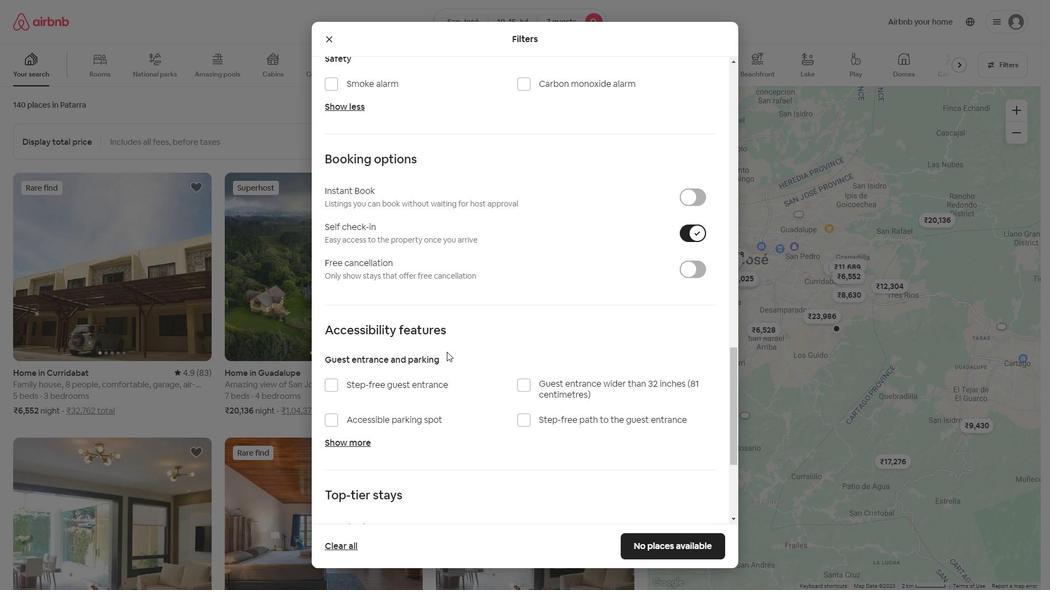 
Action: Mouse scrolled (446, 351) with delta (0, 0)
Screenshot: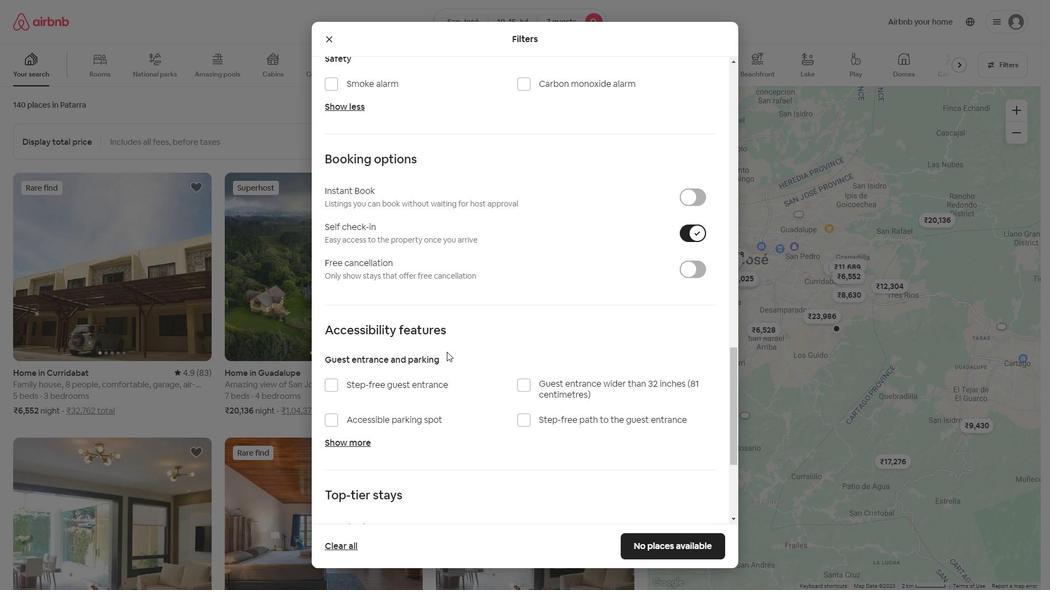 
Action: Mouse scrolled (446, 351) with delta (0, 0)
Screenshot: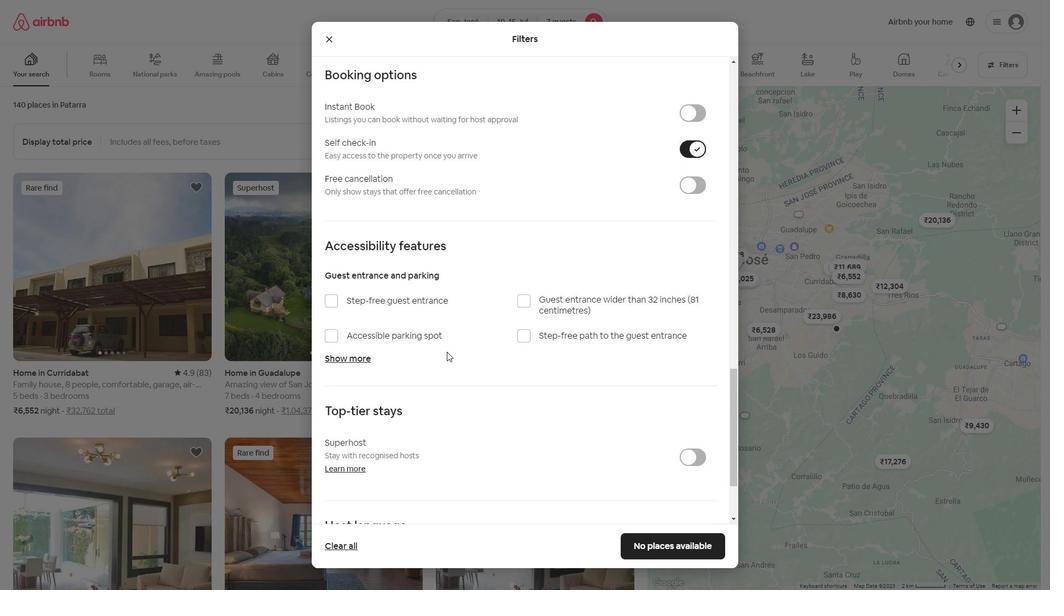 
Action: Mouse scrolled (446, 351) with delta (0, 0)
Screenshot: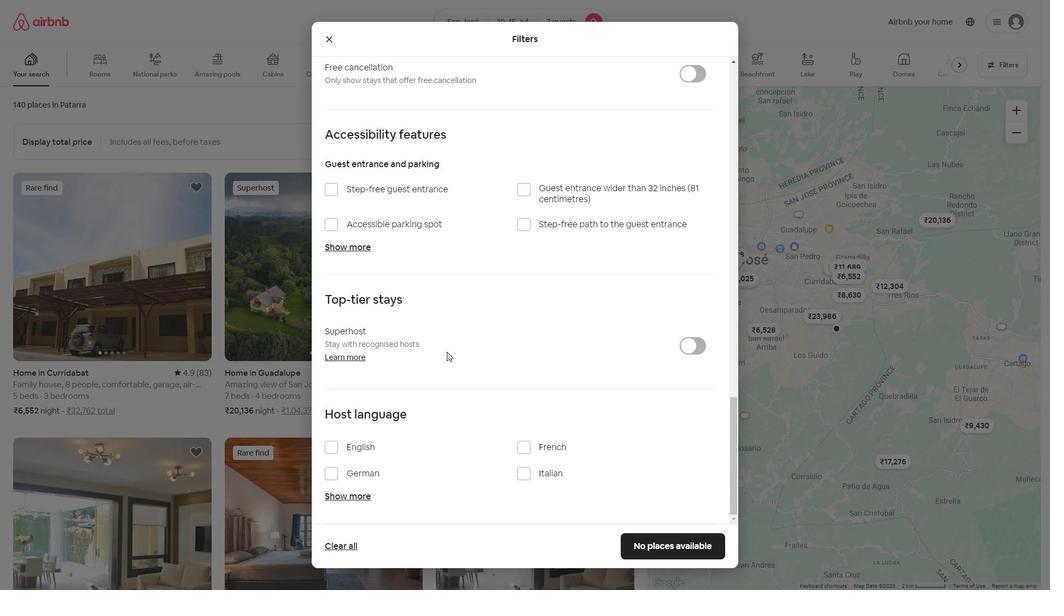 
Action: Mouse moved to (444, 355)
Screenshot: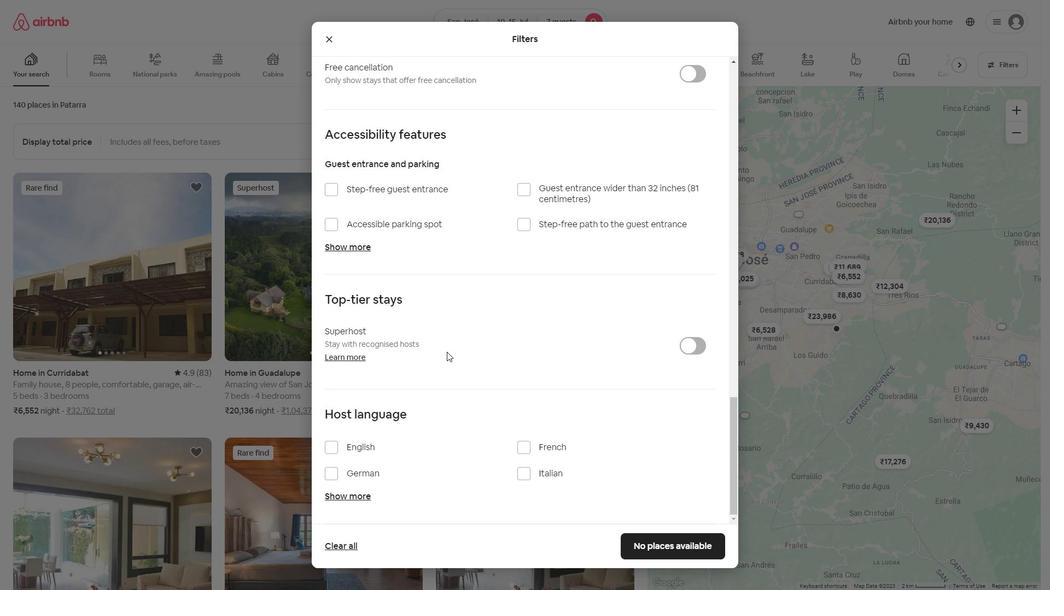 
Action: Mouse scrolled (446, 352) with delta (0, 0)
Screenshot: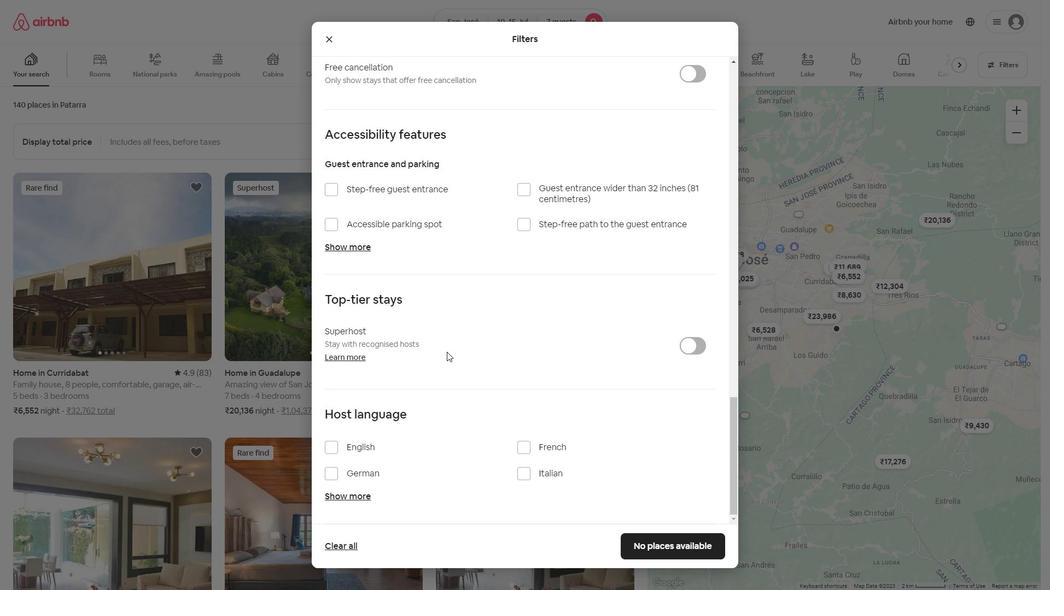 
Action: Mouse moved to (336, 450)
Screenshot: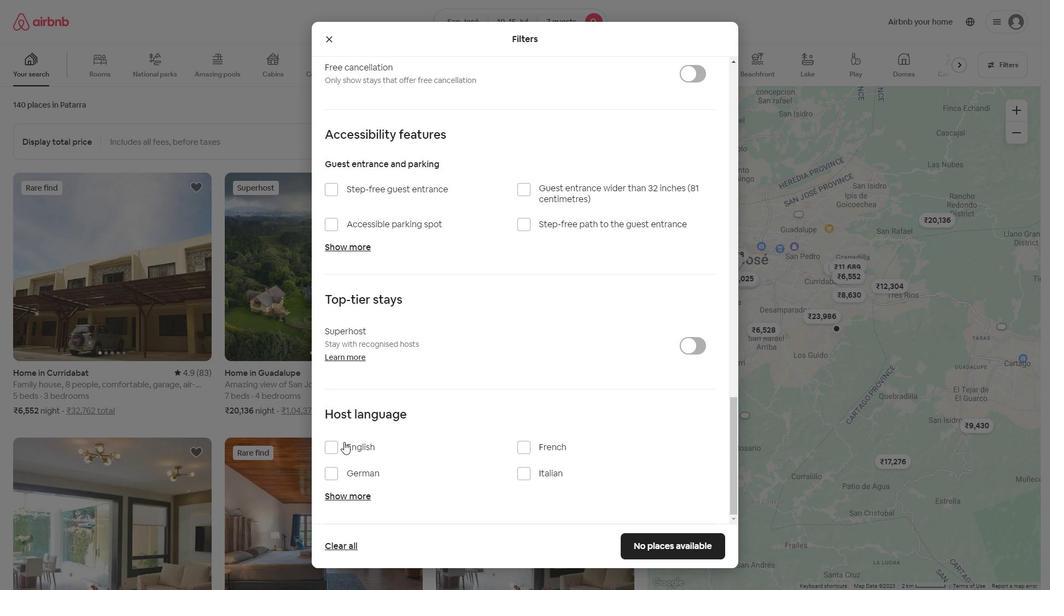 
Action: Mouse pressed left at (336, 450)
Screenshot: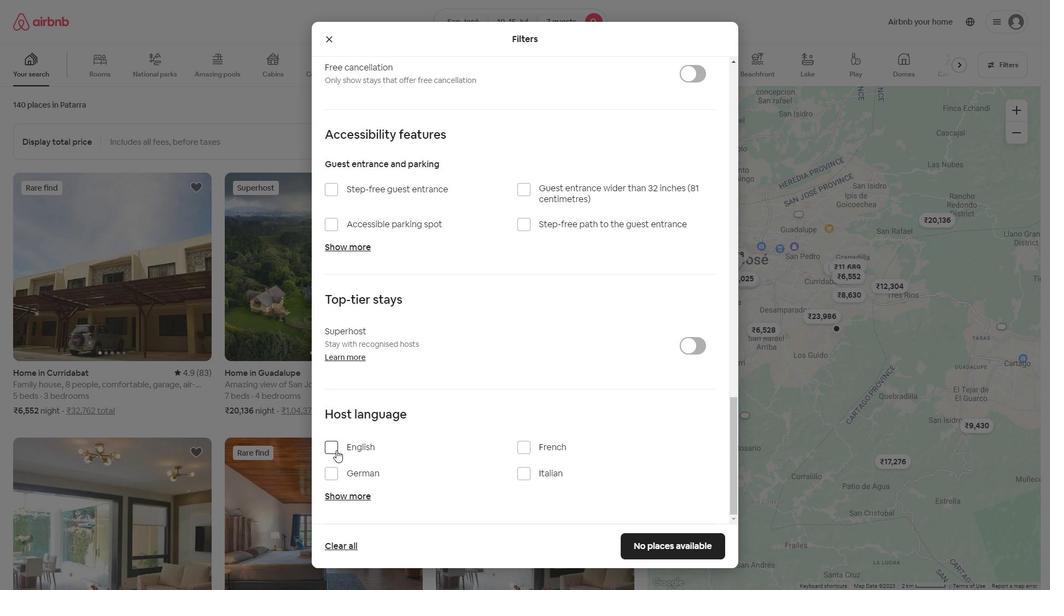
Action: Mouse moved to (636, 535)
Screenshot: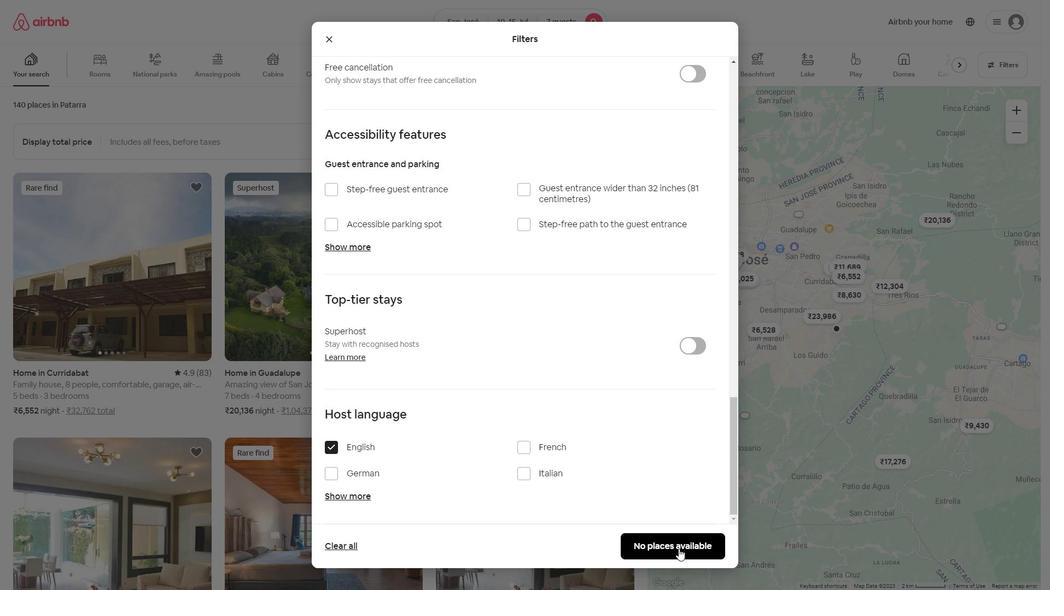 
Action: Mouse pressed left at (636, 535)
Screenshot: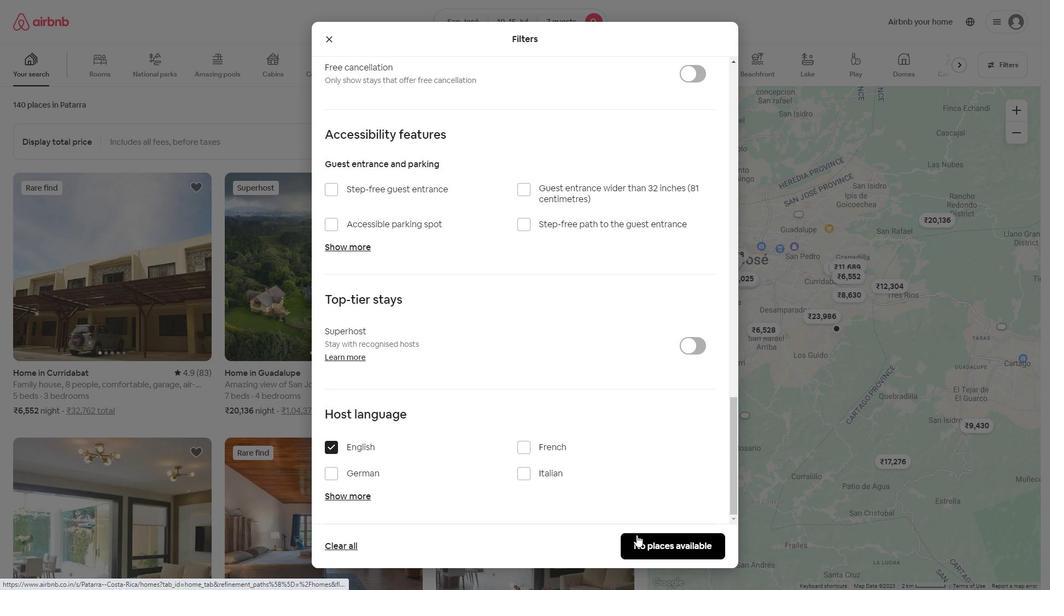 
